 Task: Find connections with filter location Babrāla with filter topic #house with filter profile language French with filter current company KATERRA with filter school Telangana jobs and careers with filter industry Textile Manufacturing with filter service category Product Marketing with filter keywords title Benefits Manager
Action: Mouse moved to (607, 87)
Screenshot: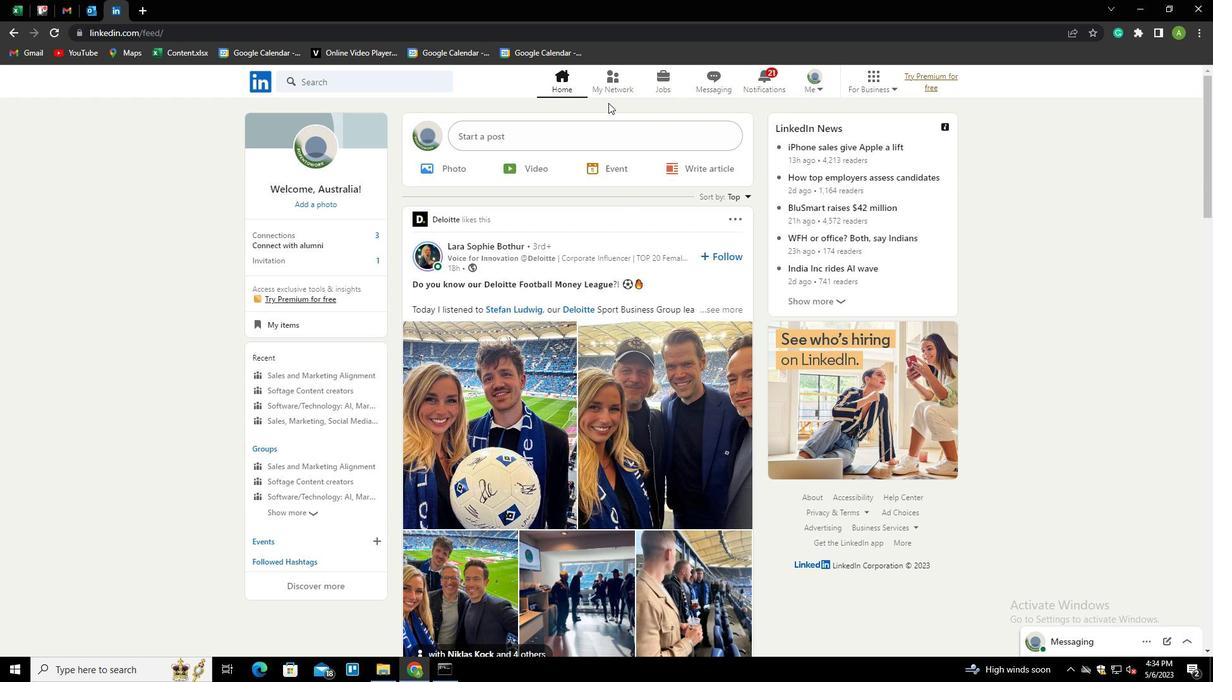 
Action: Mouse pressed left at (607, 87)
Screenshot: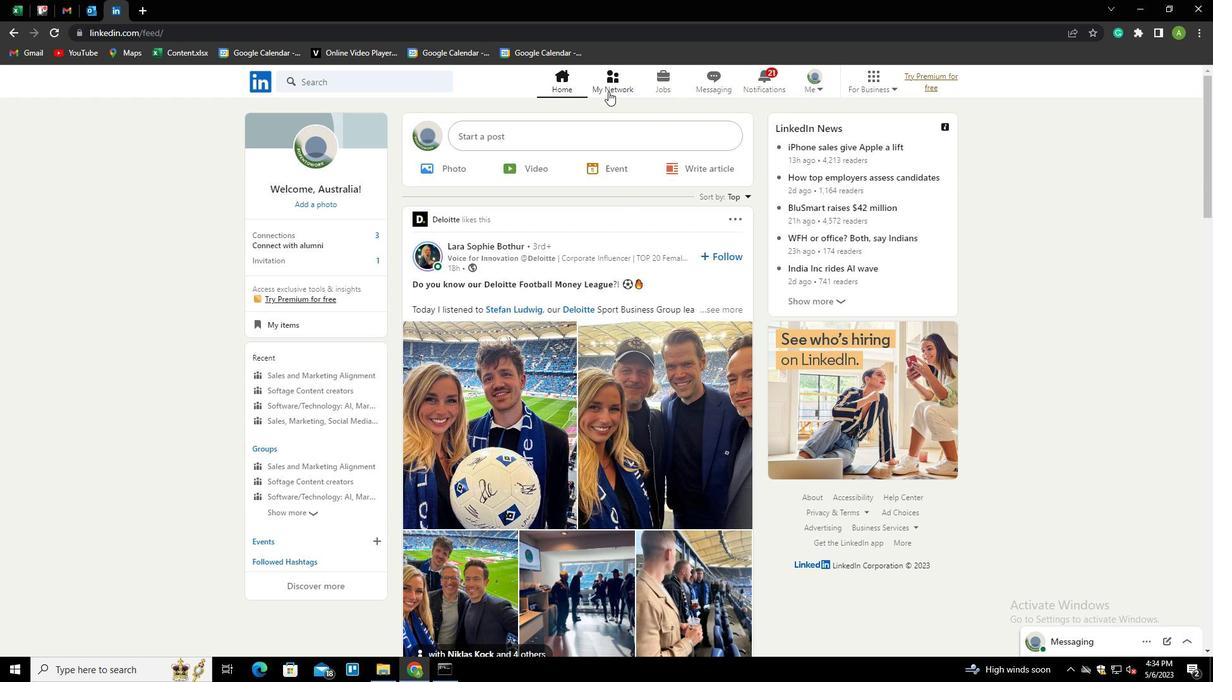 
Action: Mouse moved to (304, 153)
Screenshot: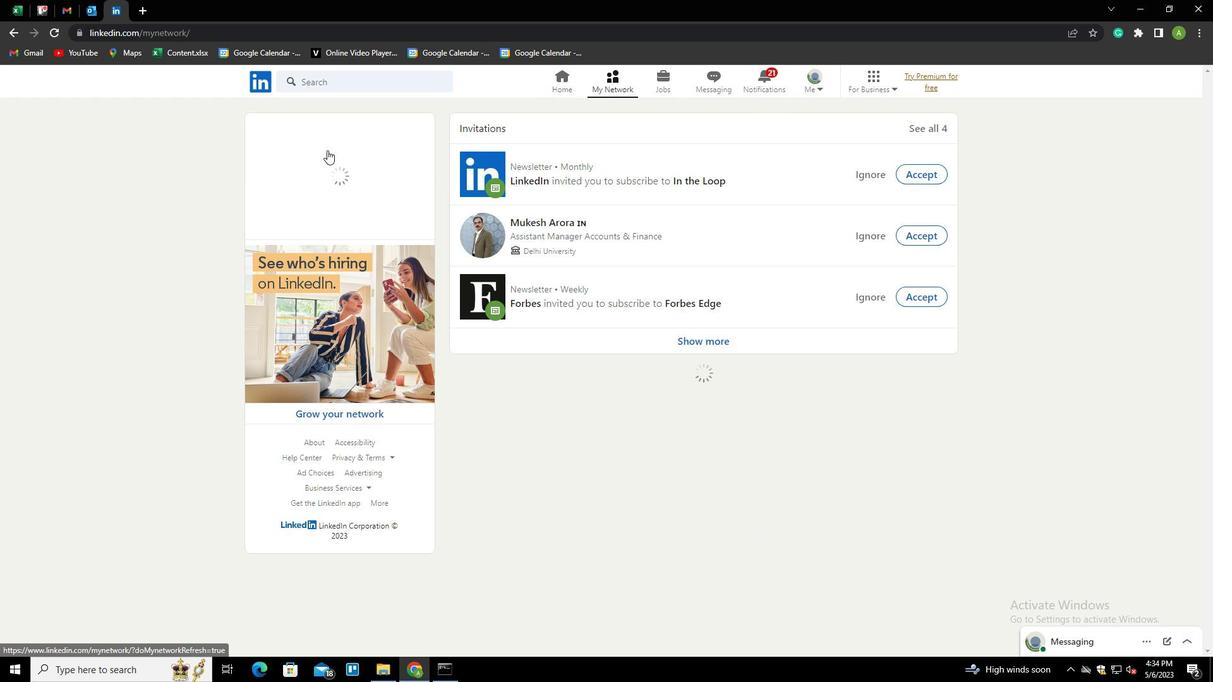 
Action: Mouse pressed left at (304, 153)
Screenshot: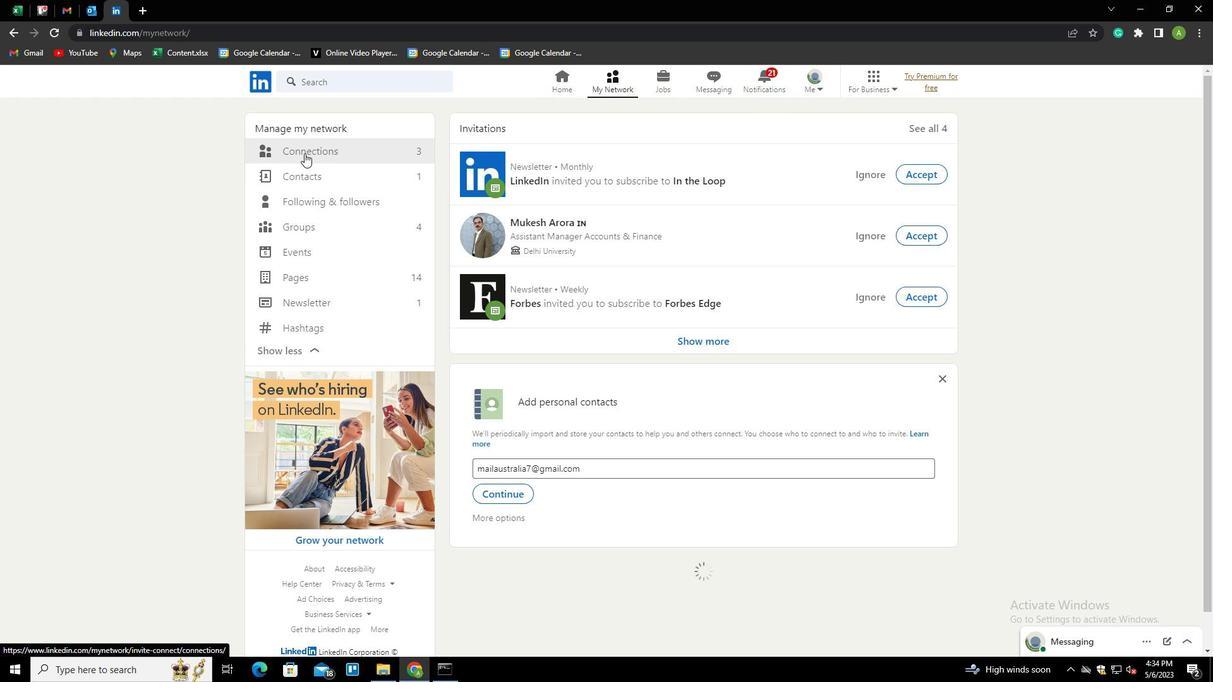 
Action: Mouse moved to (693, 149)
Screenshot: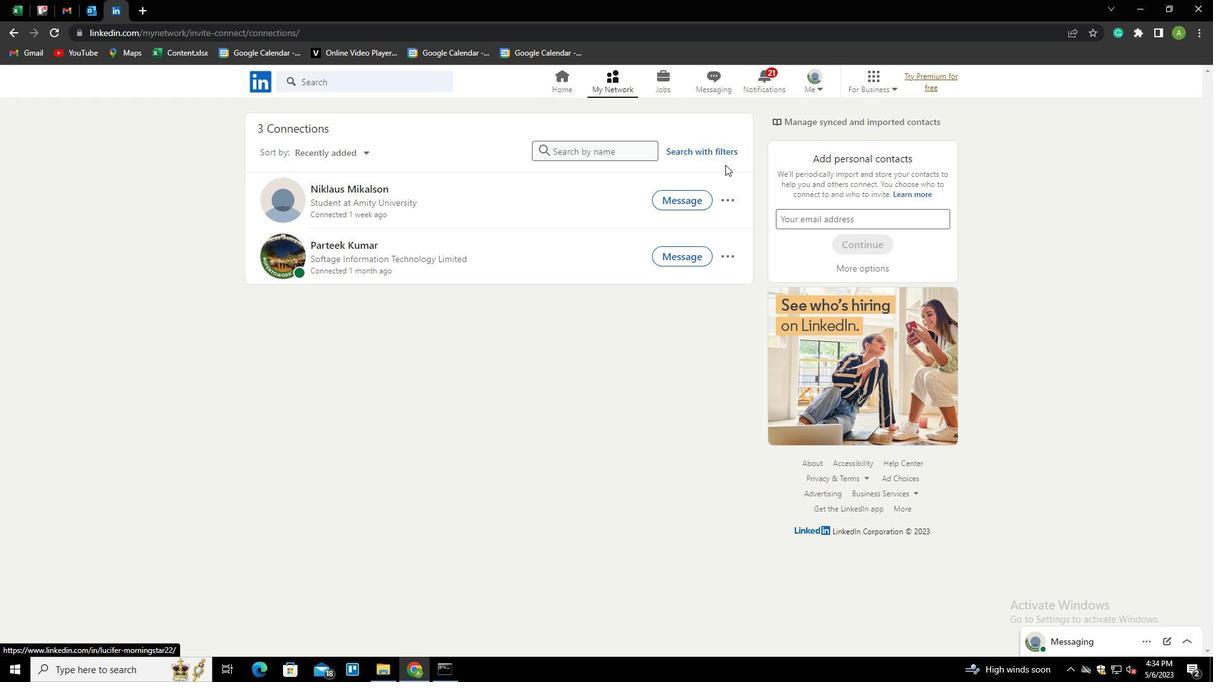 
Action: Mouse pressed left at (693, 149)
Screenshot: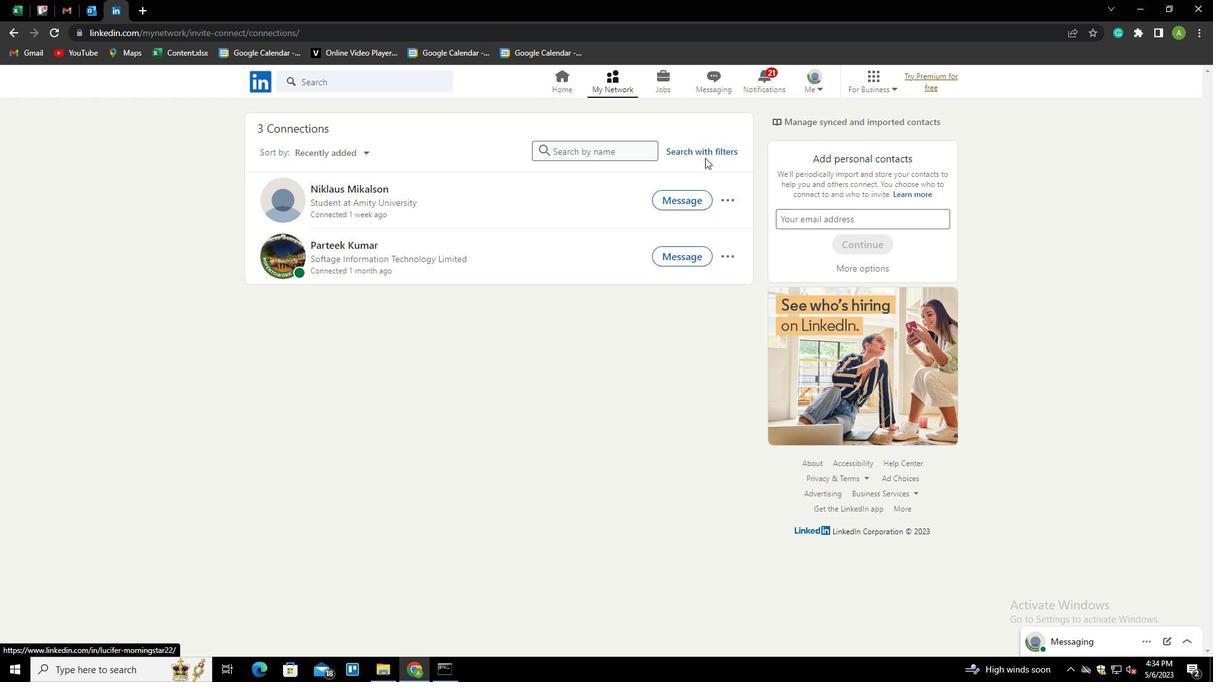 
Action: Mouse moved to (648, 116)
Screenshot: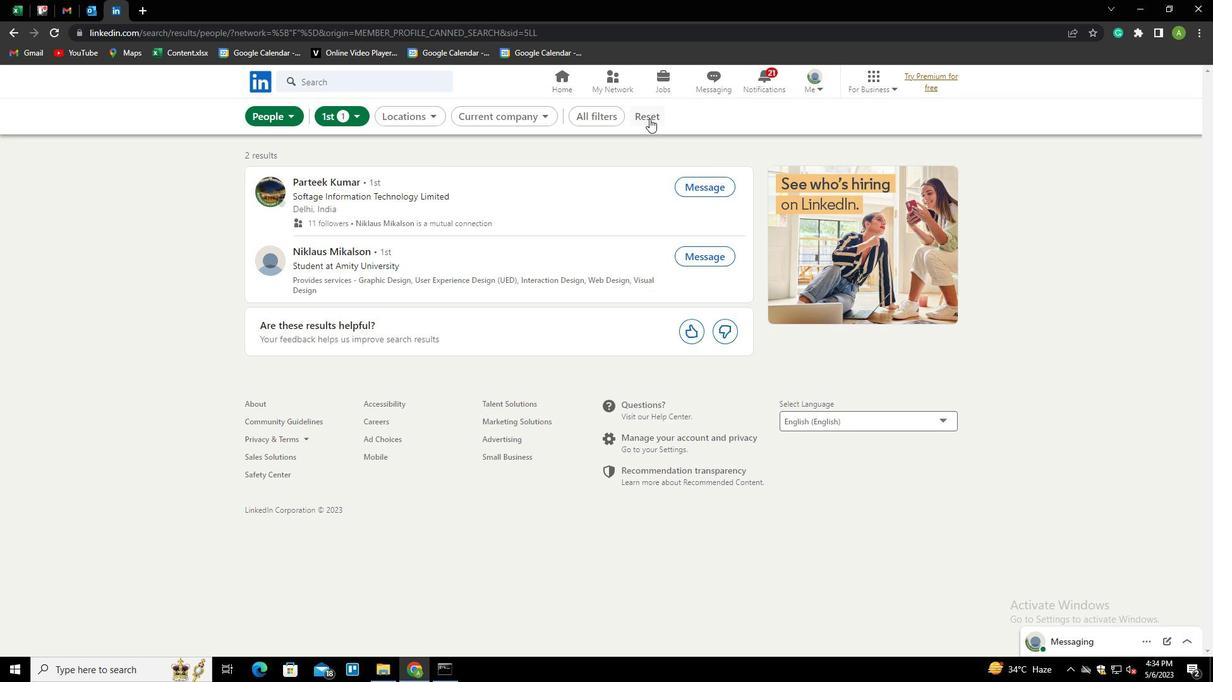 
Action: Mouse pressed left at (648, 116)
Screenshot: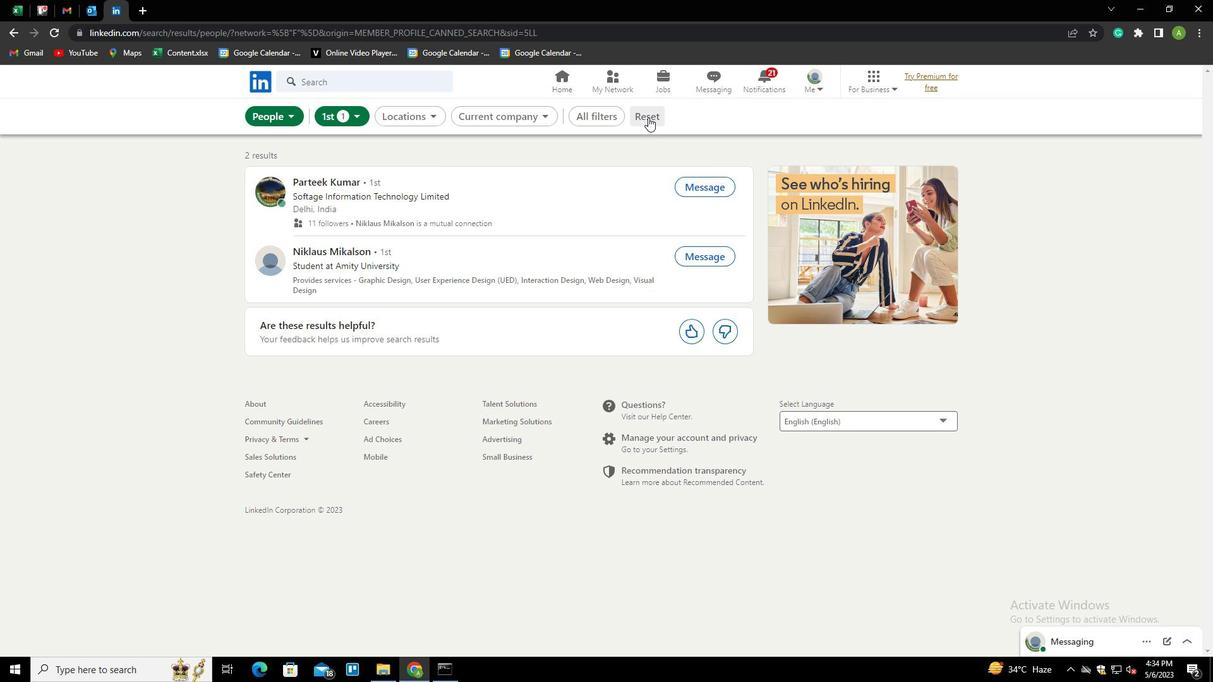 
Action: Mouse moved to (633, 118)
Screenshot: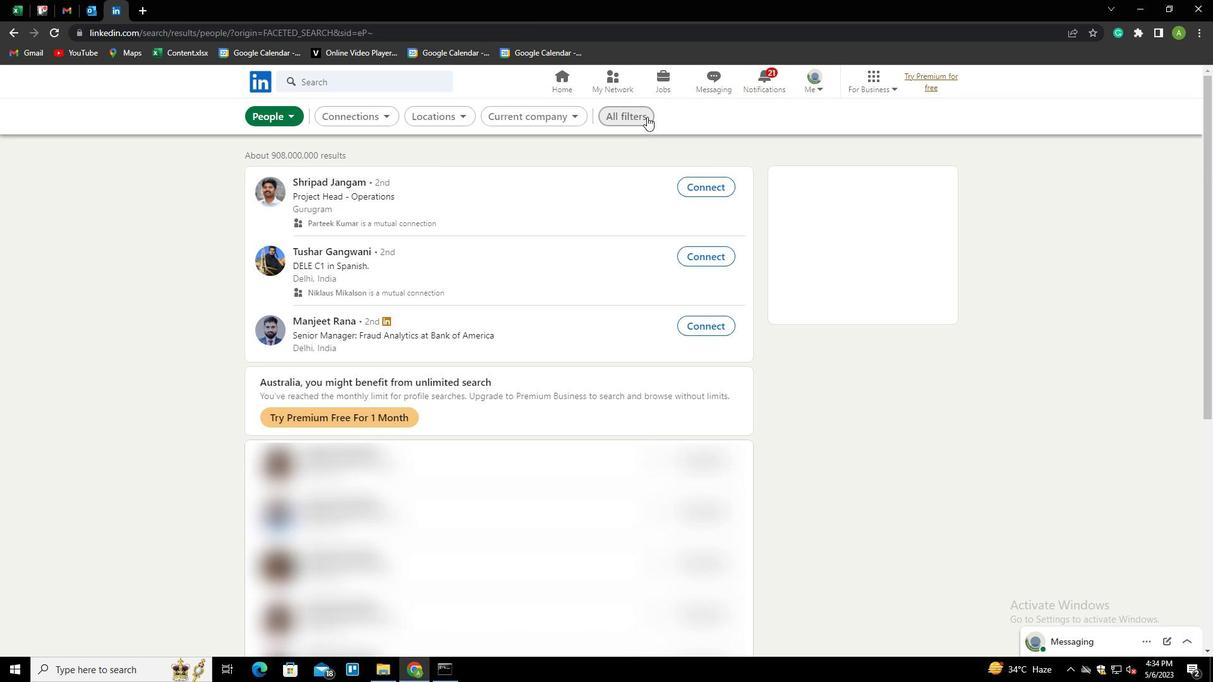 
Action: Mouse pressed left at (633, 118)
Screenshot: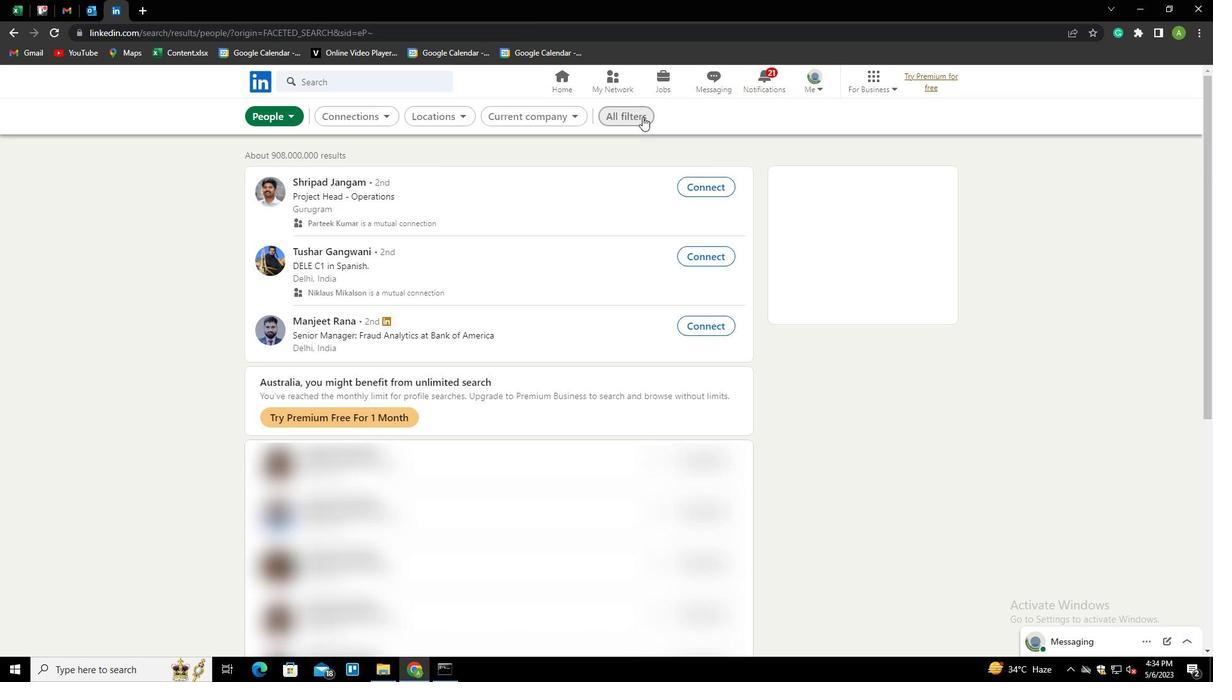 
Action: Mouse moved to (1064, 346)
Screenshot: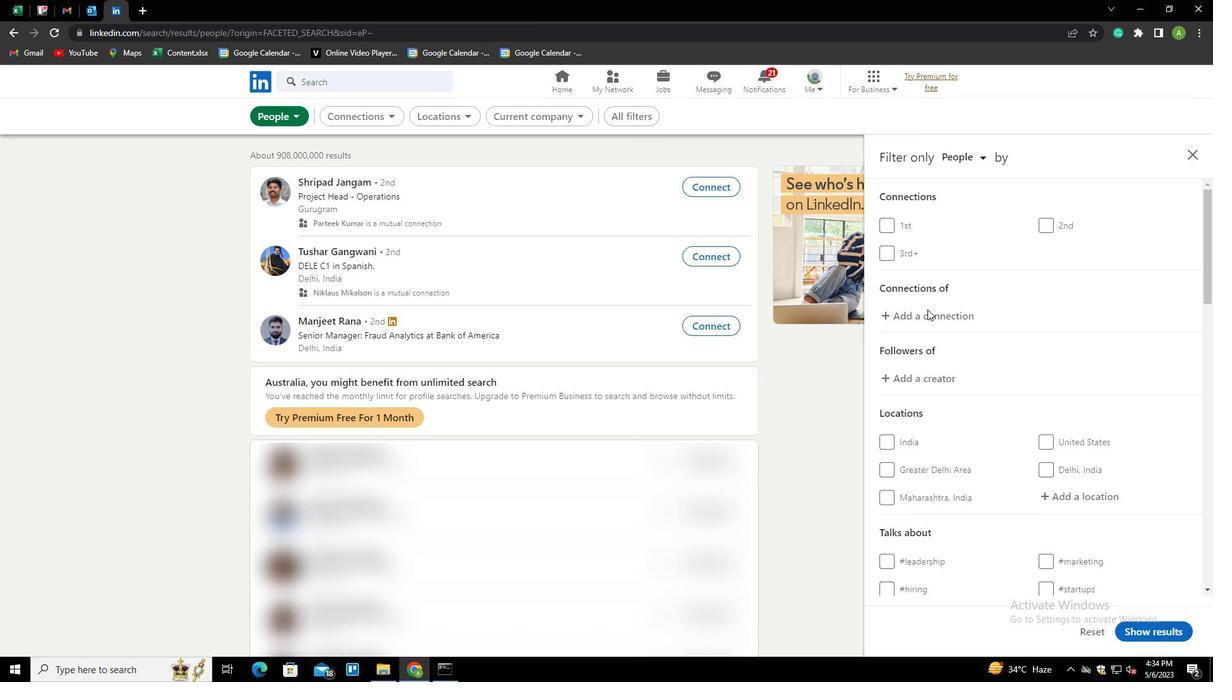 
Action: Mouse scrolled (1064, 346) with delta (0, 0)
Screenshot: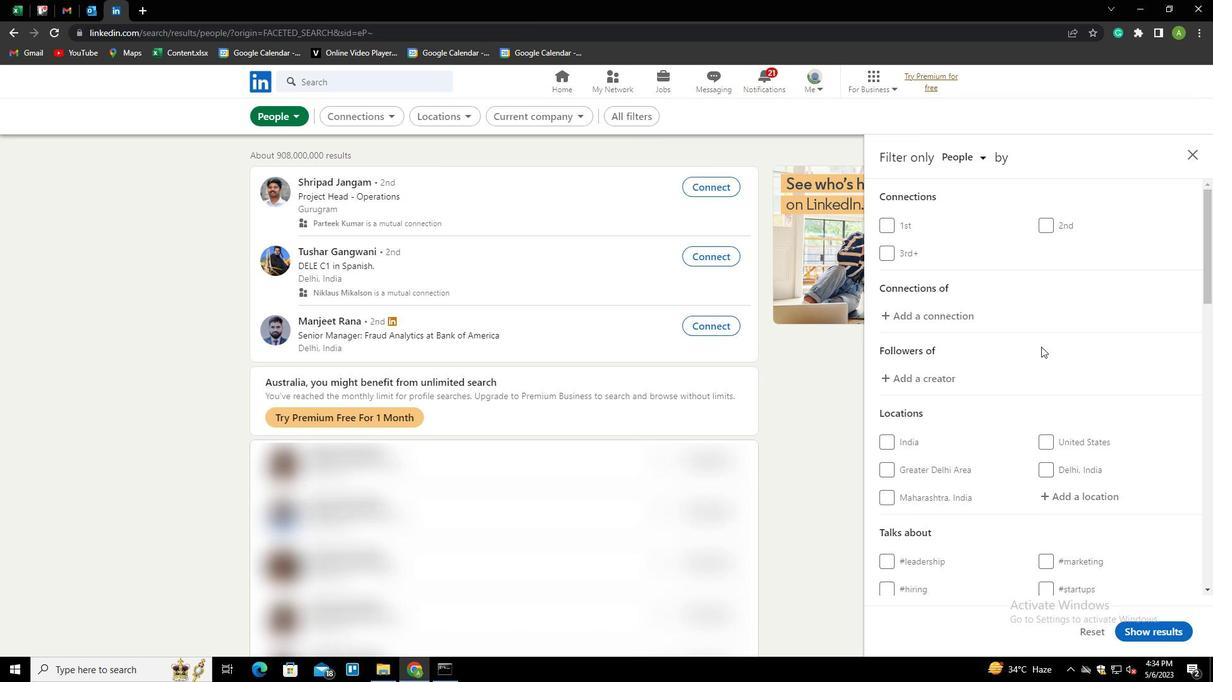 
Action: Mouse scrolled (1064, 346) with delta (0, 0)
Screenshot: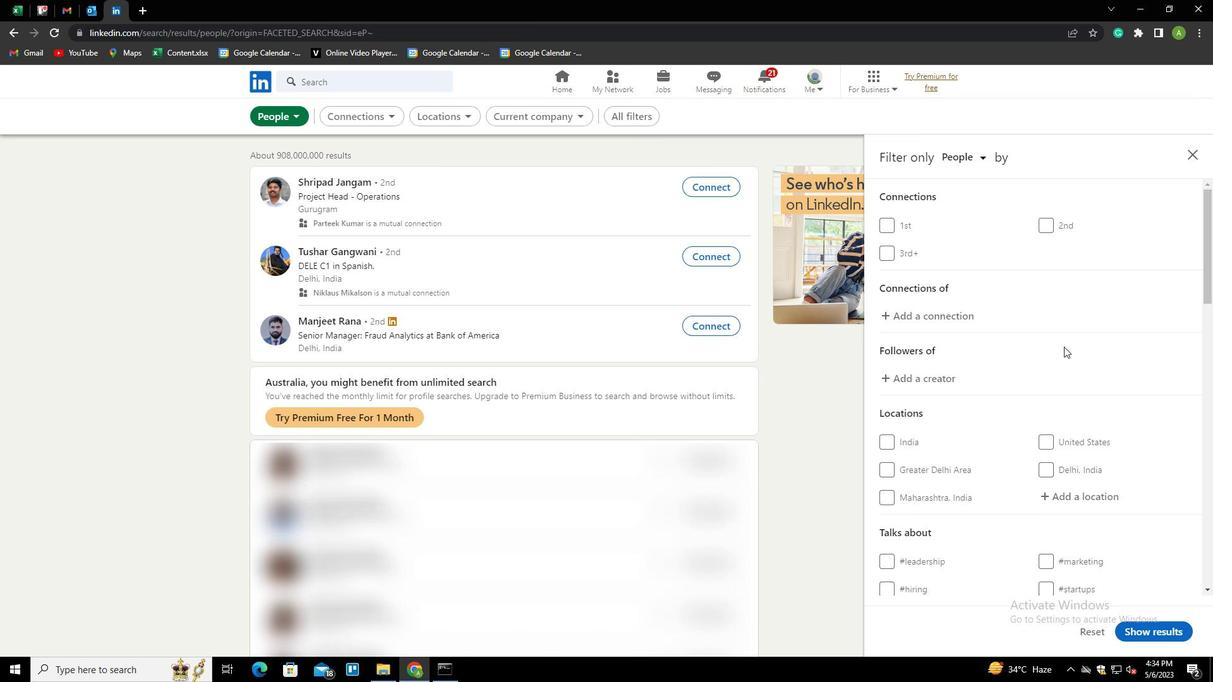 
Action: Mouse moved to (1066, 369)
Screenshot: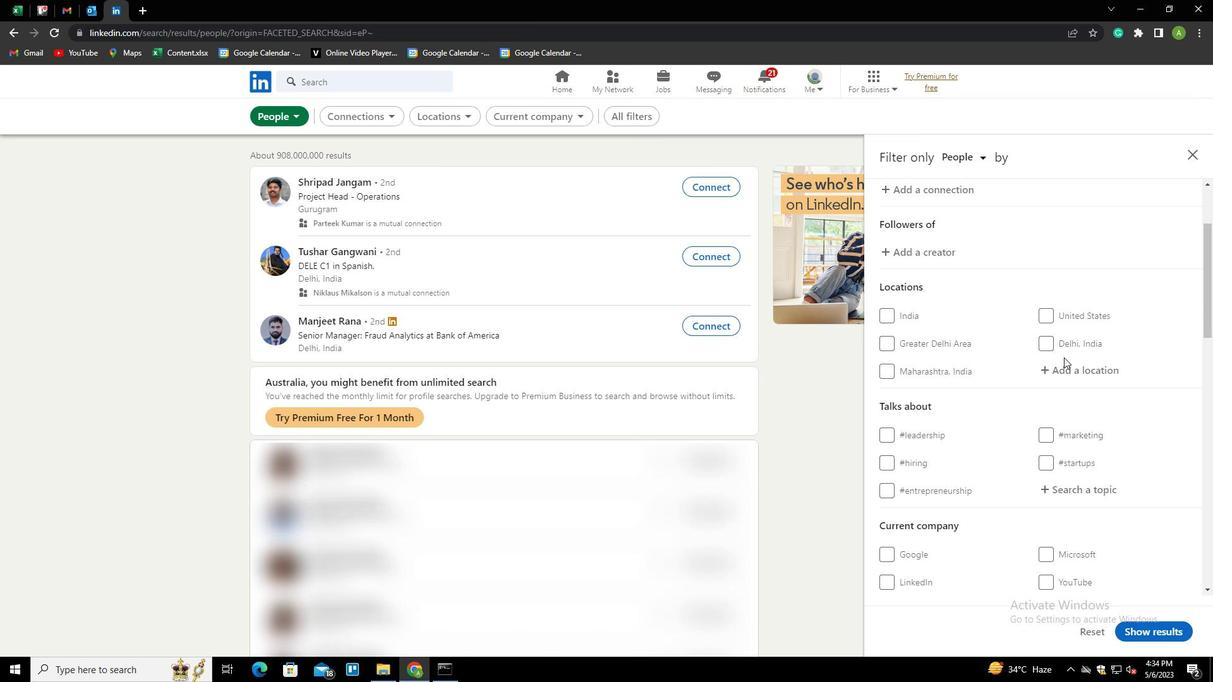 
Action: Mouse pressed left at (1066, 369)
Screenshot: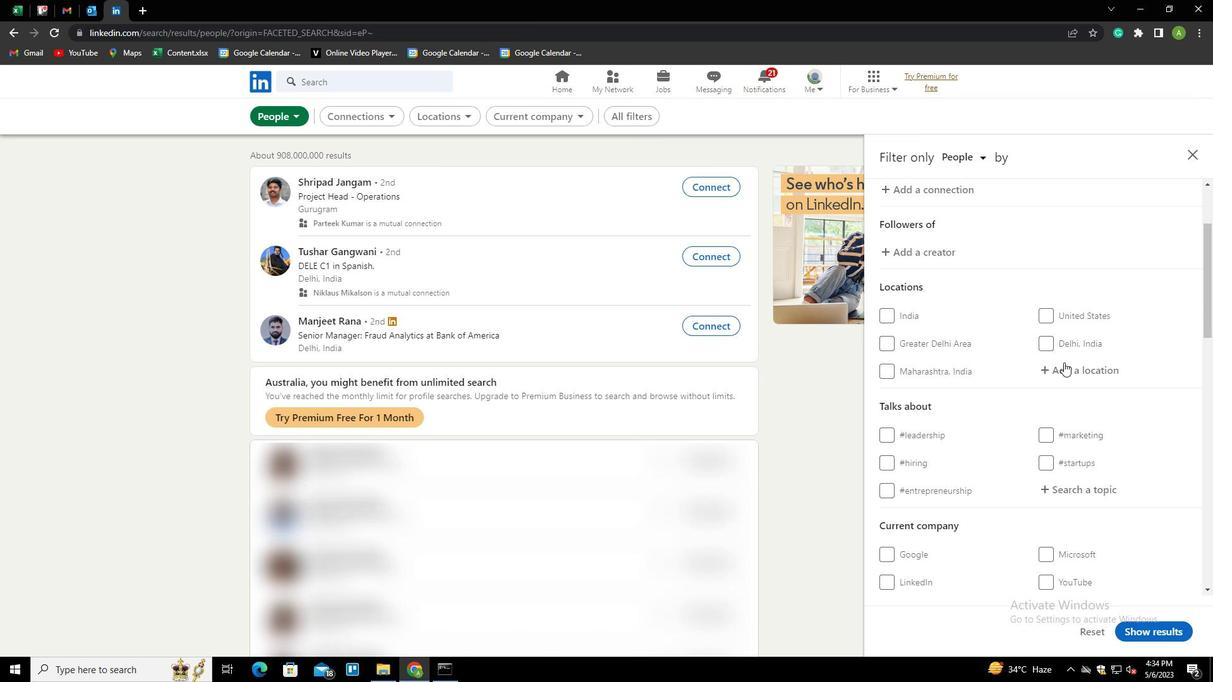 
Action: Key pressed <Key.shift><Key.shift><Key.shift><Key.shift><Key.shift><Key.shift><Key.shift><Key.shift><Key.shift><Key.shift><Key.shift>BABRALA<Key.down><Key.enter>
Screenshot: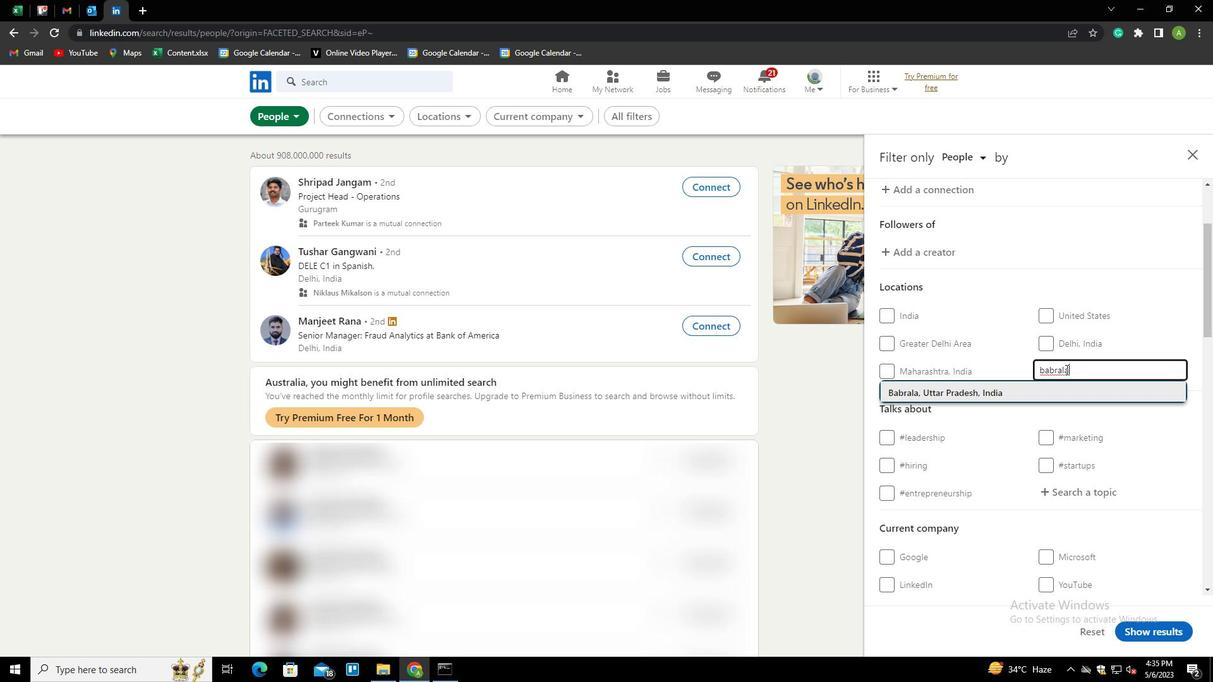 
Action: Mouse moved to (1065, 372)
Screenshot: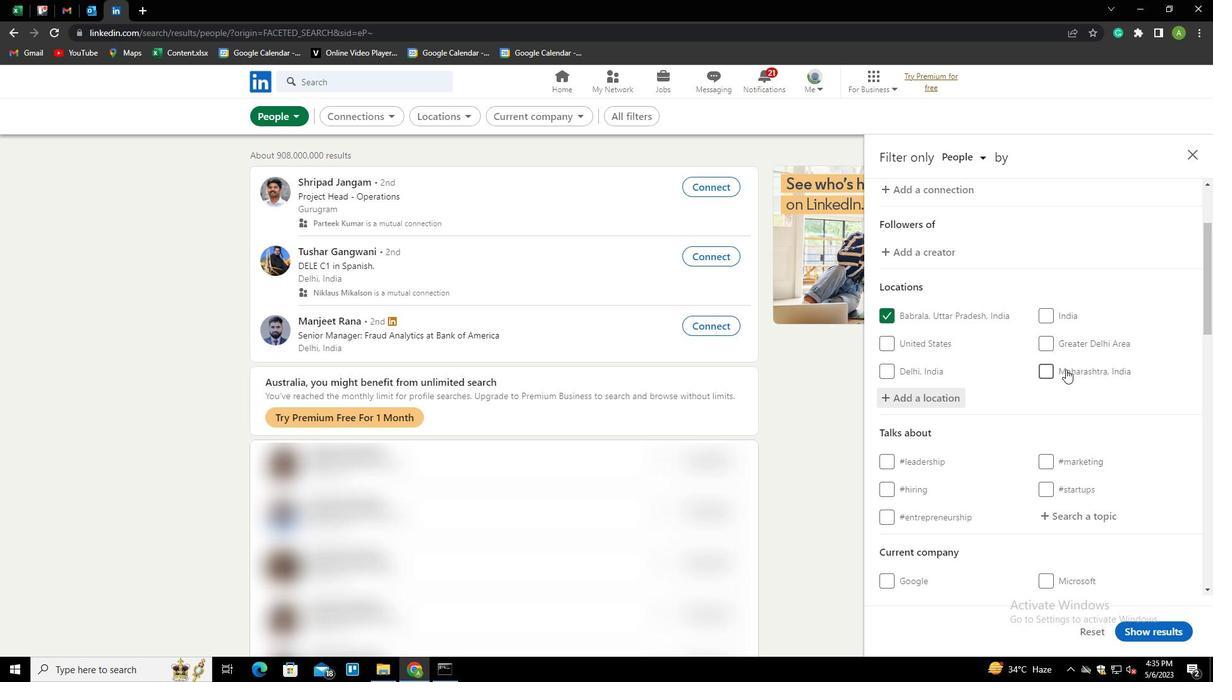 
Action: Mouse scrolled (1065, 372) with delta (0, 0)
Screenshot: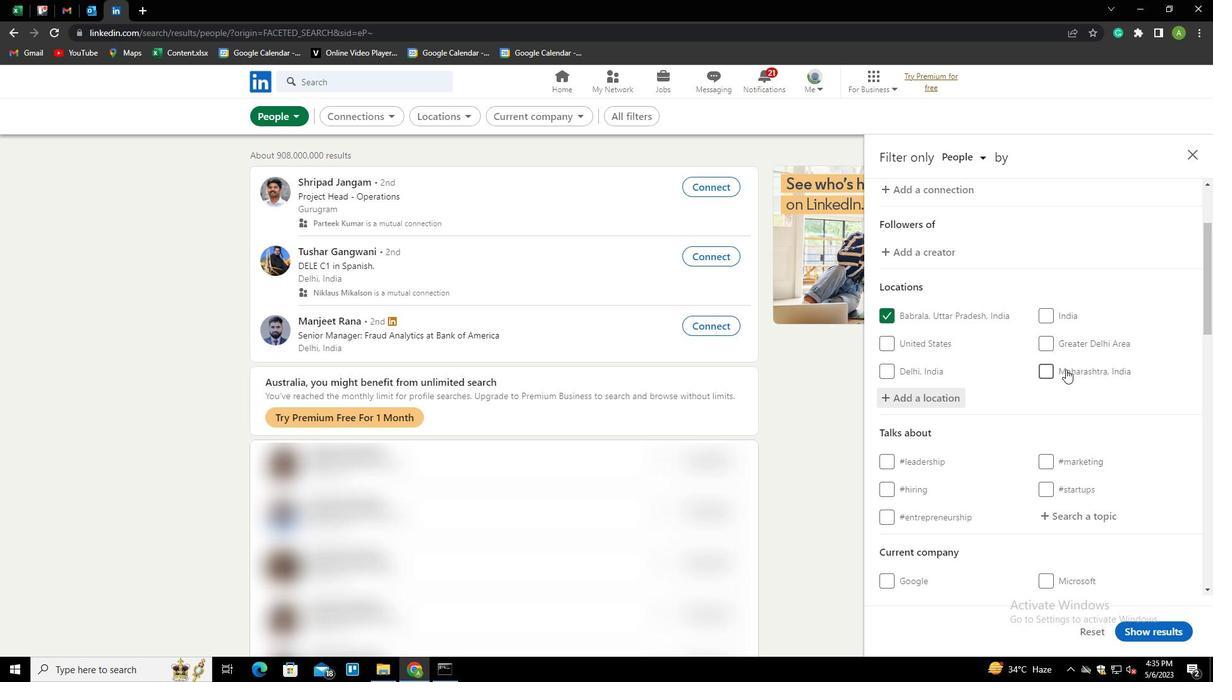
Action: Mouse scrolled (1065, 372) with delta (0, 0)
Screenshot: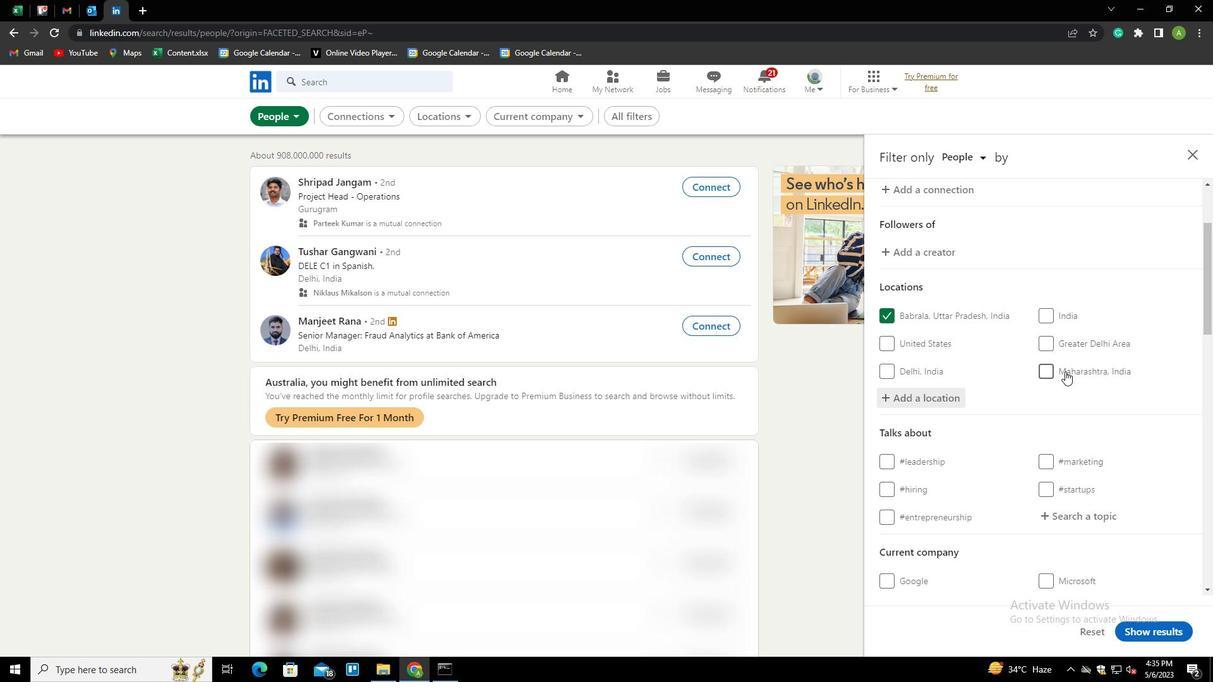 
Action: Mouse moved to (1069, 394)
Screenshot: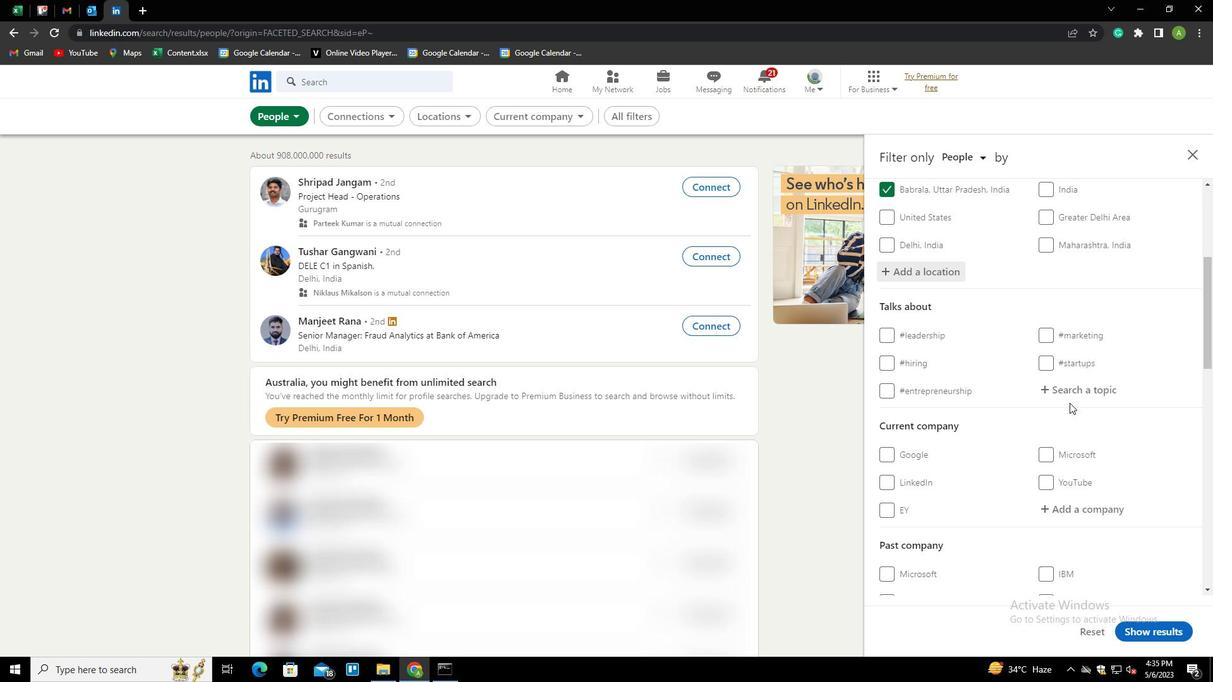 
Action: Mouse pressed left at (1069, 394)
Screenshot: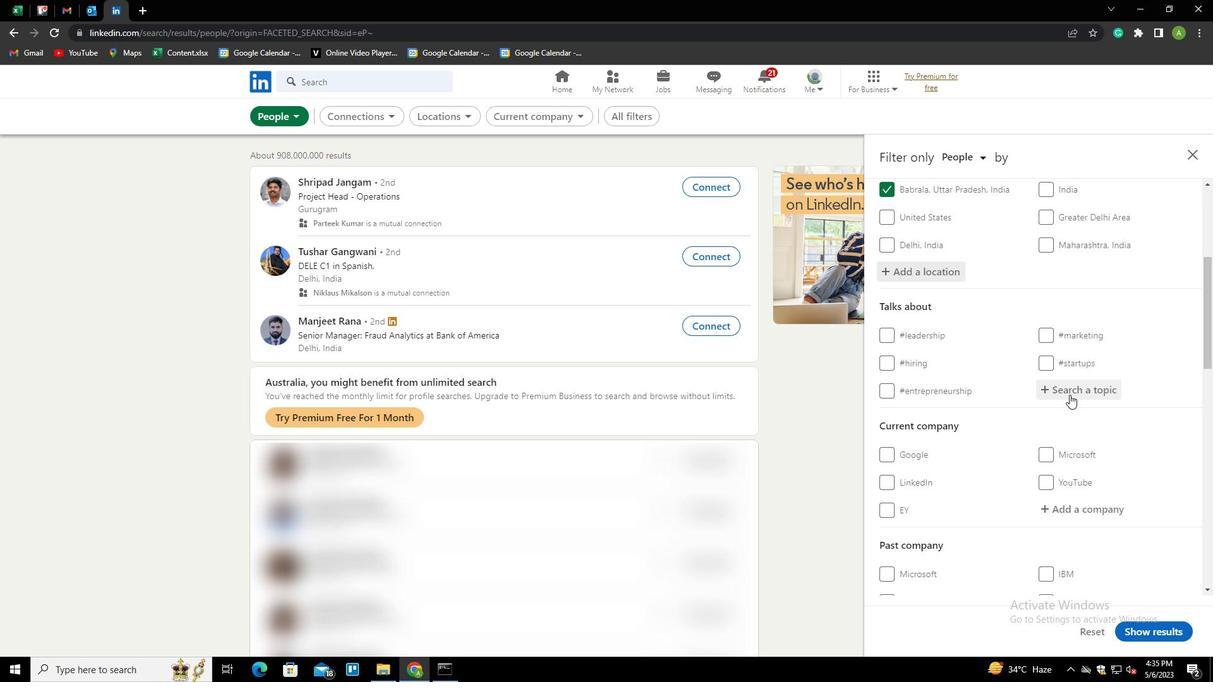 
Action: Key pressed HOUSE<Key.down><Key.down><Key.enter>
Screenshot: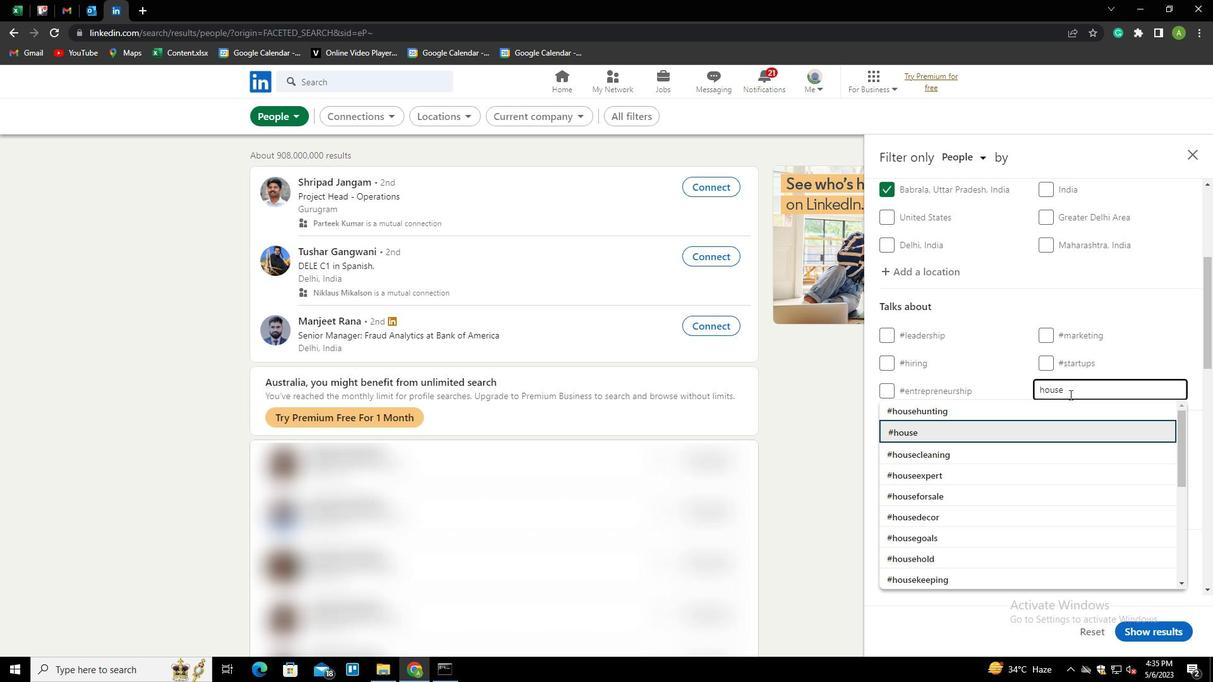 
Action: Mouse scrolled (1069, 394) with delta (0, 0)
Screenshot: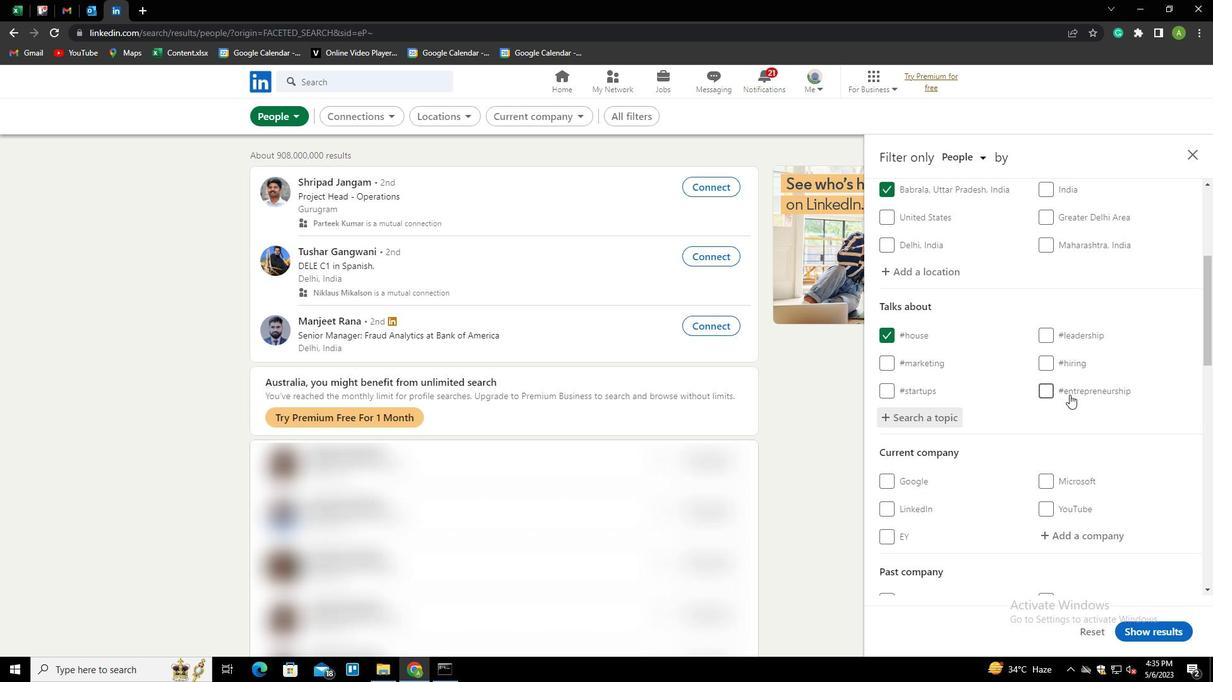 
Action: Mouse scrolled (1069, 394) with delta (0, 0)
Screenshot: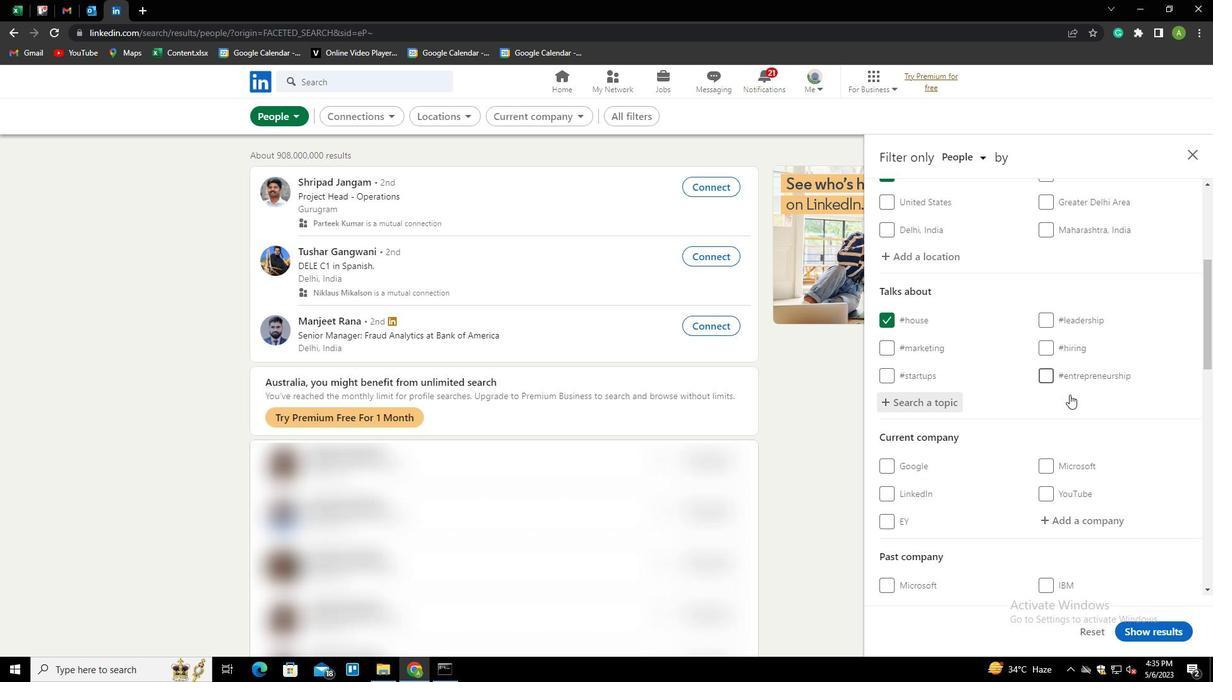 
Action: Mouse moved to (1066, 427)
Screenshot: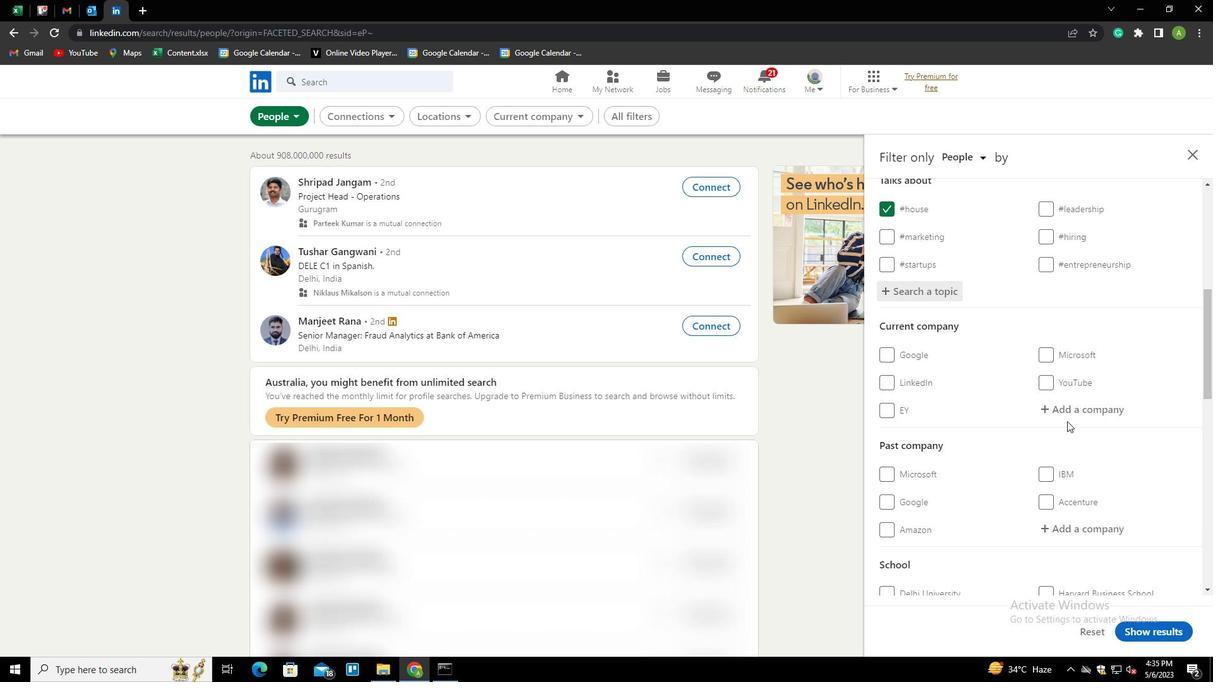 
Action: Mouse scrolled (1066, 426) with delta (0, 0)
Screenshot: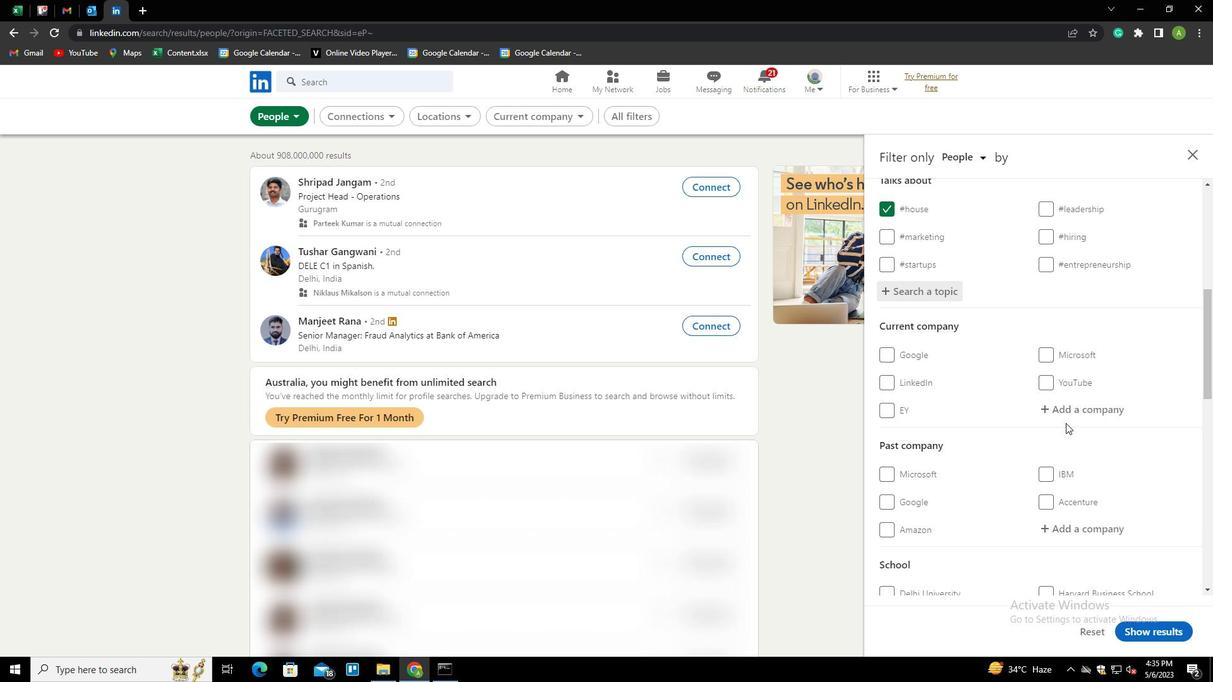 
Action: Mouse scrolled (1066, 426) with delta (0, 0)
Screenshot: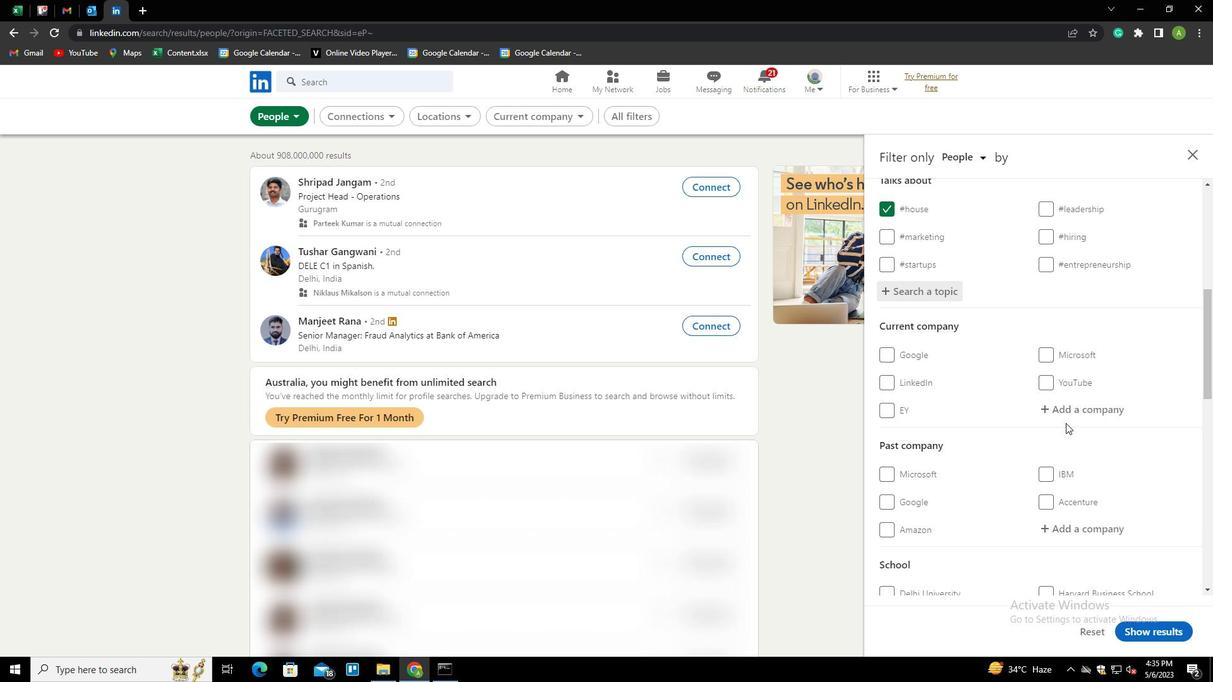 
Action: Mouse scrolled (1066, 426) with delta (0, 0)
Screenshot: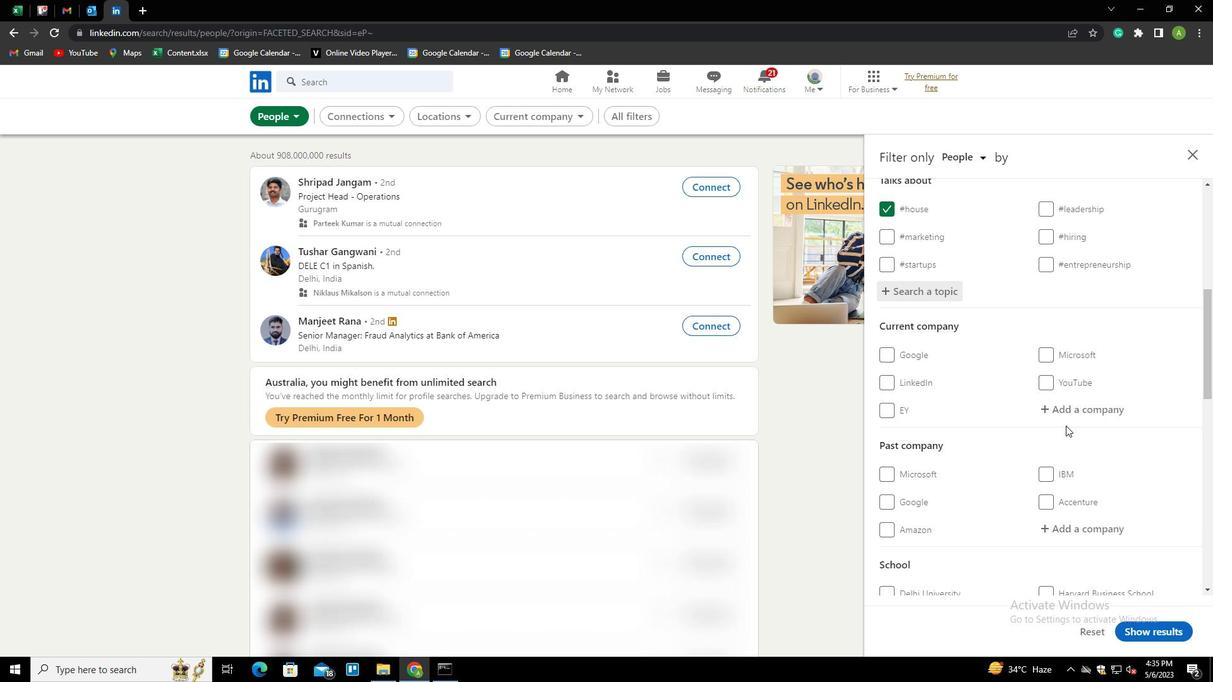 
Action: Mouse scrolled (1066, 426) with delta (0, 0)
Screenshot: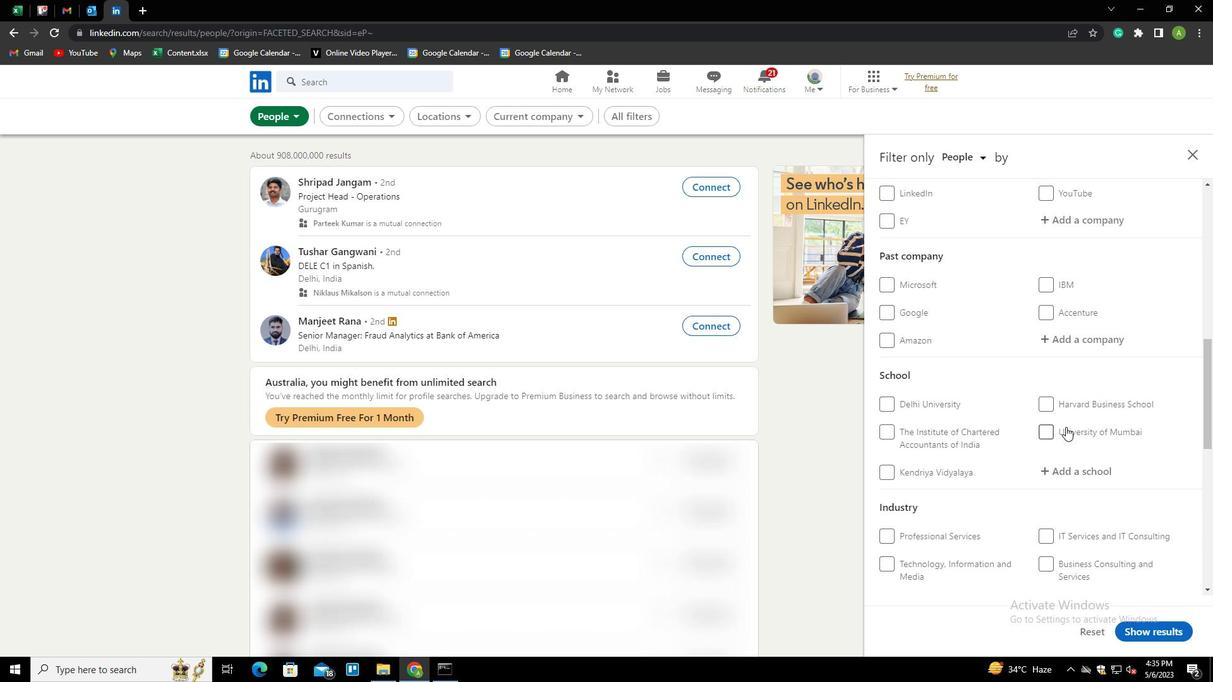 
Action: Mouse scrolled (1066, 426) with delta (0, 0)
Screenshot: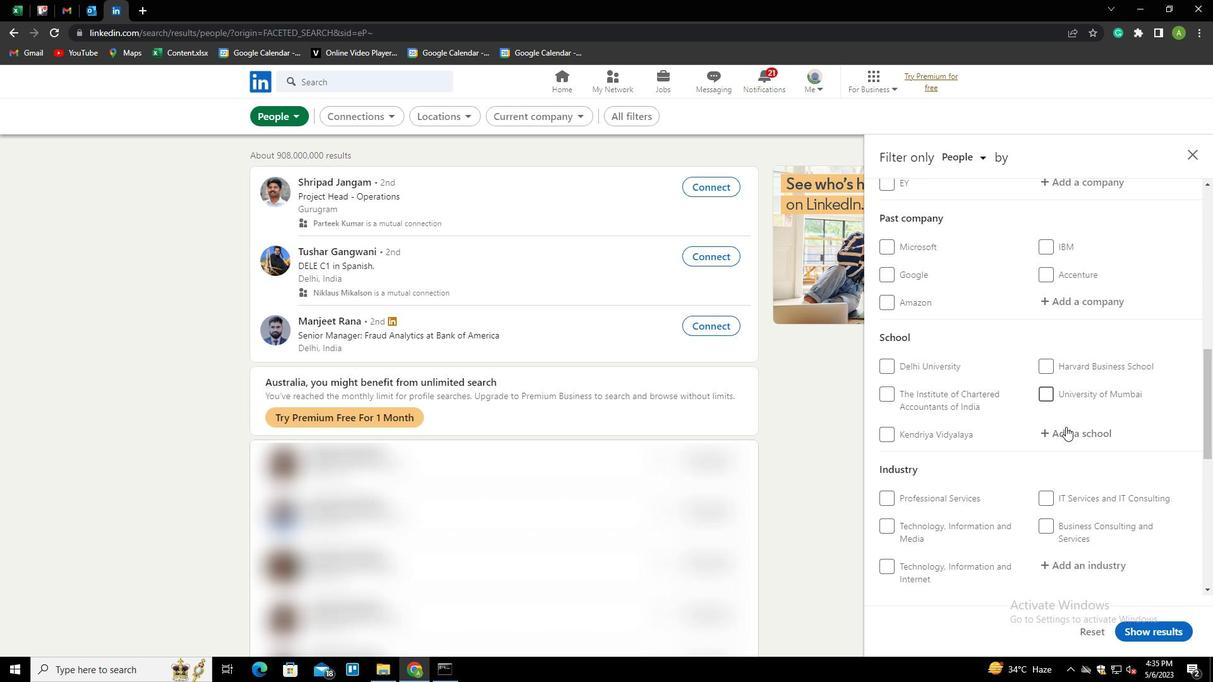 
Action: Mouse moved to (995, 393)
Screenshot: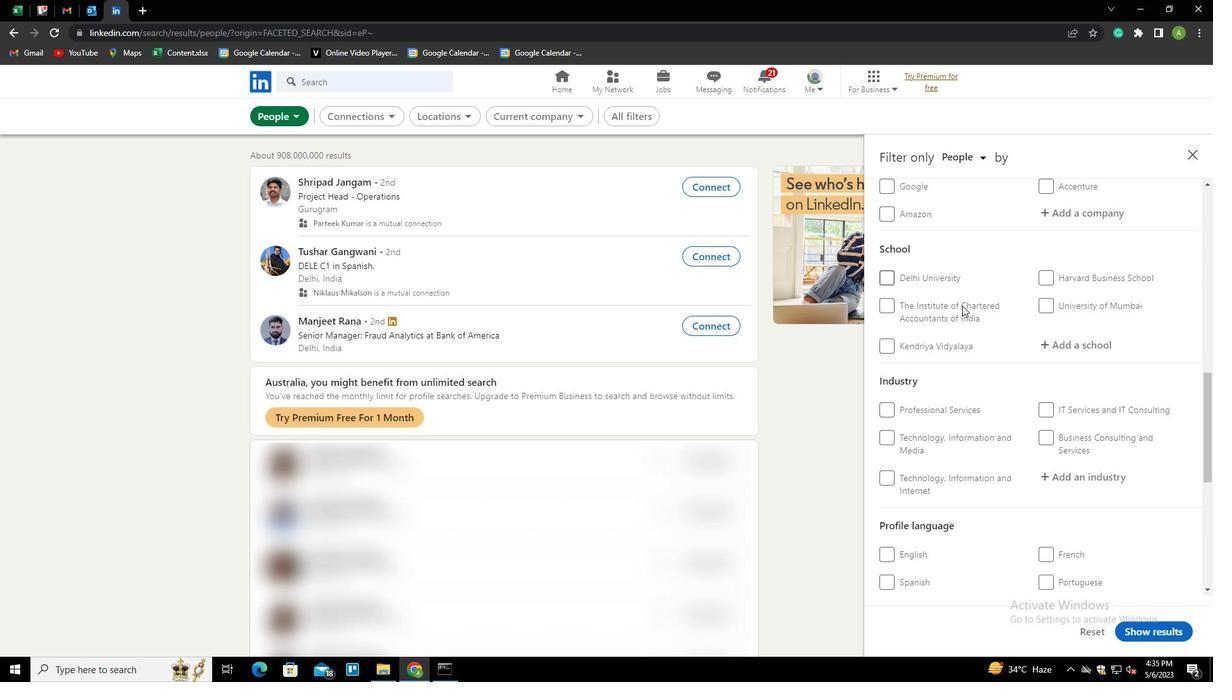 
Action: Mouse scrolled (995, 392) with delta (0, 0)
Screenshot: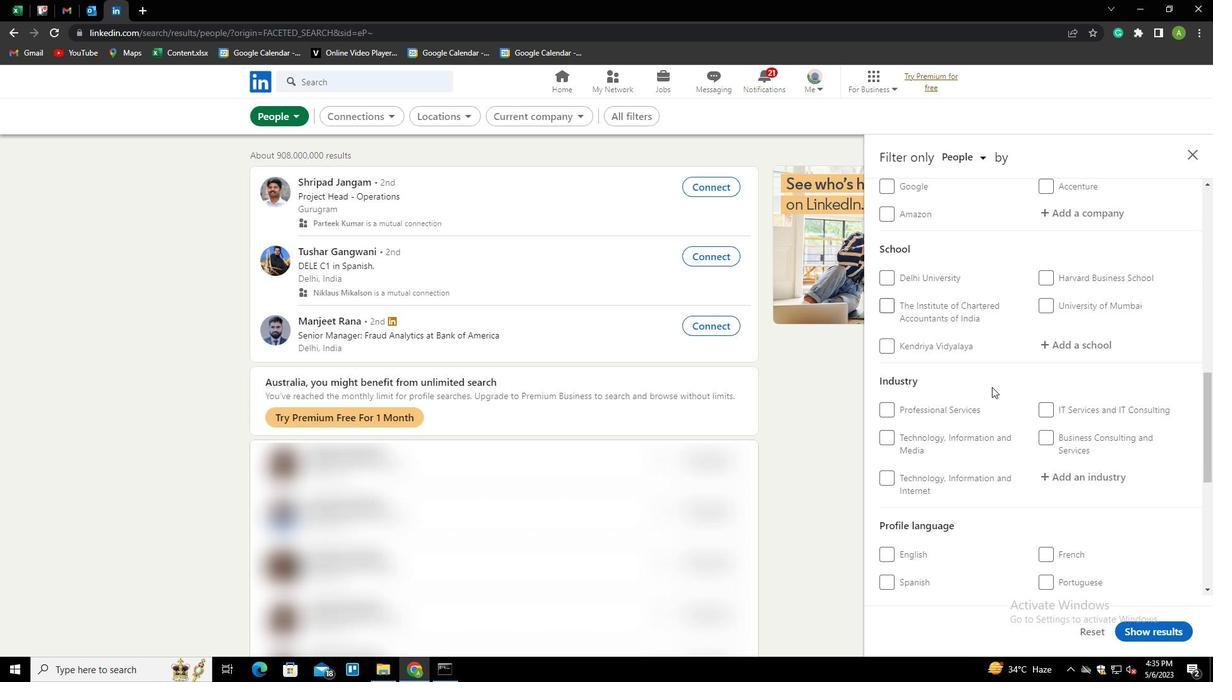
Action: Mouse scrolled (995, 392) with delta (0, 0)
Screenshot: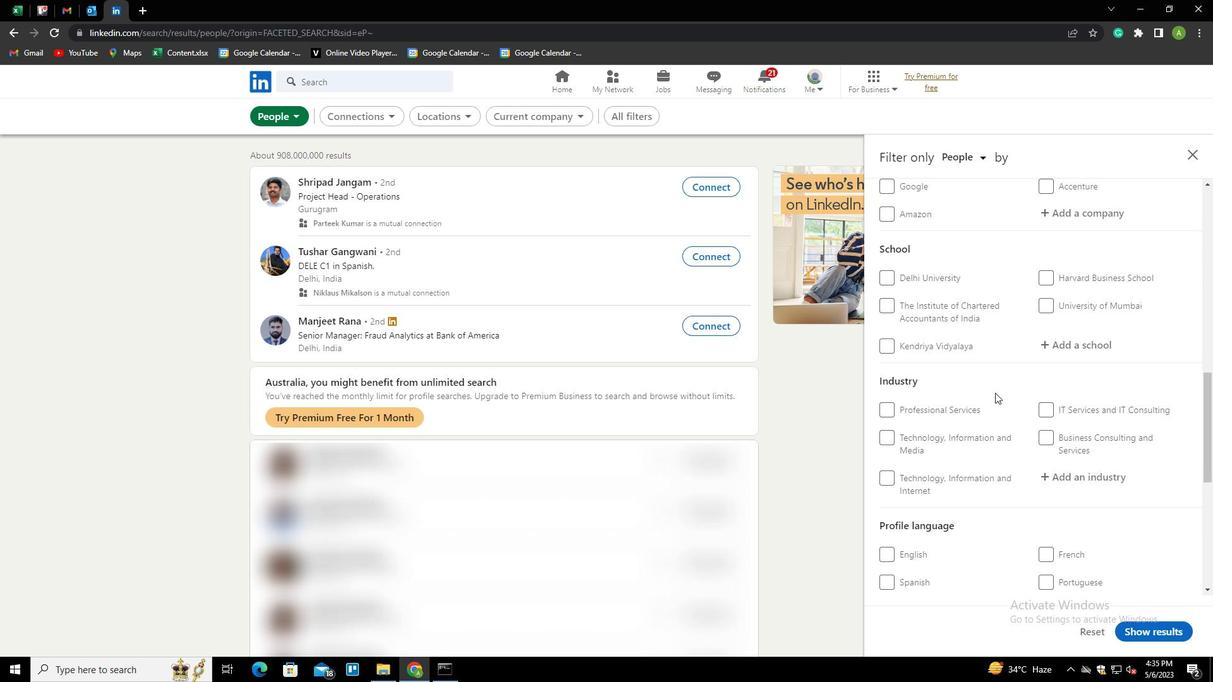 
Action: Mouse moved to (1049, 425)
Screenshot: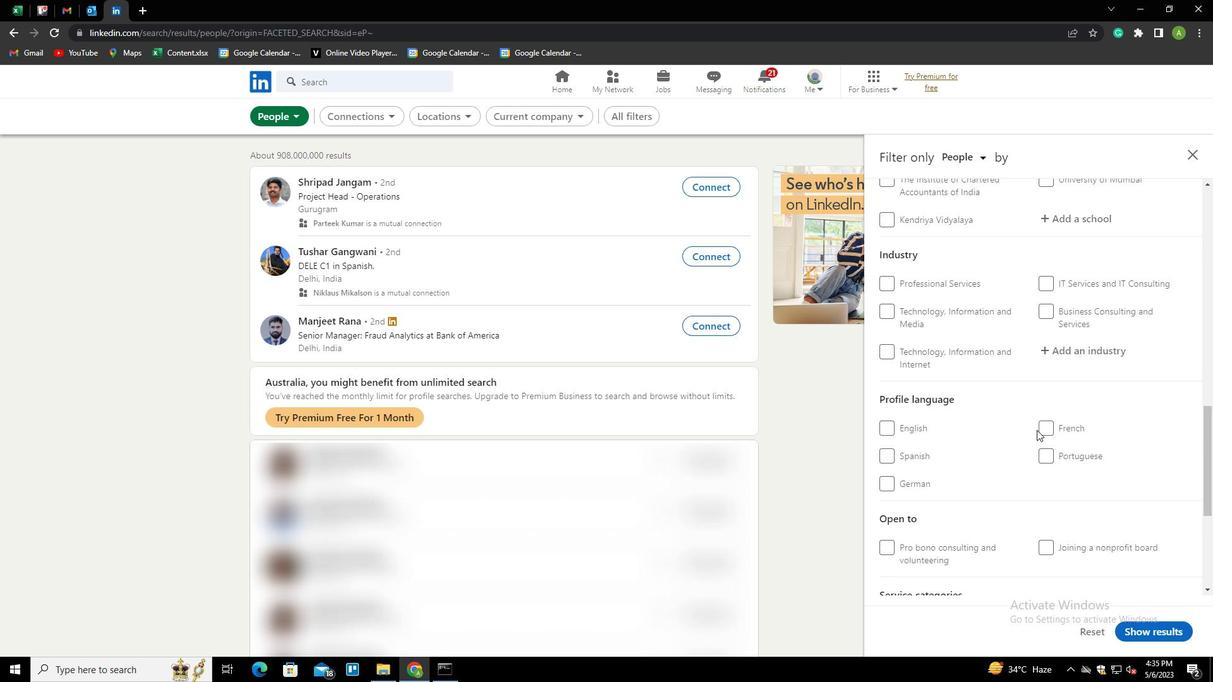 
Action: Mouse pressed left at (1049, 425)
Screenshot: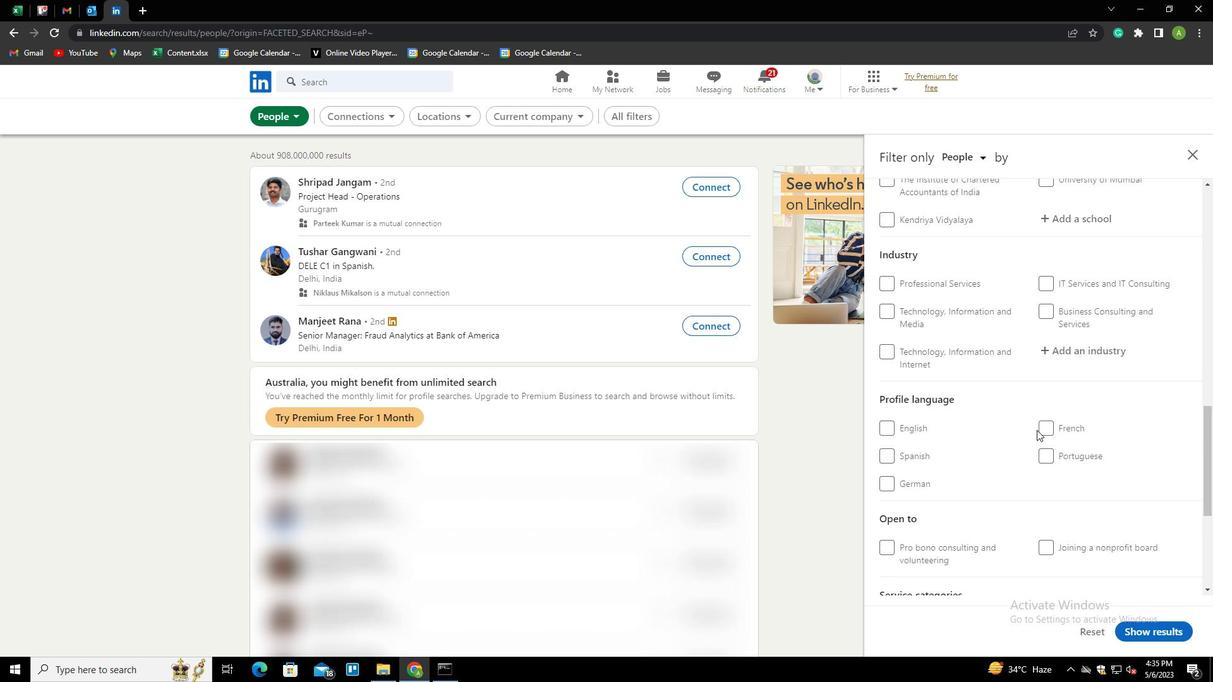 
Action: Mouse moved to (1124, 406)
Screenshot: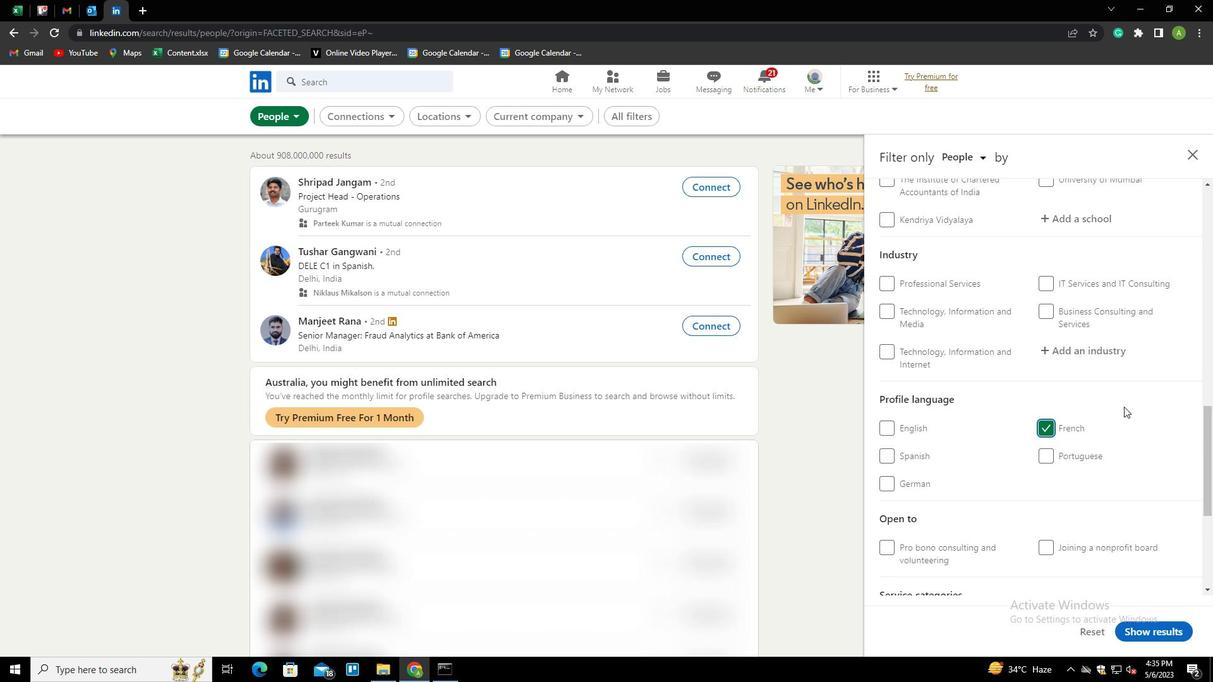 
Action: Mouse scrolled (1124, 406) with delta (0, 0)
Screenshot: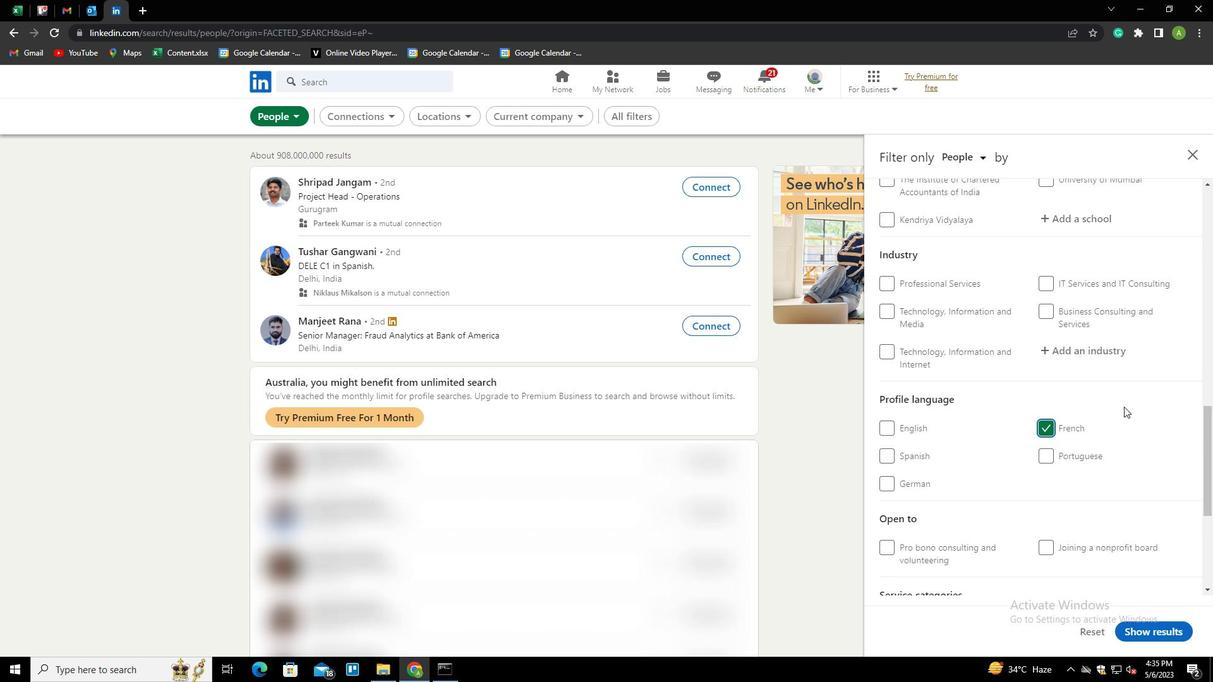 
Action: Mouse scrolled (1124, 406) with delta (0, 0)
Screenshot: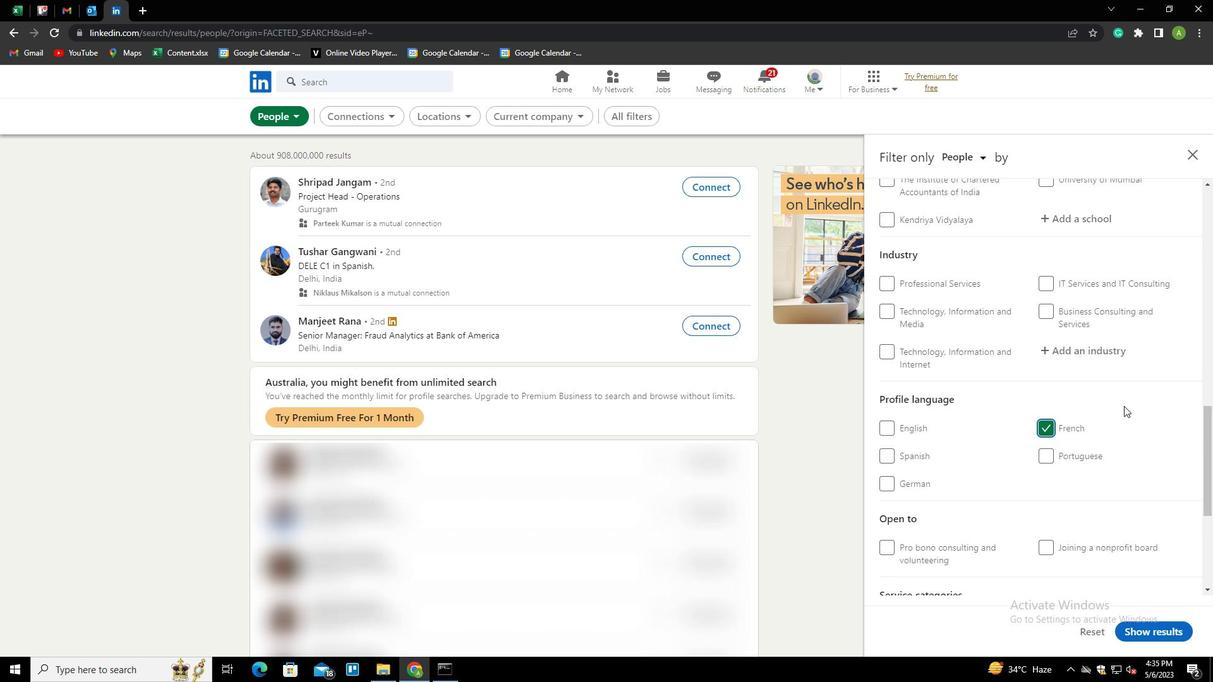 
Action: Mouse moved to (1124, 406)
Screenshot: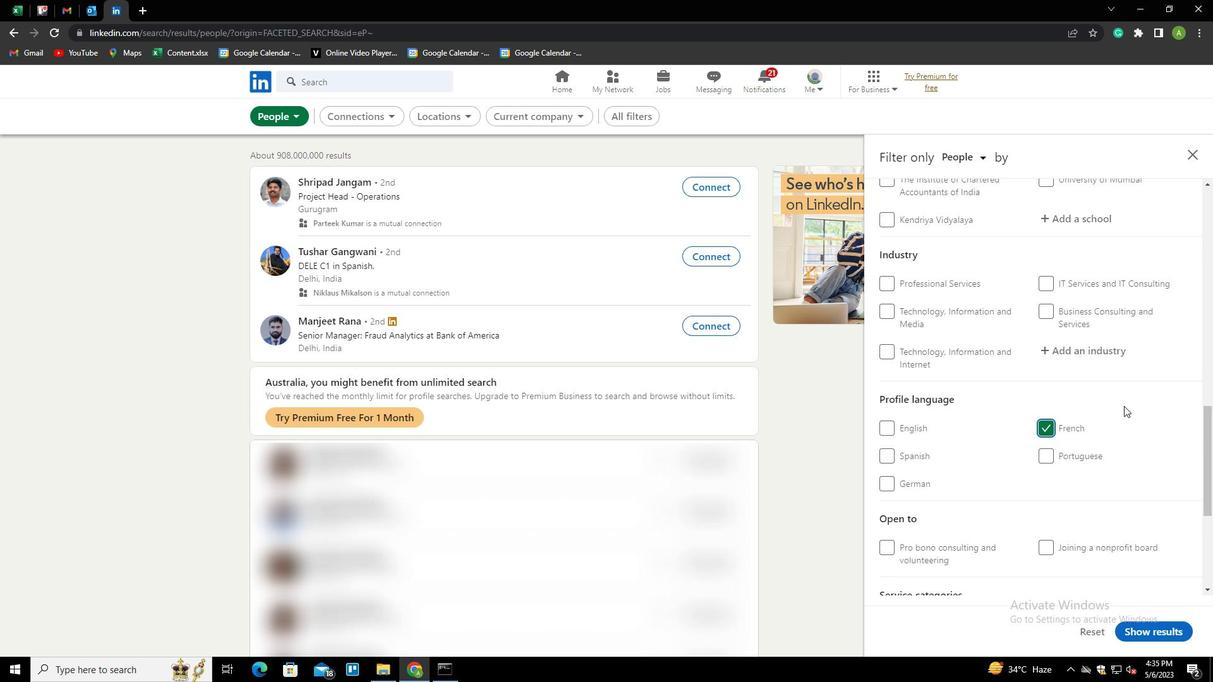 
Action: Mouse scrolled (1124, 406) with delta (0, 0)
Screenshot: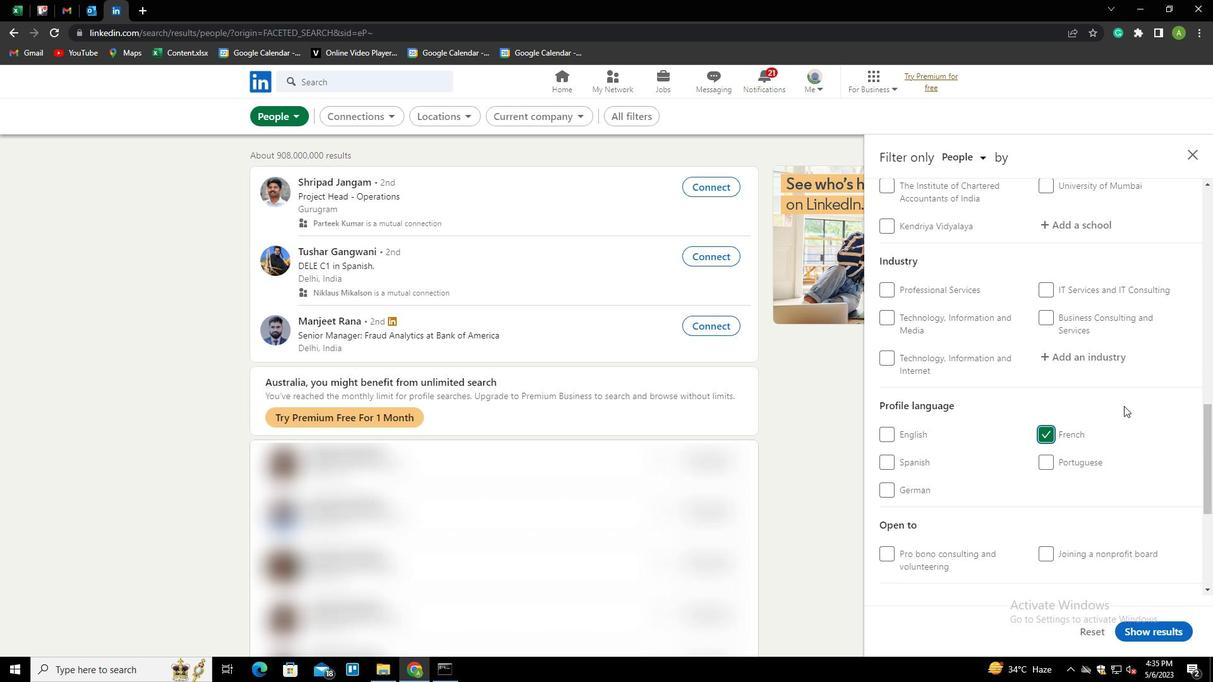 
Action: Mouse scrolled (1124, 406) with delta (0, 0)
Screenshot: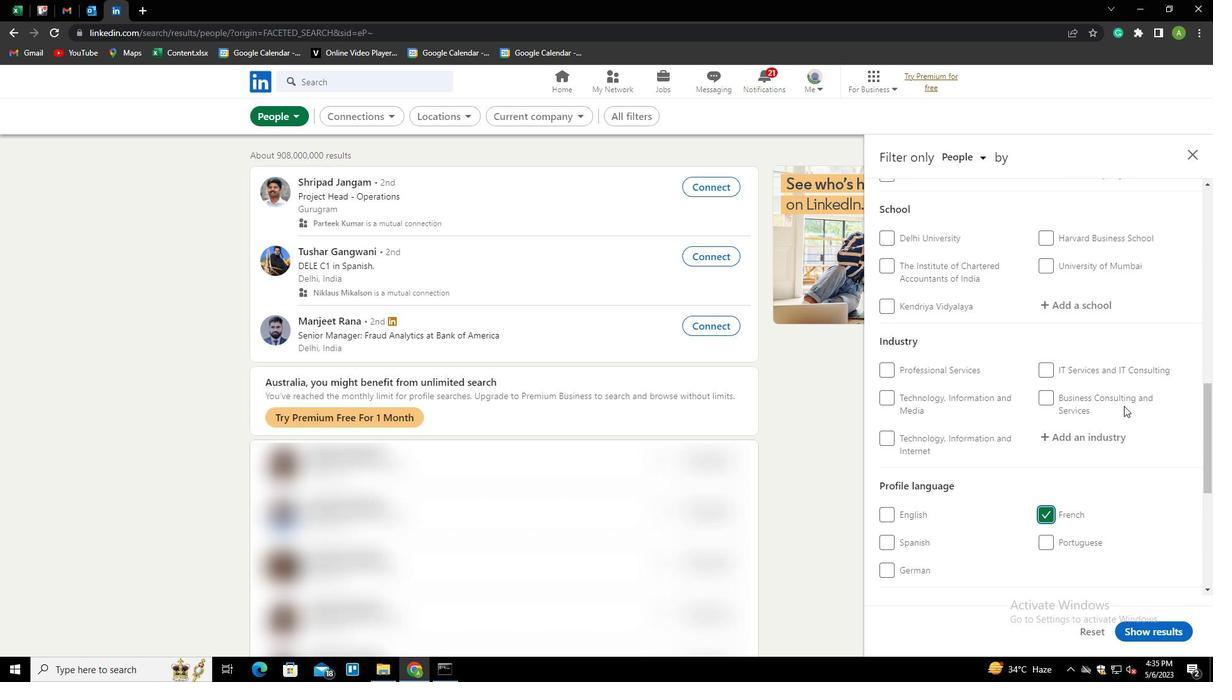 
Action: Mouse moved to (1122, 405)
Screenshot: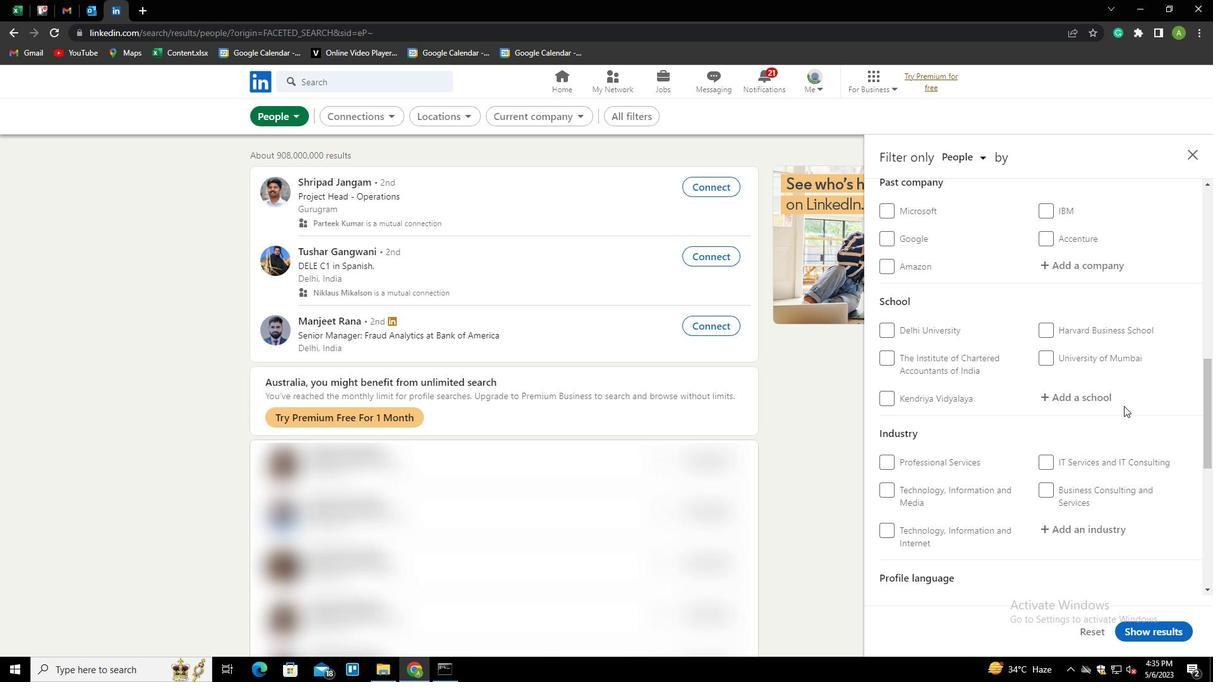 
Action: Mouse scrolled (1122, 406) with delta (0, 0)
Screenshot: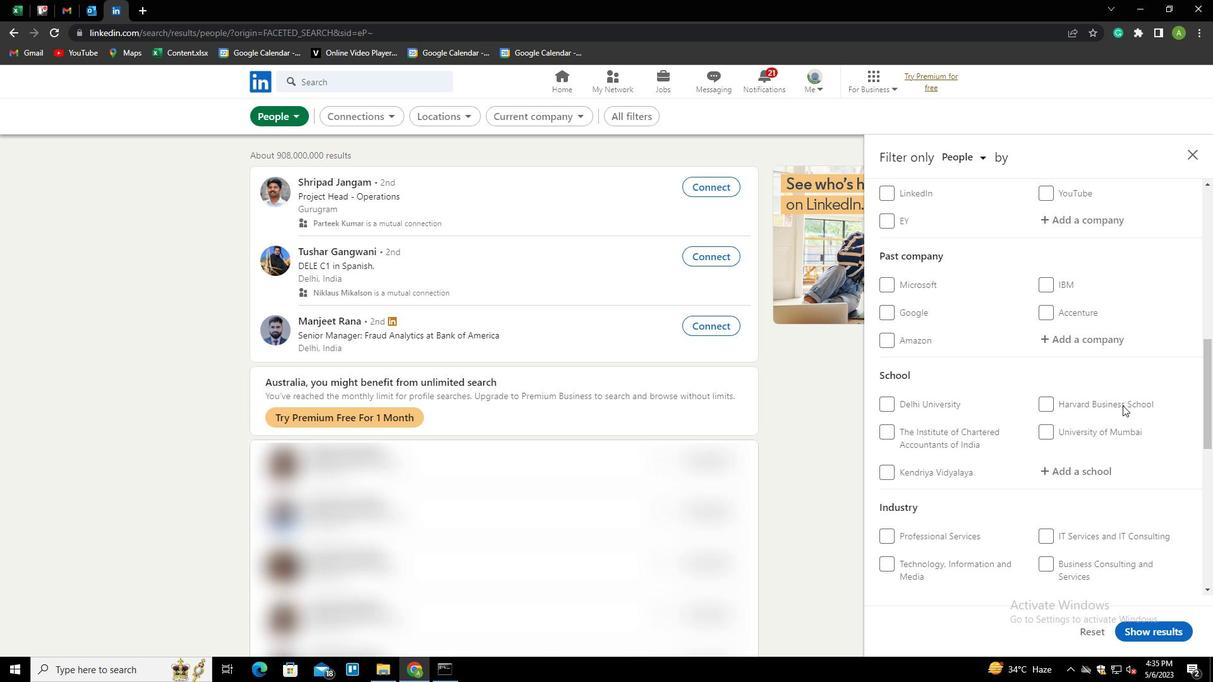 
Action: Mouse moved to (1121, 405)
Screenshot: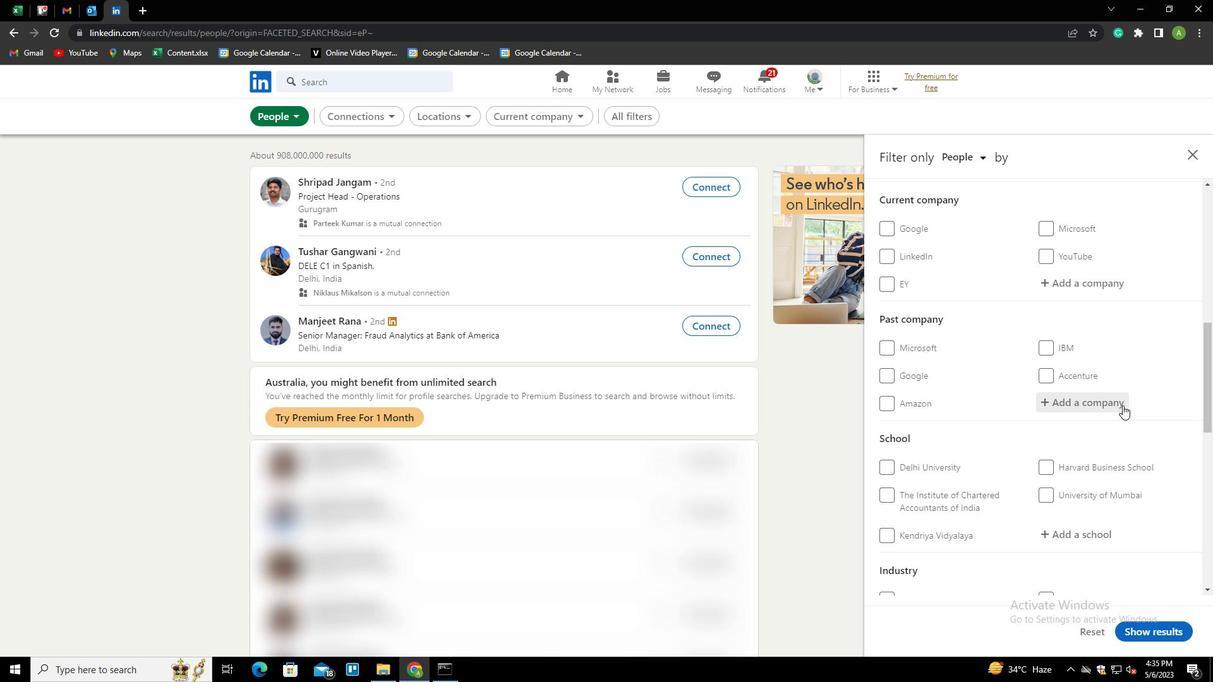 
Action: Mouse scrolled (1121, 405) with delta (0, 0)
Screenshot: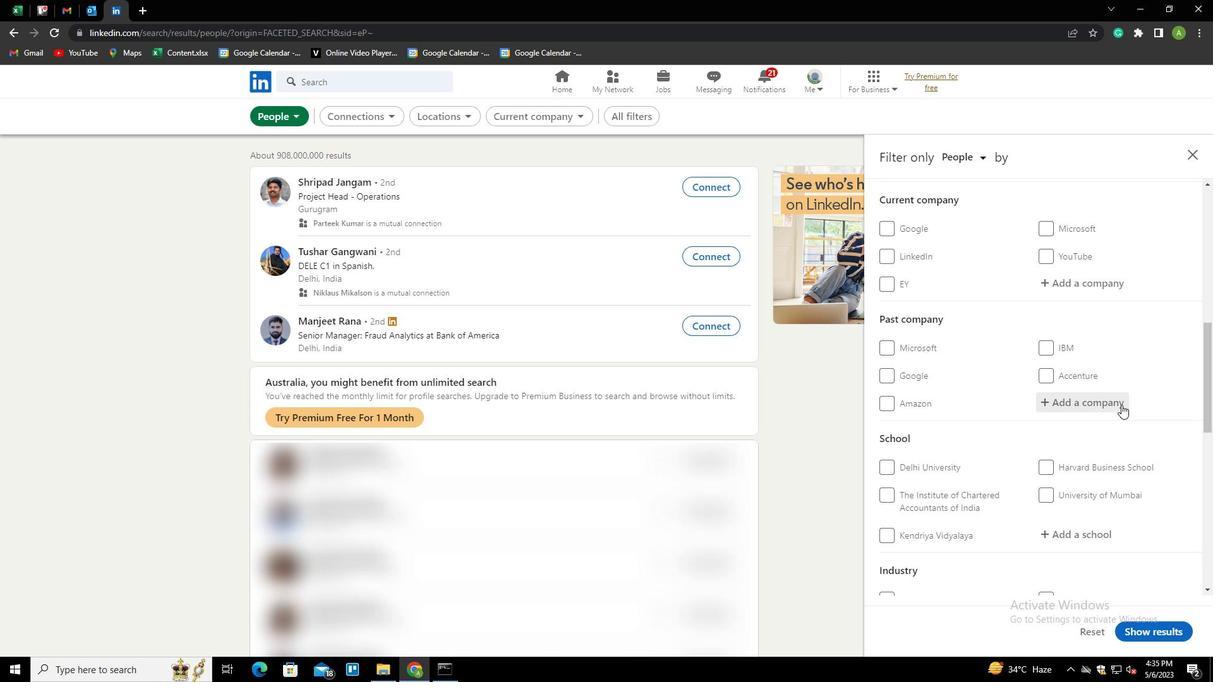 
Action: Mouse moved to (1081, 339)
Screenshot: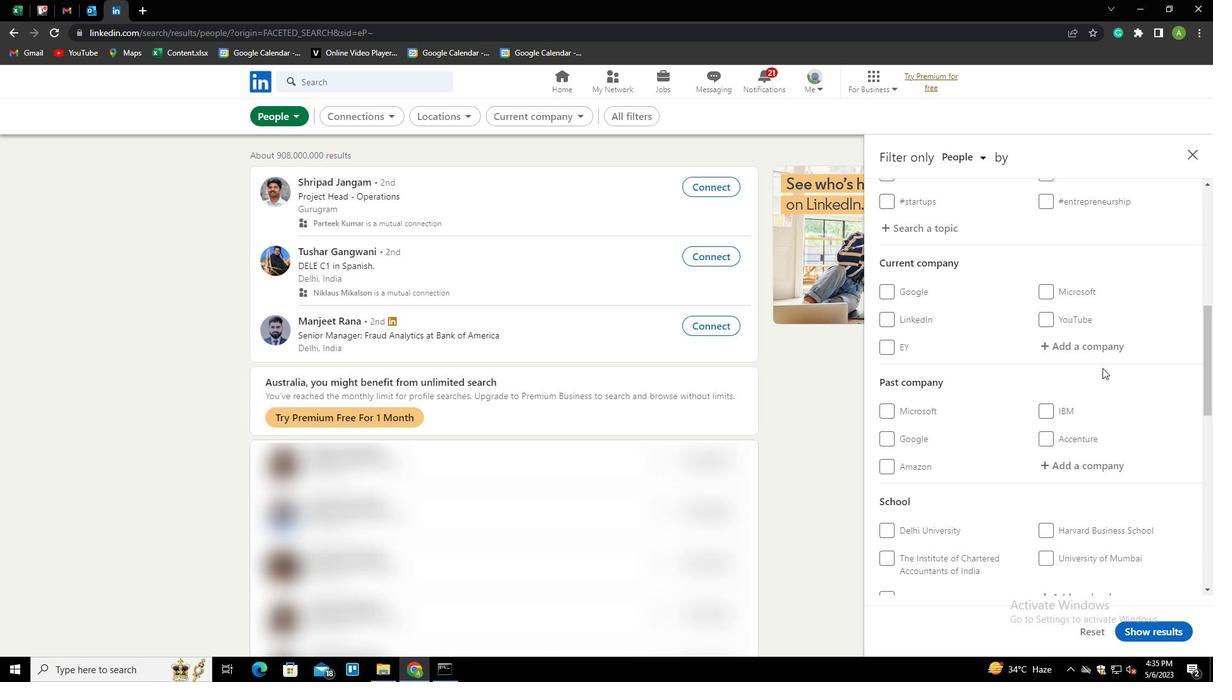 
Action: Mouse pressed left at (1081, 339)
Screenshot: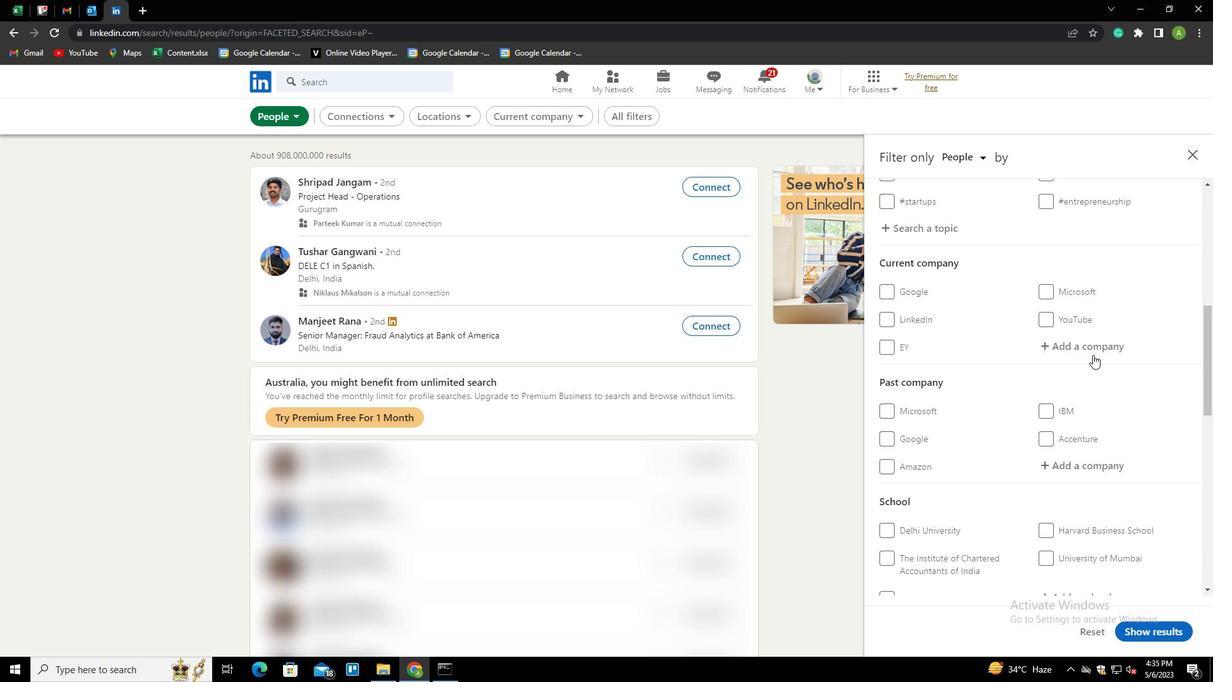 
Action: Key pressed <Key.shift><Key.shift><Key.shift><Key.shift><Key.shift><Key.shift><Key.shift><Key.shift><Key.shift><Key.shift><Key.shift><Key.shift><Key.shift><Key.shift><Key.shift><Key.shift><Key.shift><Key.shift><Key.shift><Key.shift><Key.shift><Key.shift><Key.shift><Key.shift><Key.shift><Key.shift><Key.shift><Key.shift><Key.shift><Key.shift><Key.shift><Key.shift><Key.shift><Key.shift><Key.shift><Key.shift><Key.shift><Key.shift><Key.shift>K<Key.shift>ATERRA<Key.down><Key.enter>
Screenshot: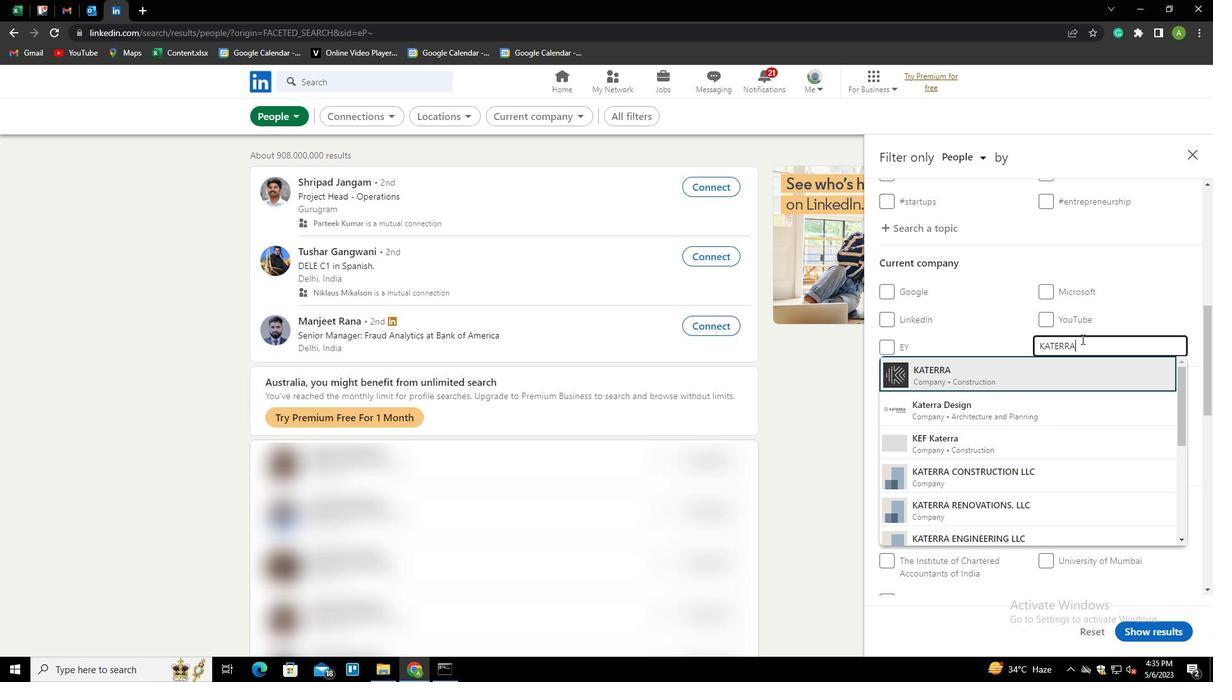 
Action: Mouse scrolled (1081, 338) with delta (0, 0)
Screenshot: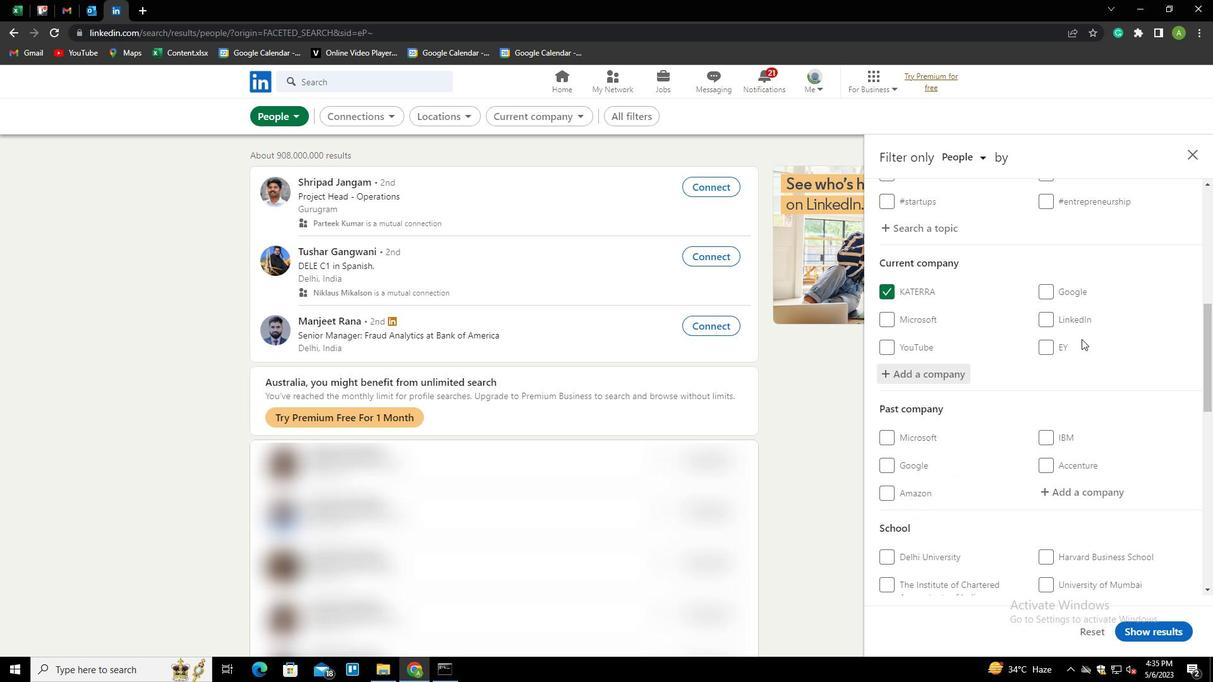 
Action: Mouse scrolled (1081, 338) with delta (0, 0)
Screenshot: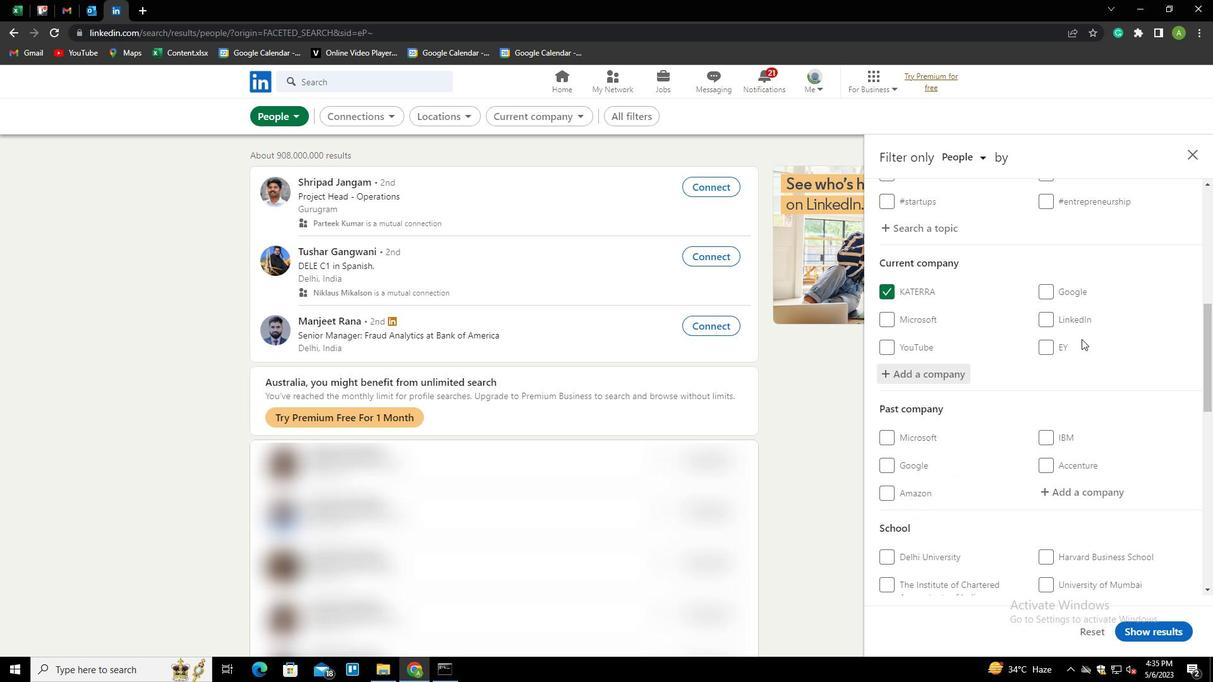 
Action: Mouse scrolled (1081, 338) with delta (0, 0)
Screenshot: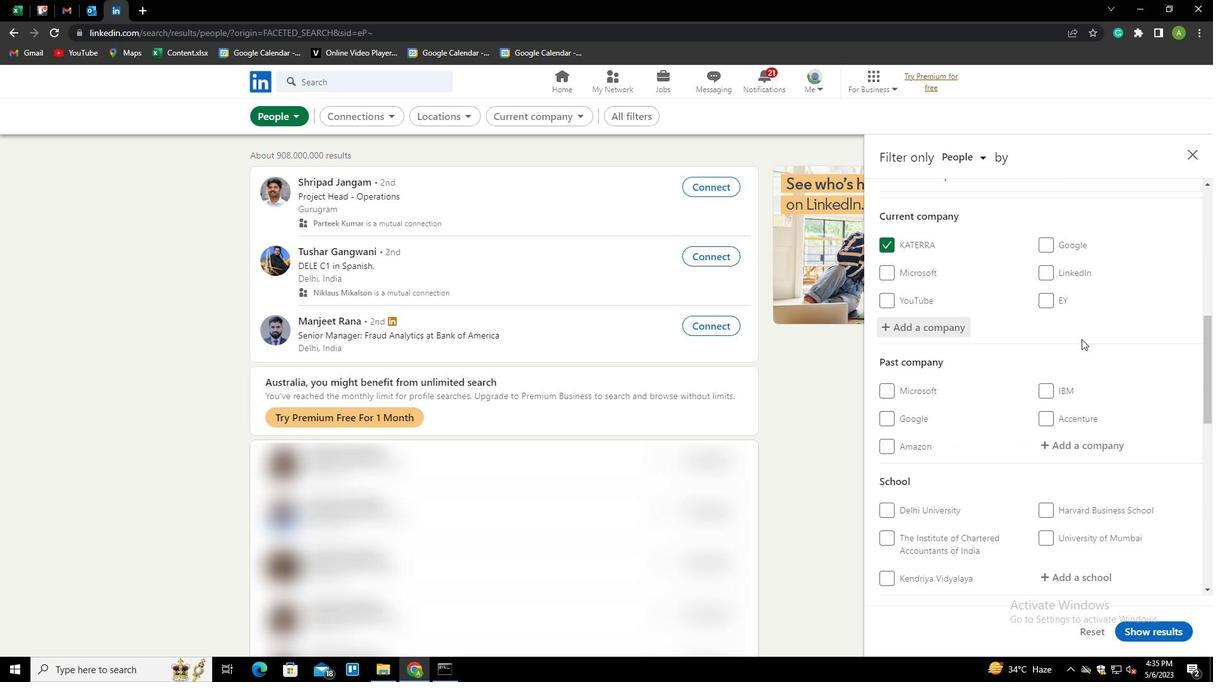 
Action: Mouse scrolled (1081, 338) with delta (0, 0)
Screenshot: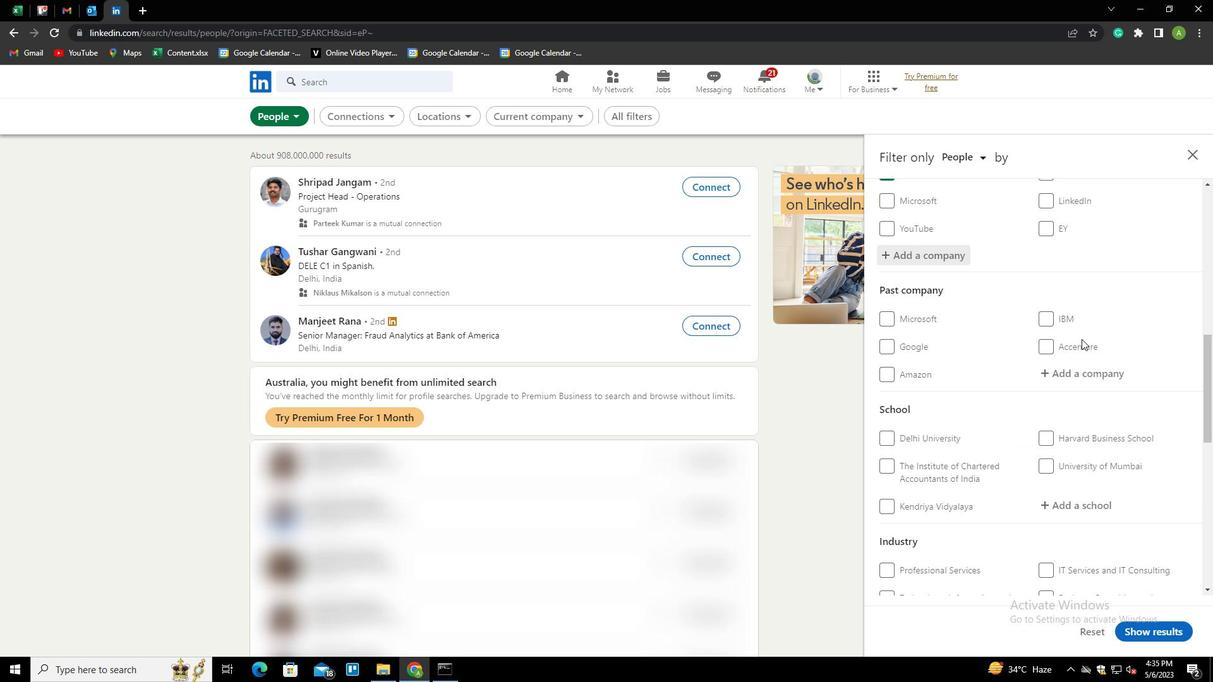 
Action: Mouse moved to (1069, 373)
Screenshot: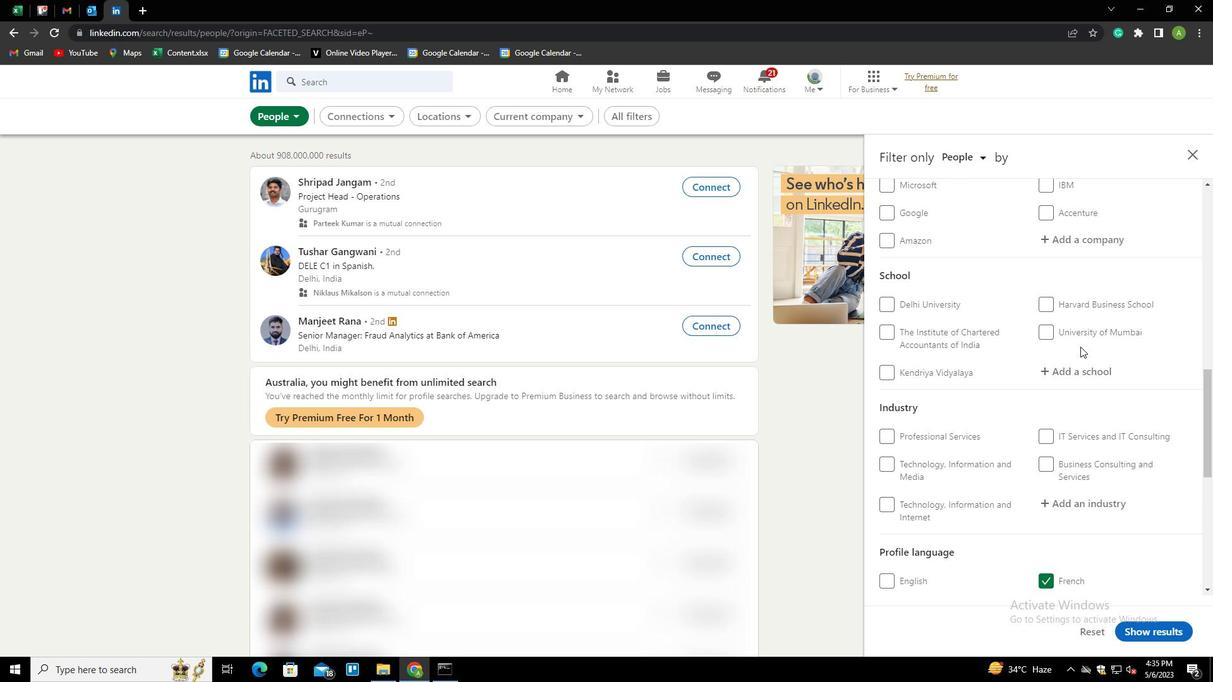 
Action: Mouse pressed left at (1069, 373)
Screenshot: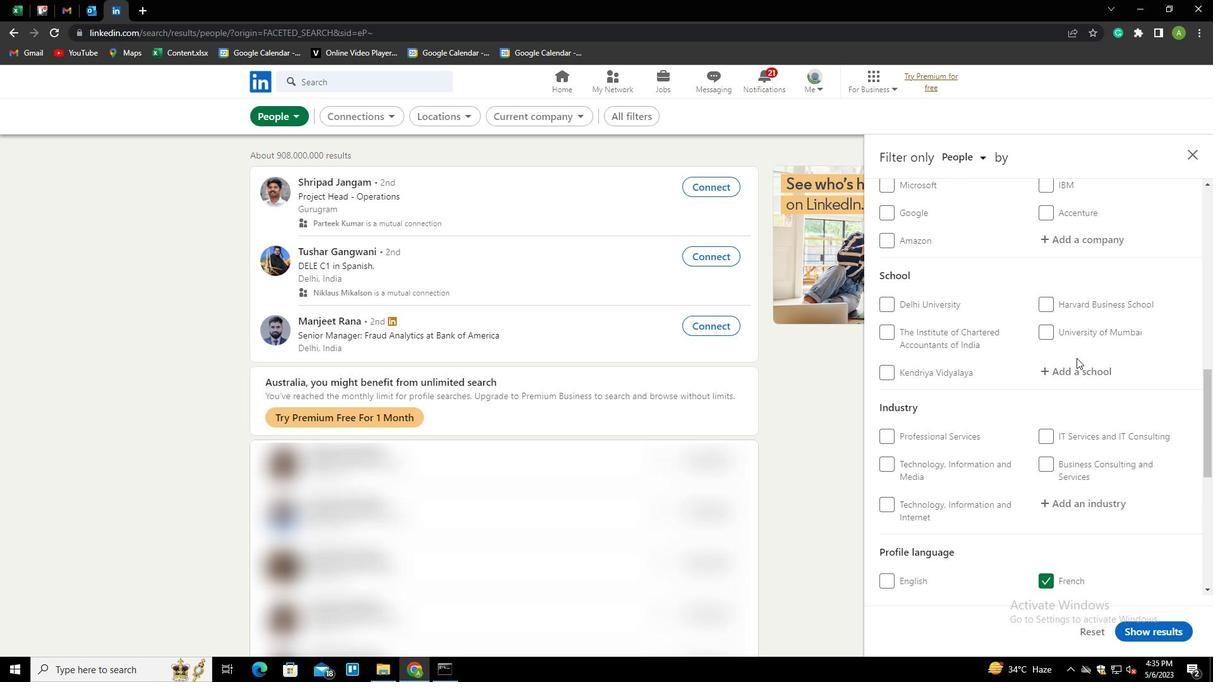 
Action: Key pressed <Key.shift>TELANGANA<Key.space><Key.shift>JO<Key.backspace>OBS<Key.down><Key.space>AND<Key.space><Key.shift><Key.shift><Key.shift><Key.shift><Key.shift><Key.shift><Key.shift><Key.shift><Key.shift><Key.shift><Key.shift>CAREERS<Key.down><Key.down><Key.enter>
Screenshot: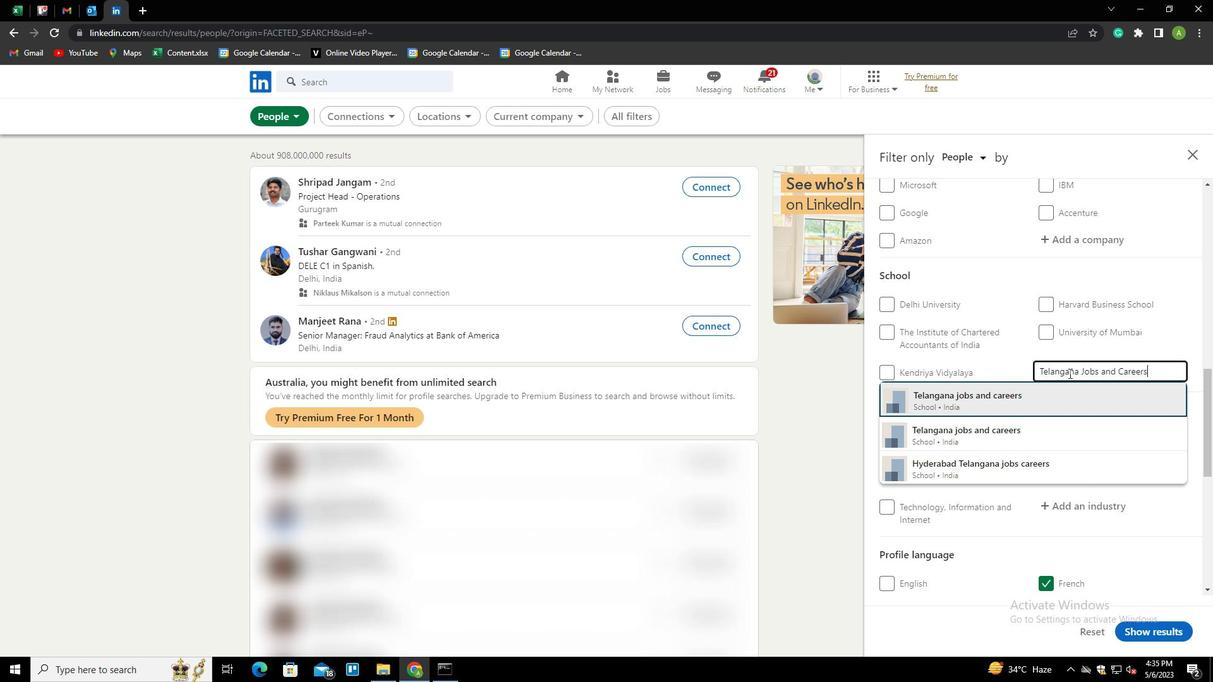
Action: Mouse scrolled (1069, 372) with delta (0, 0)
Screenshot: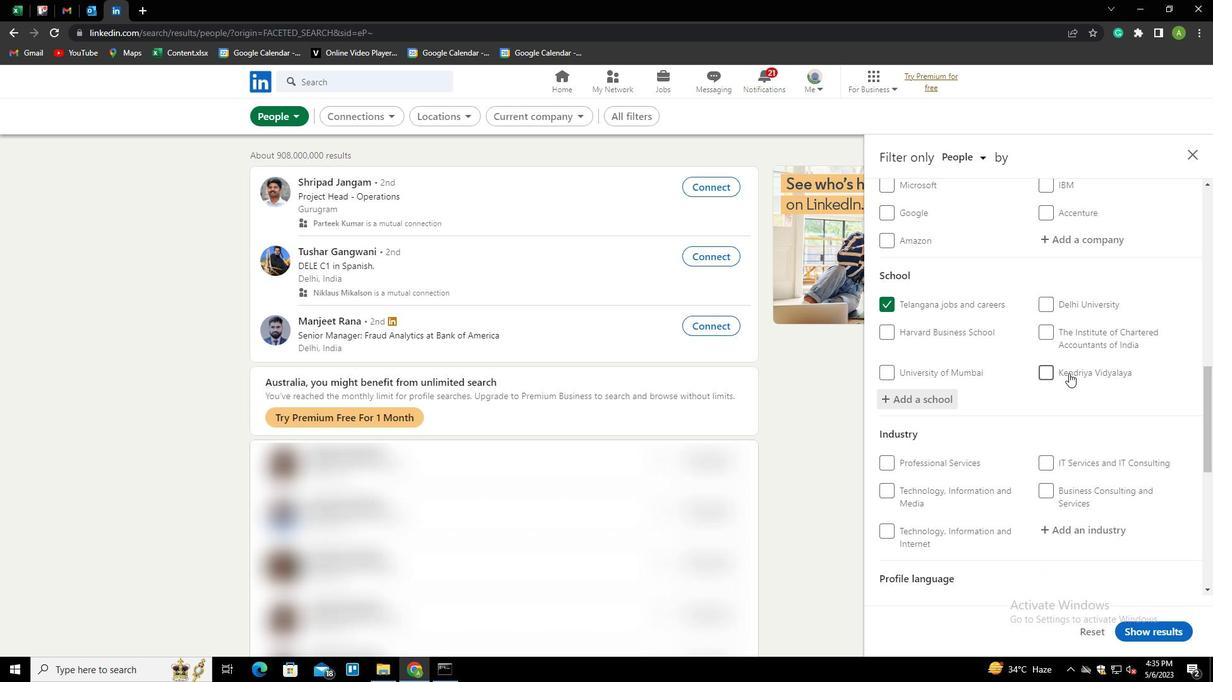 
Action: Mouse scrolled (1069, 372) with delta (0, 0)
Screenshot: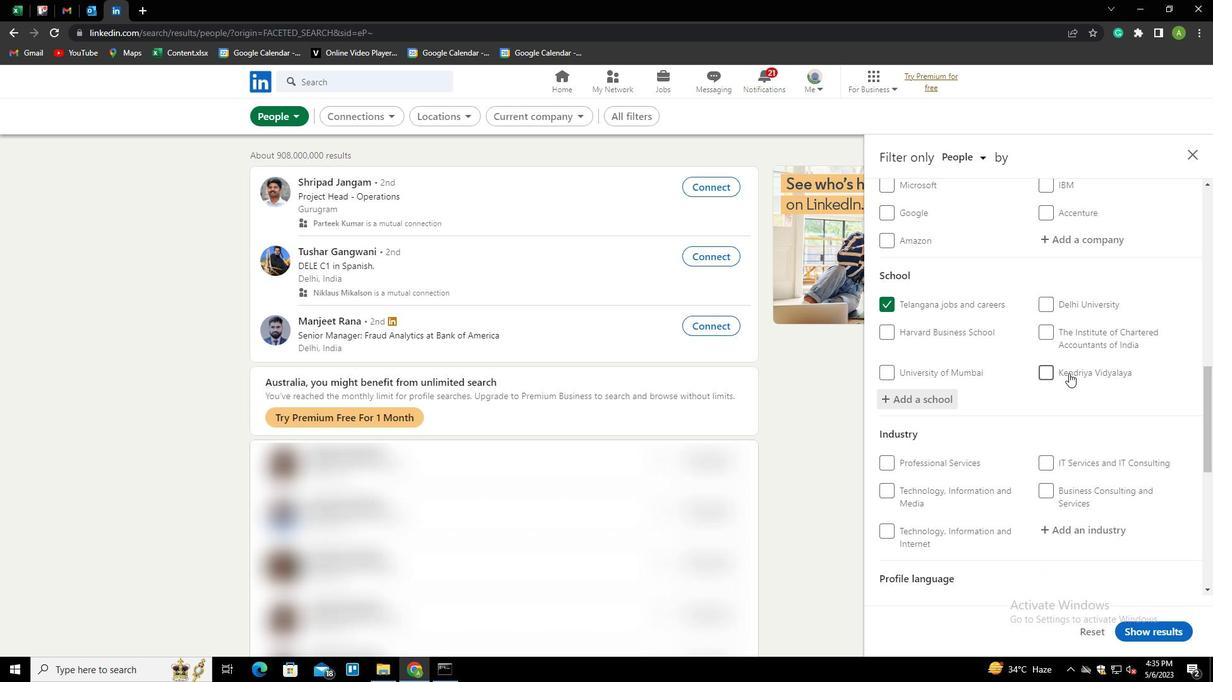 
Action: Mouse moved to (1069, 406)
Screenshot: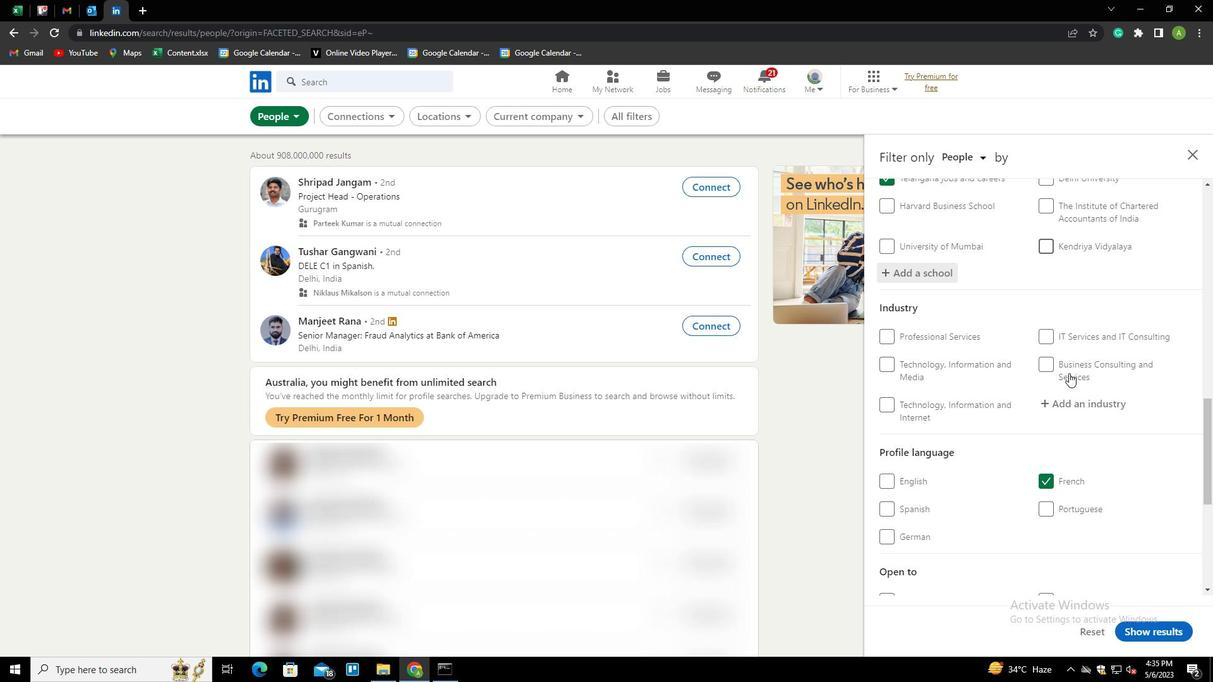 
Action: Mouse pressed left at (1069, 406)
Screenshot: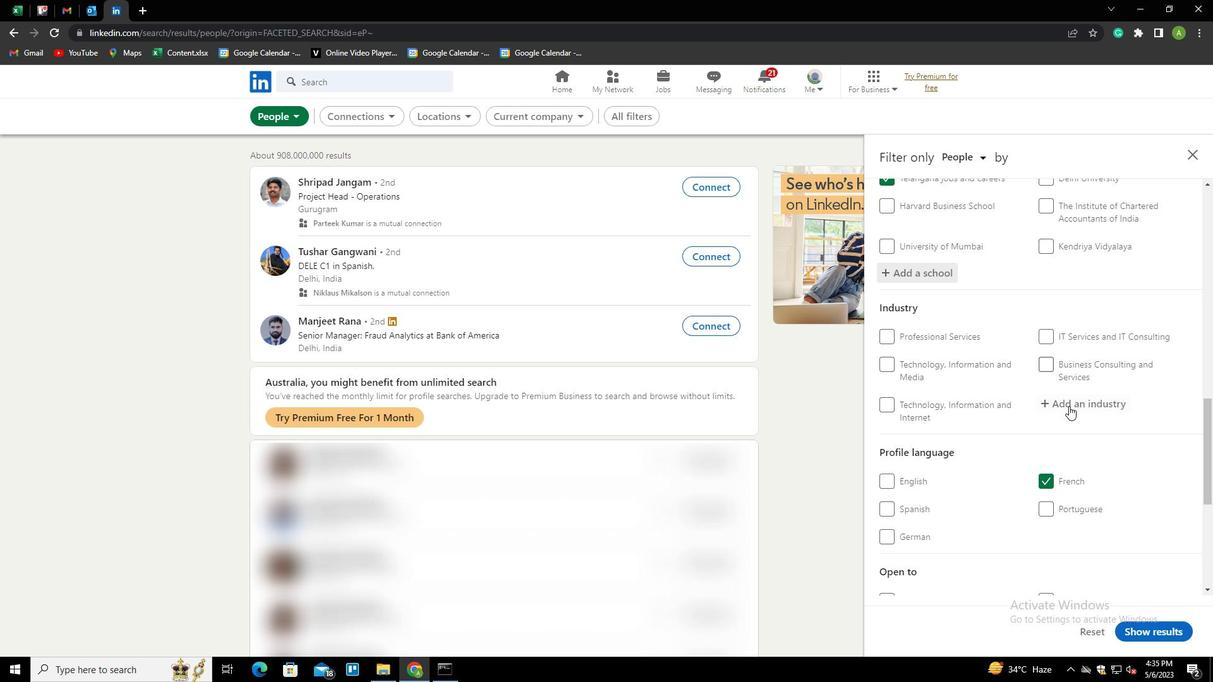 
Action: Mouse moved to (1067, 407)
Screenshot: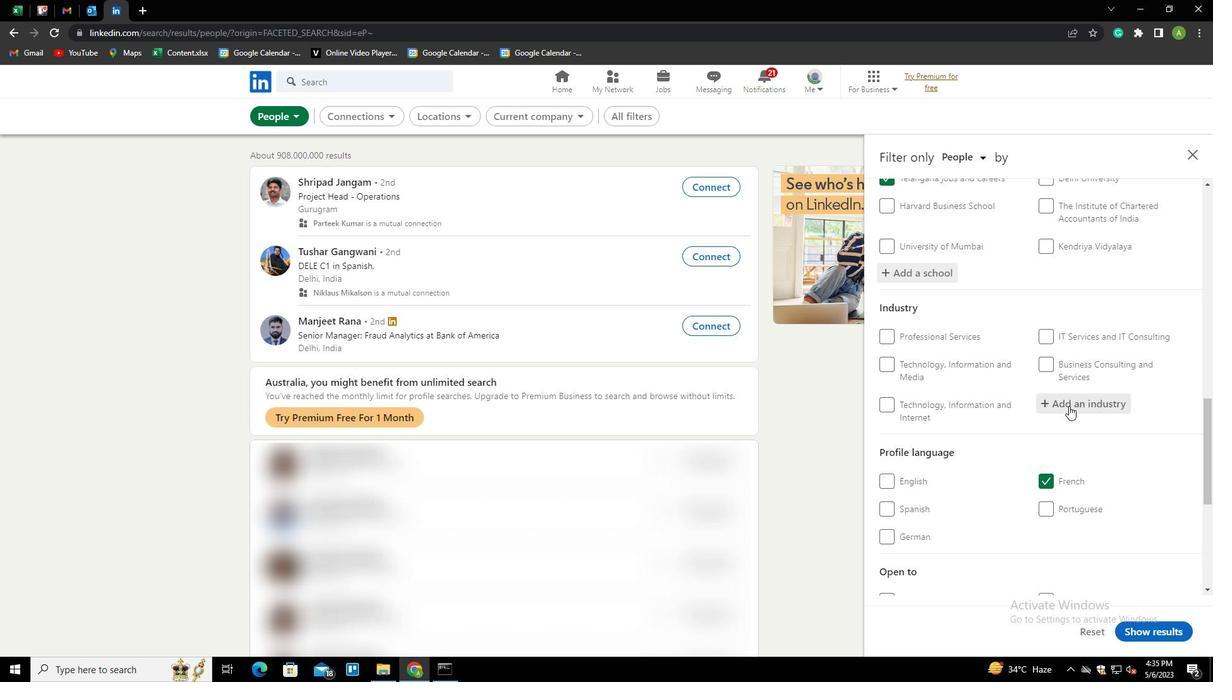 
Action: Key pressed <Key.shift>TEXTILE<Key.space><Key.shift>MANUFACTURING<Key.down><Key.enter>
Screenshot: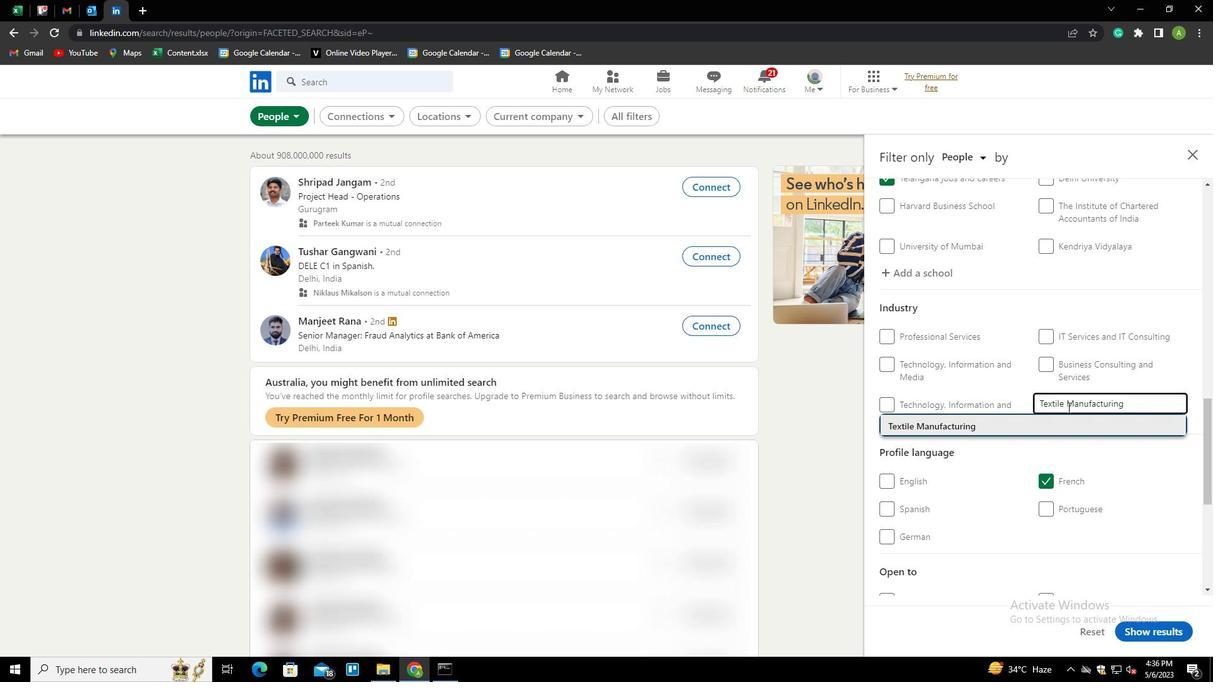 
Action: Mouse scrolled (1067, 406) with delta (0, 0)
Screenshot: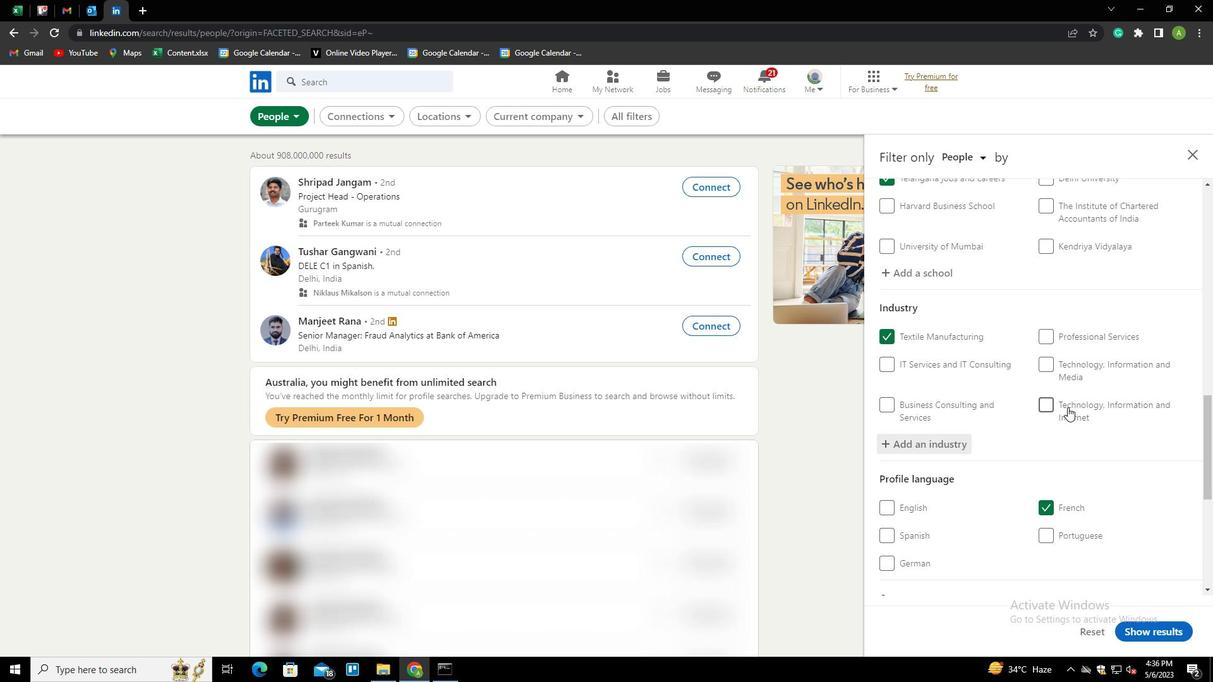 
Action: Mouse scrolled (1067, 406) with delta (0, 0)
Screenshot: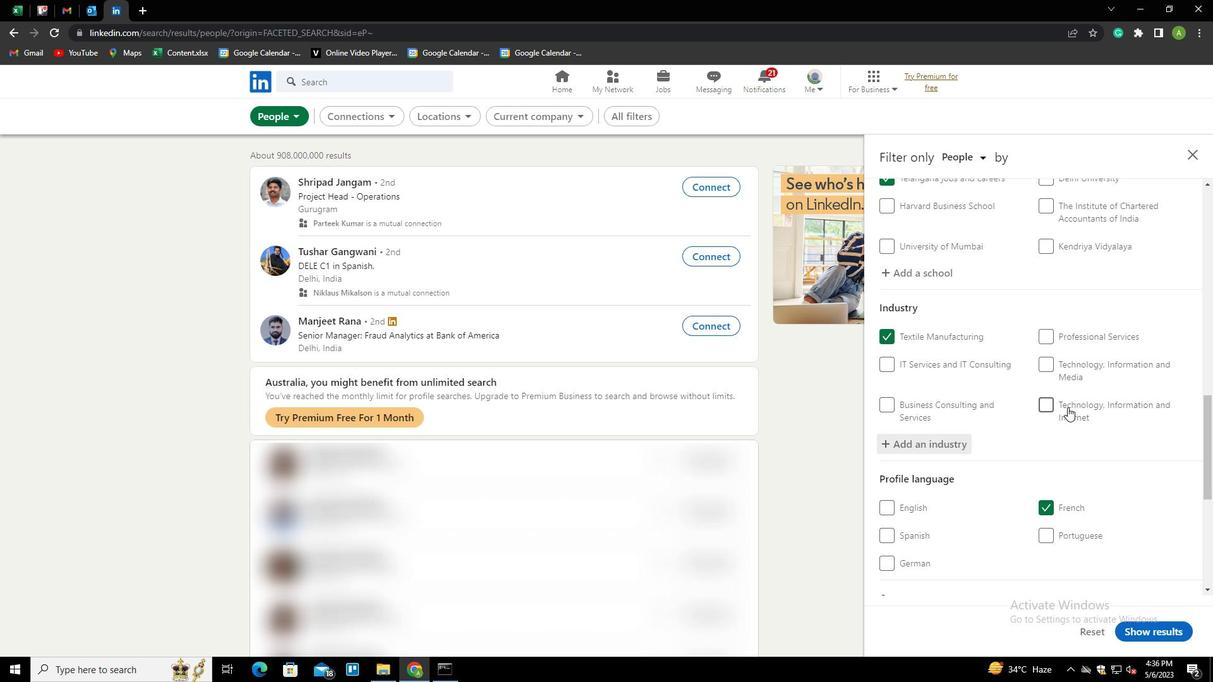 
Action: Mouse scrolled (1067, 406) with delta (0, 0)
Screenshot: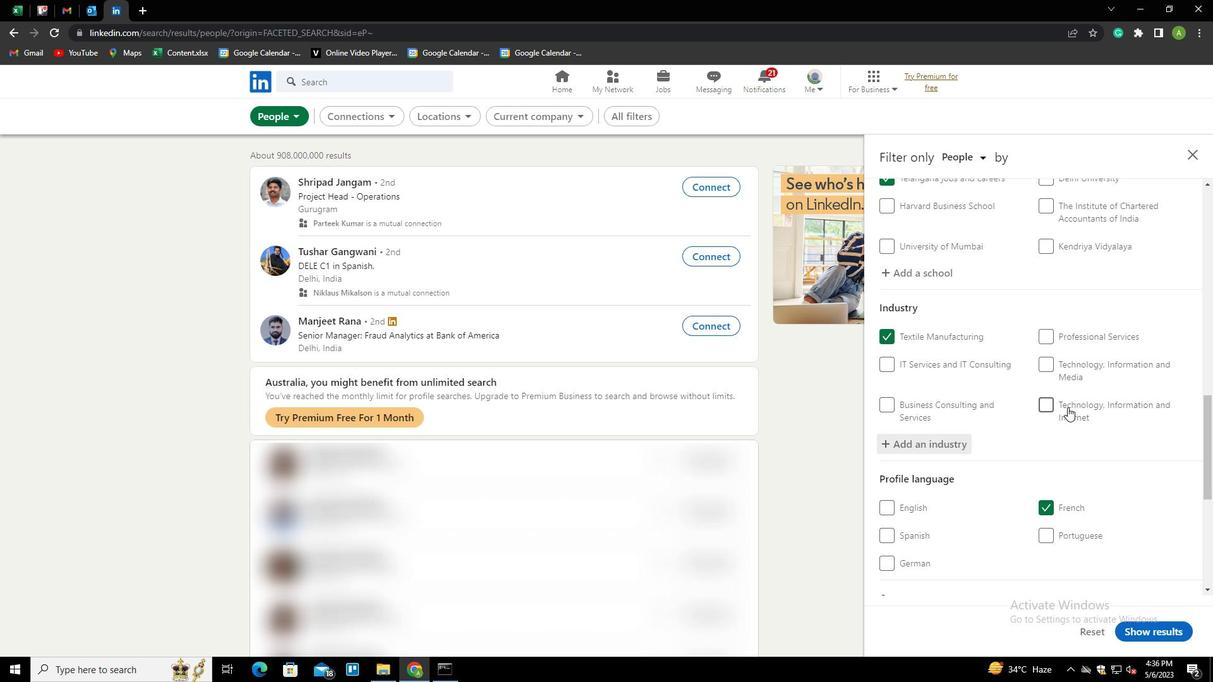 
Action: Mouse scrolled (1067, 406) with delta (0, 0)
Screenshot: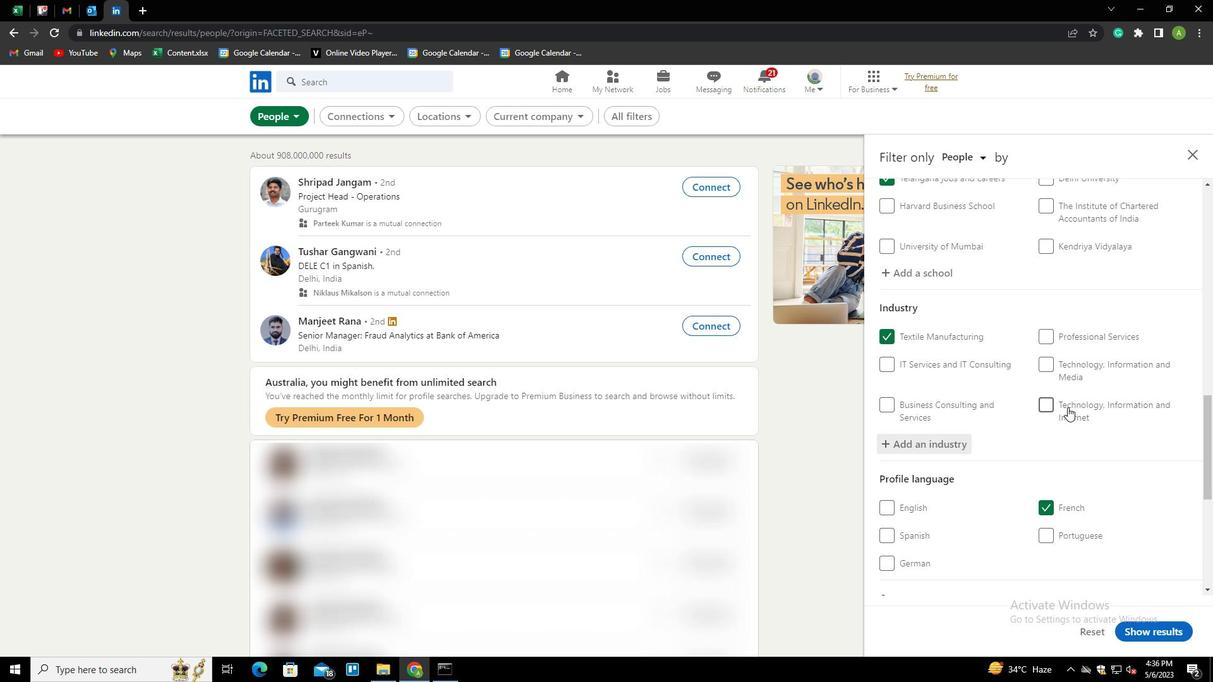 
Action: Mouse scrolled (1067, 406) with delta (0, 0)
Screenshot: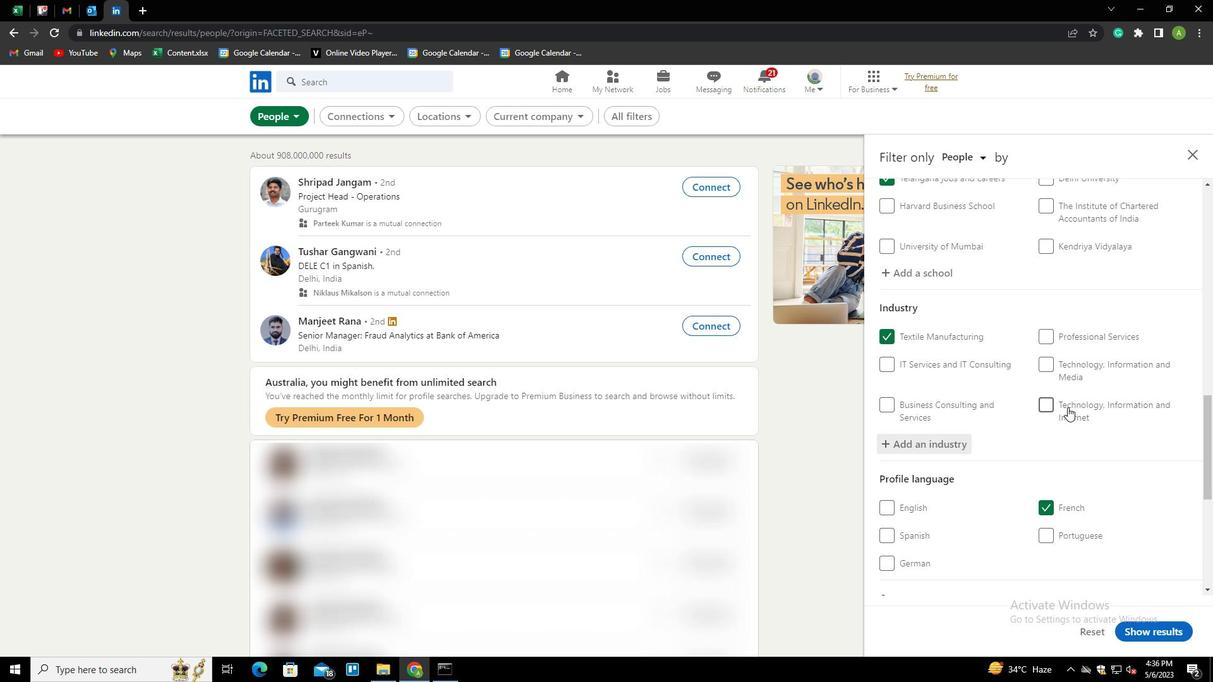 
Action: Mouse moved to (1058, 440)
Screenshot: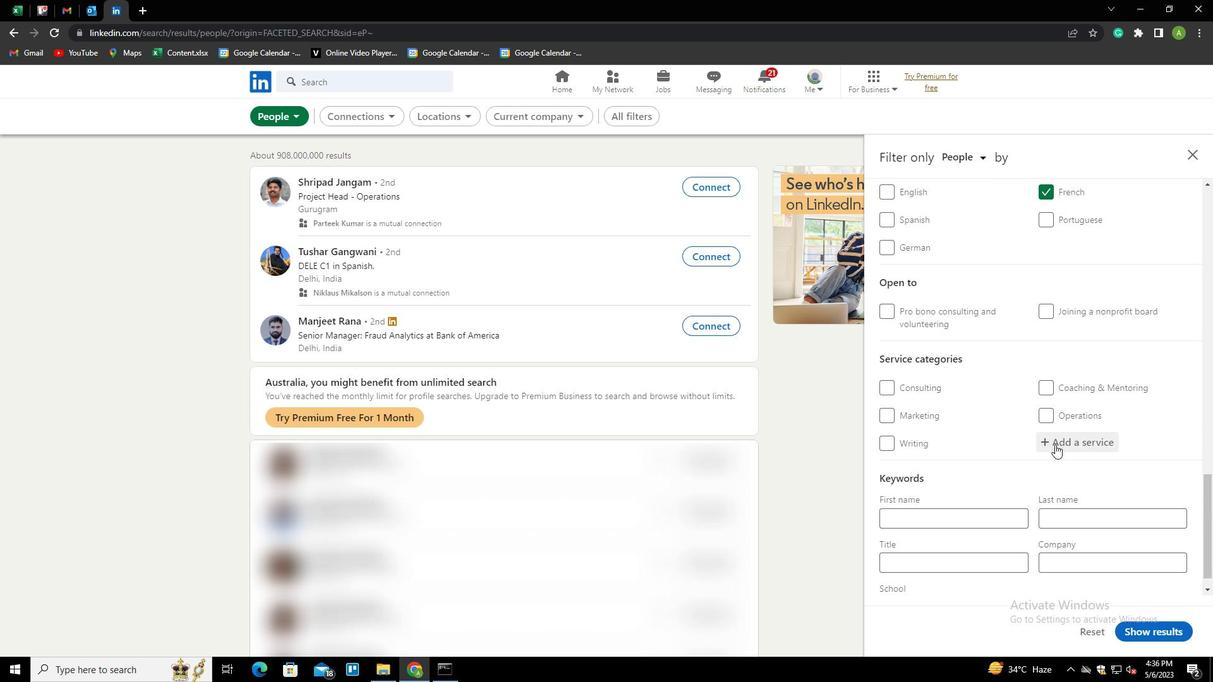 
Action: Mouse pressed left at (1058, 440)
Screenshot: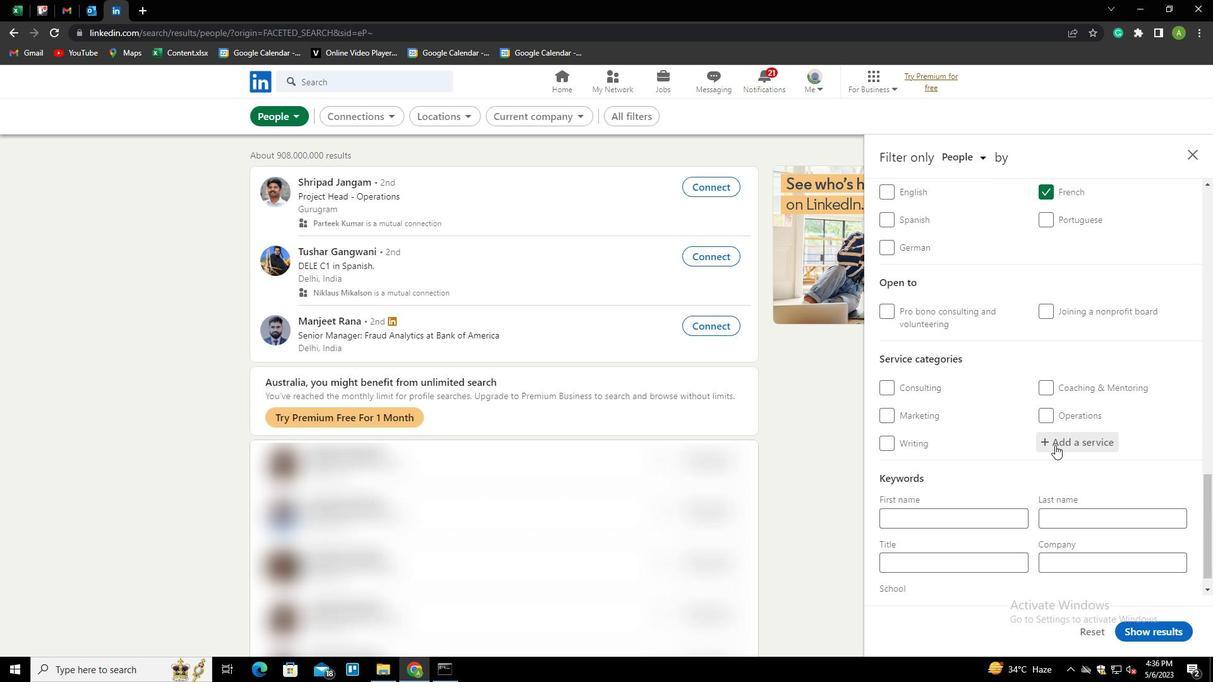 
Action: Key pressed <Key.shift><Key.shift>PRODUCT<Key.space><Key.shift>MARKETING<Key.down><Key.enter>
Screenshot: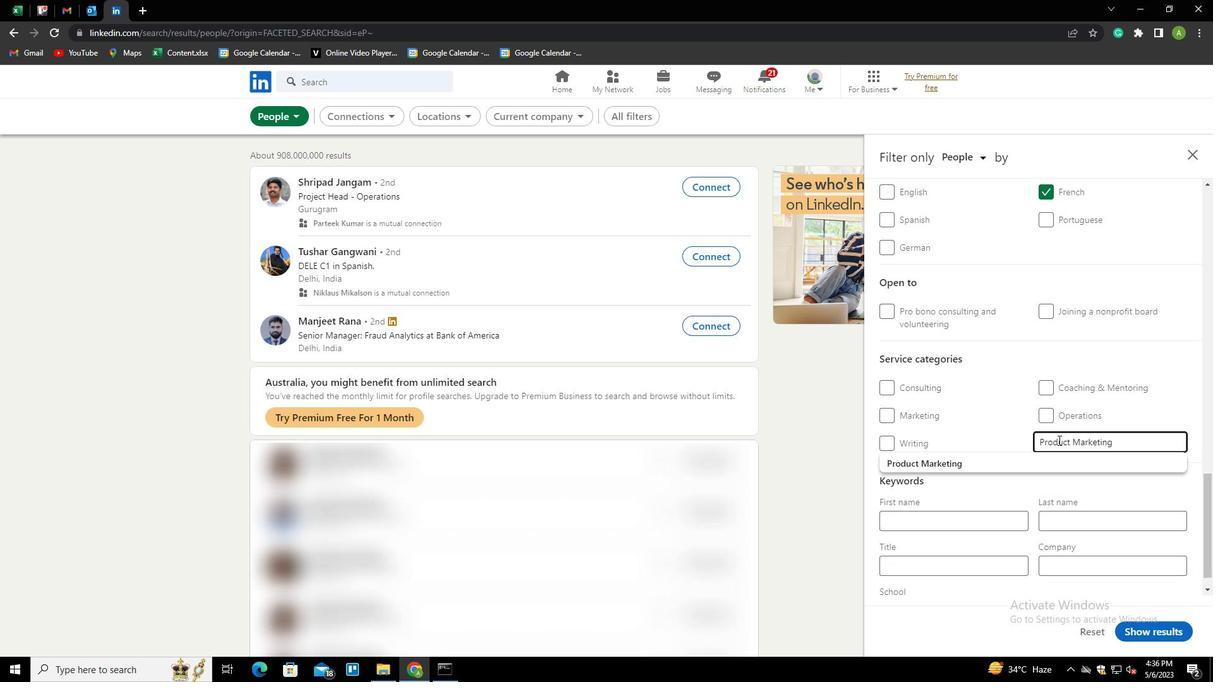 
Action: Mouse moved to (1054, 442)
Screenshot: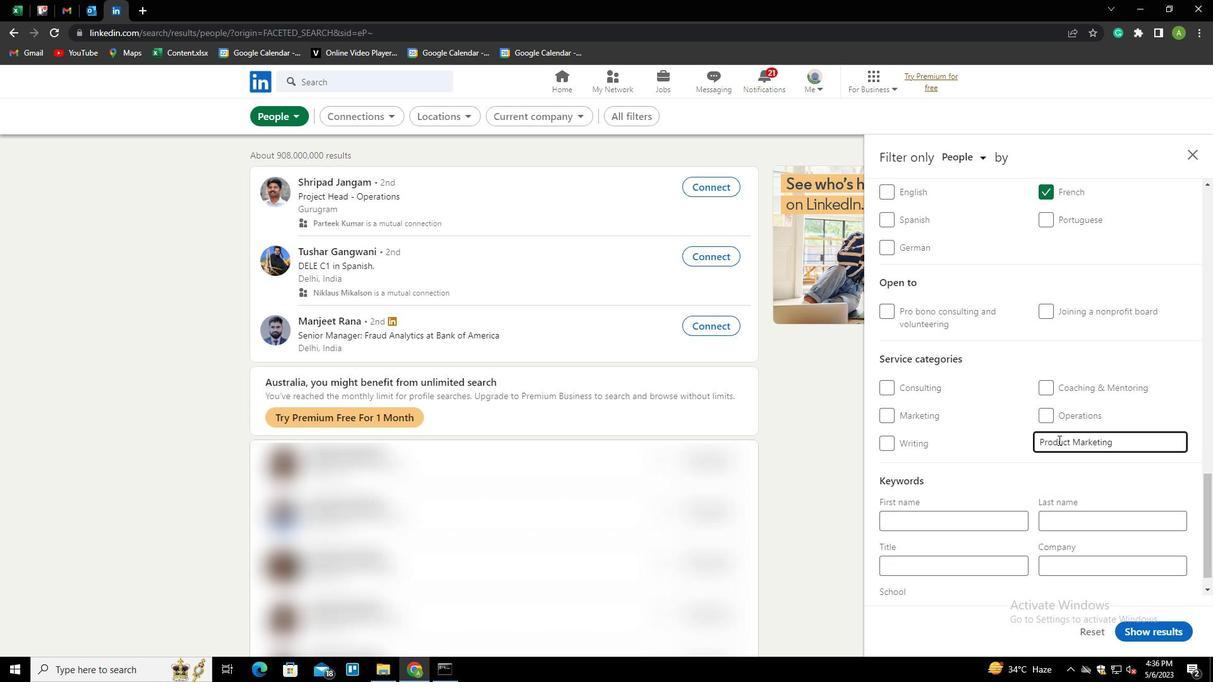 
Action: Mouse scrolled (1054, 442) with delta (0, 0)
Screenshot: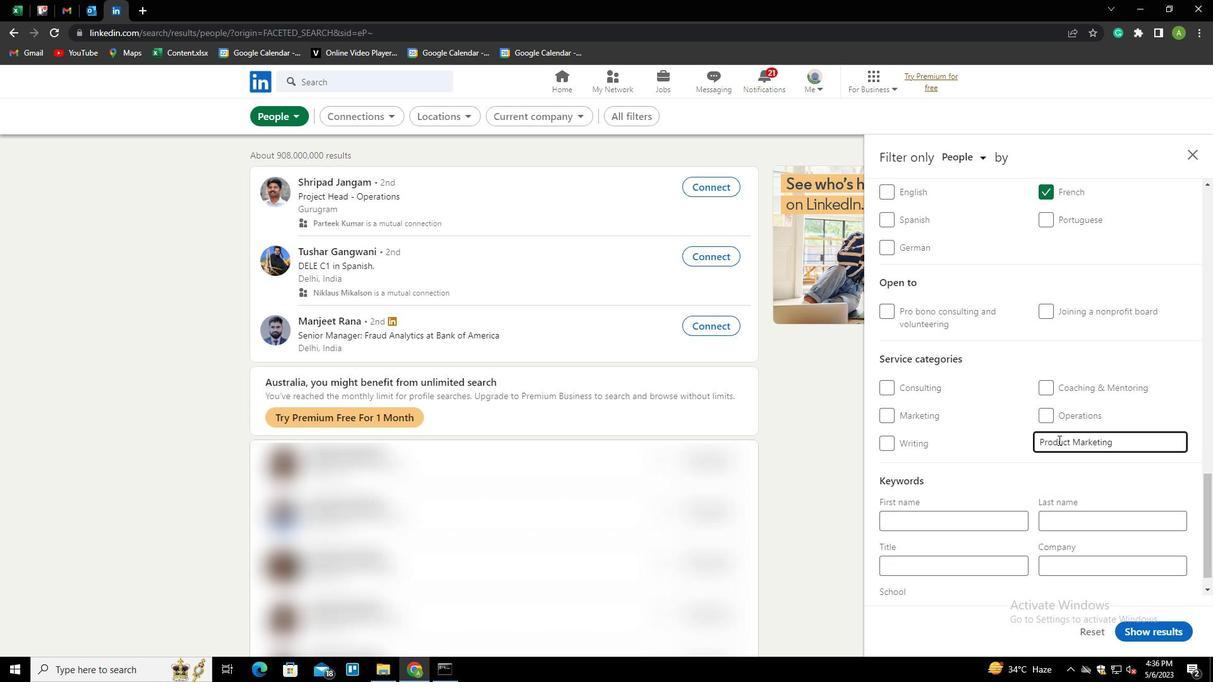 
Action: Mouse moved to (1054, 443)
Screenshot: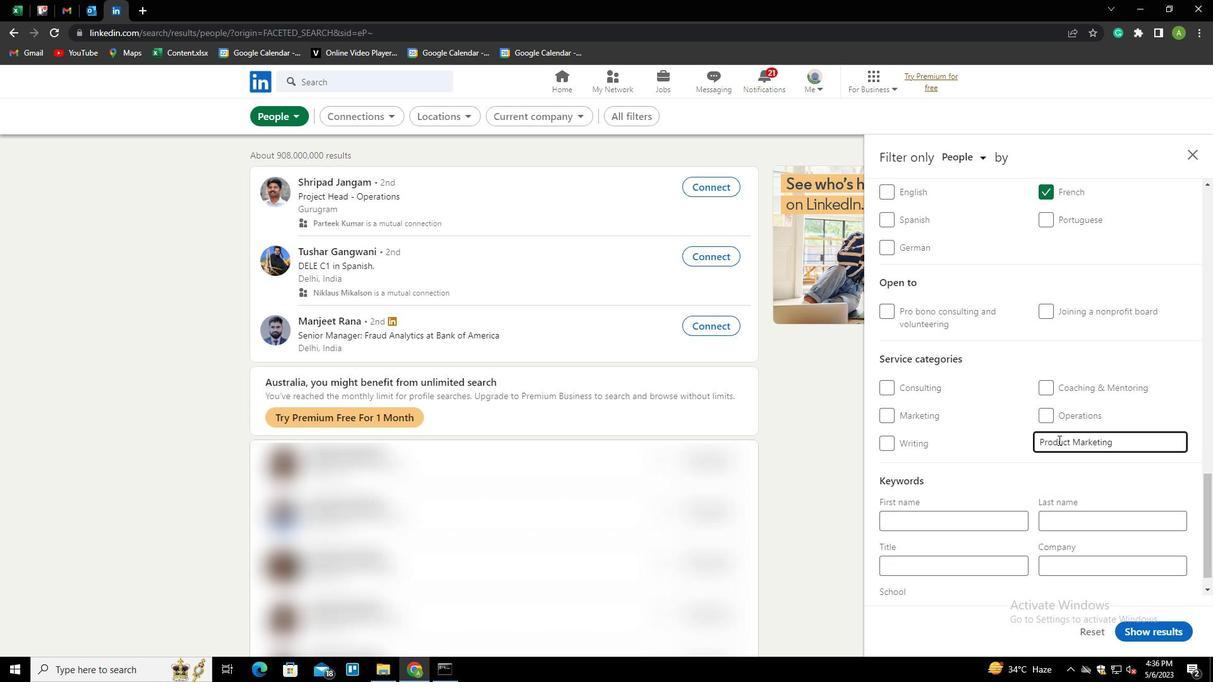 
Action: Mouse scrolled (1054, 442) with delta (0, 0)
Screenshot: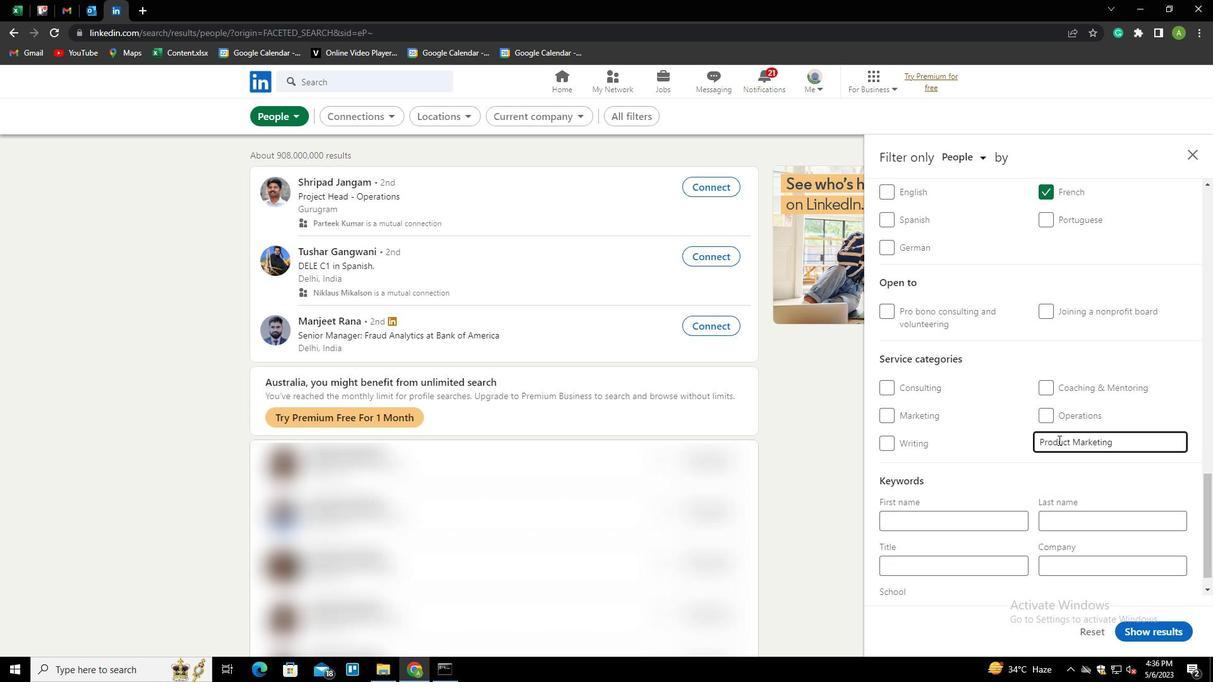 
Action: Mouse moved to (1053, 446)
Screenshot: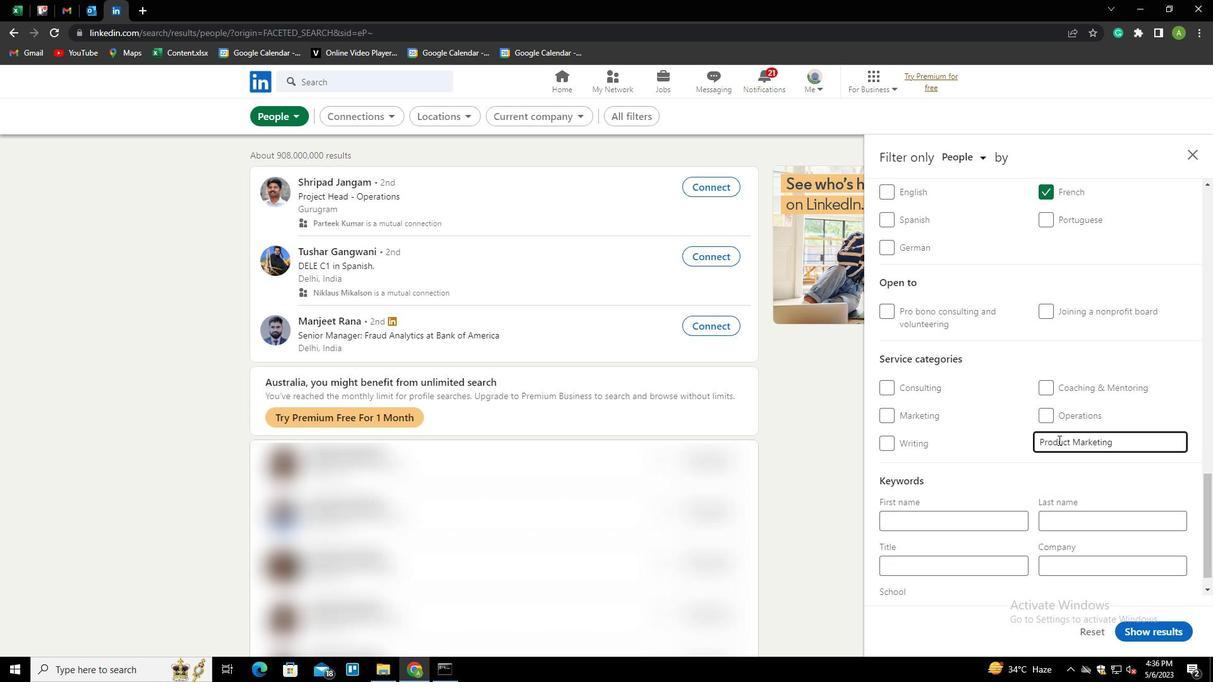 
Action: Mouse scrolled (1053, 445) with delta (0, 0)
Screenshot: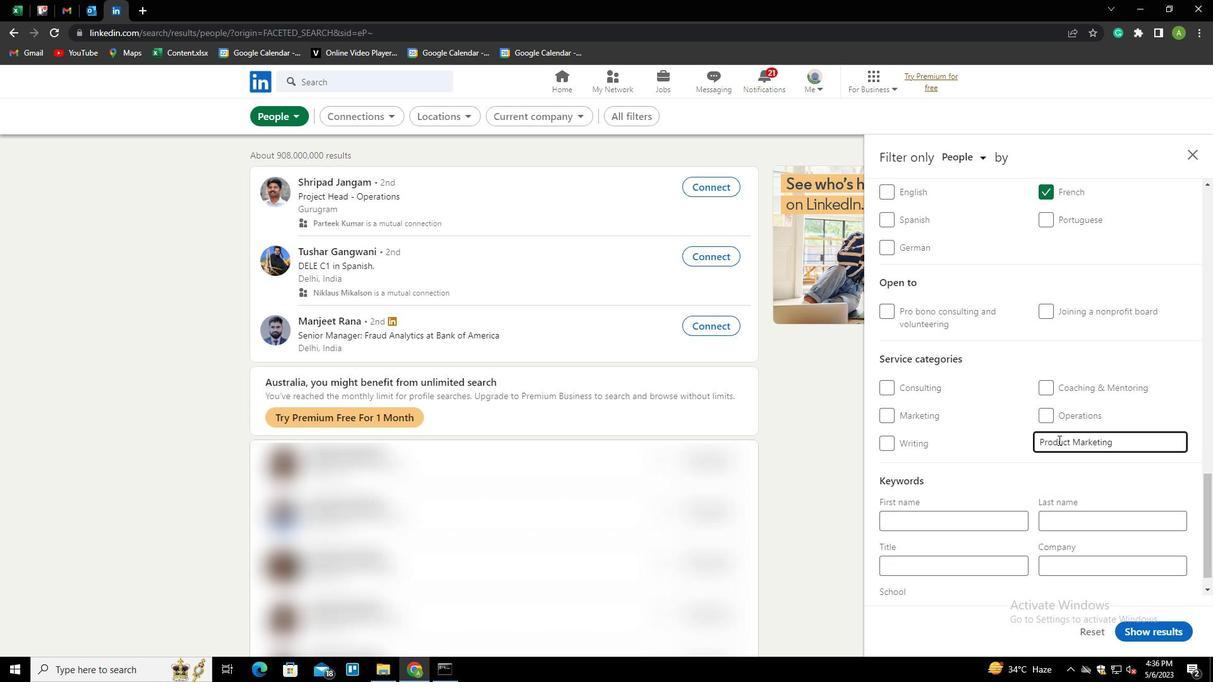 
Action: Mouse moved to (1051, 448)
Screenshot: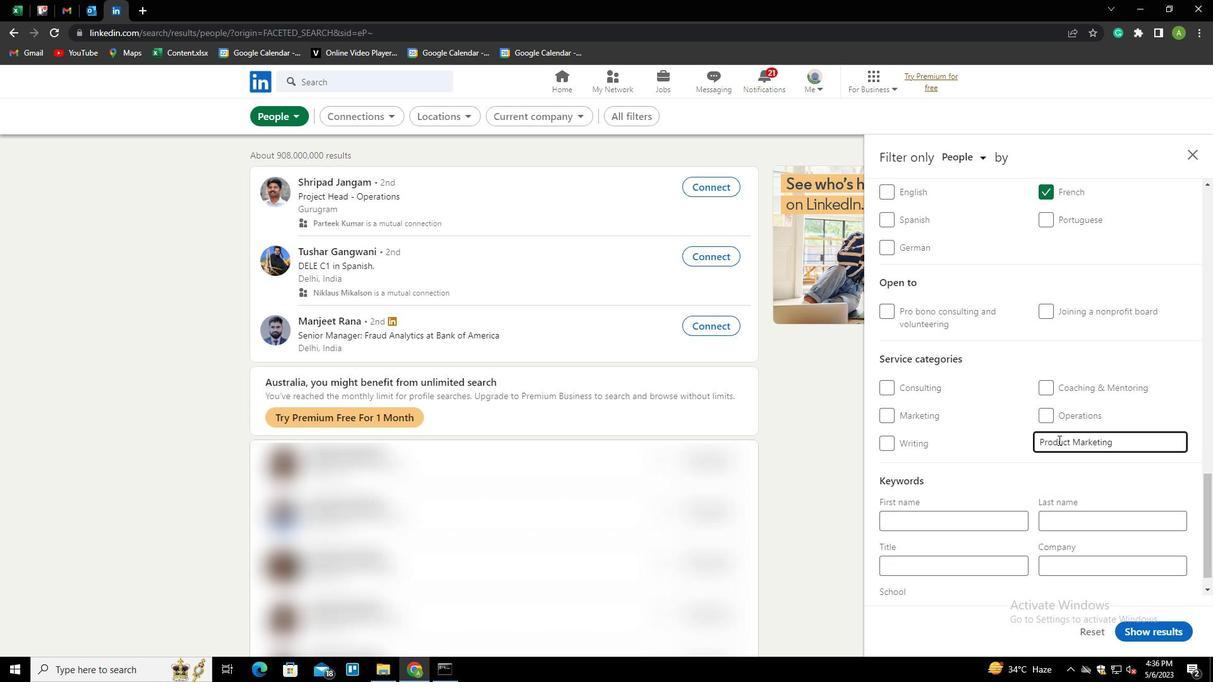 
Action: Mouse scrolled (1051, 448) with delta (0, 0)
Screenshot: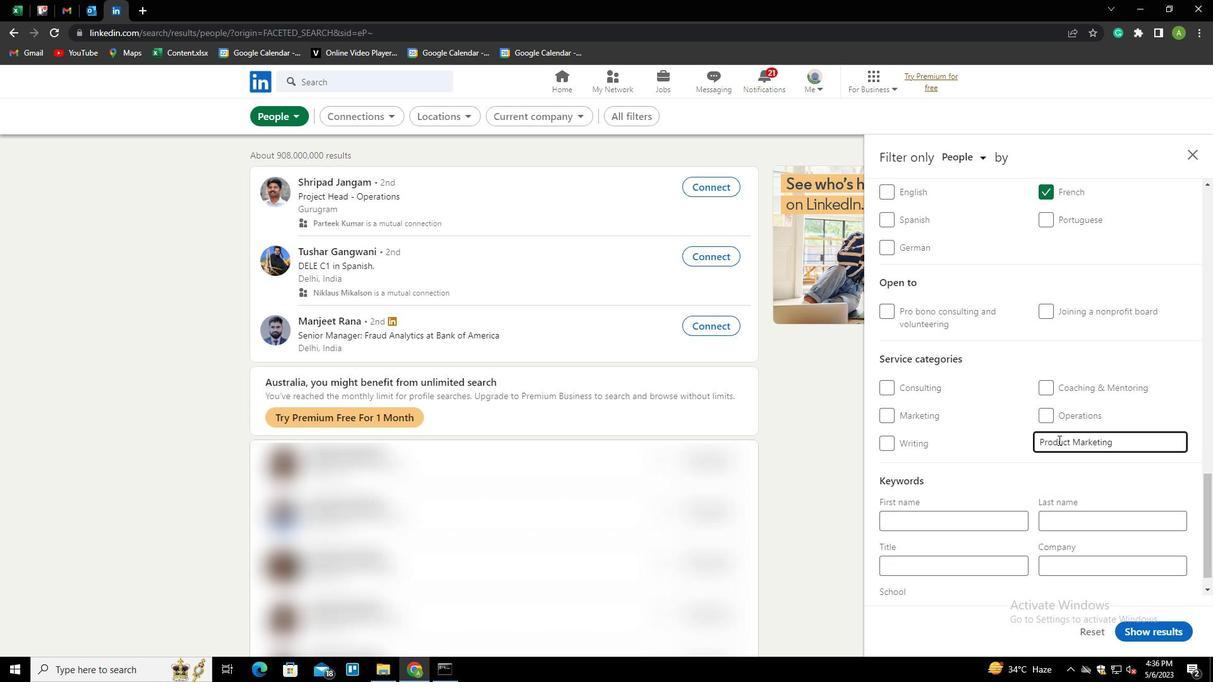 
Action: Mouse moved to (1050, 450)
Screenshot: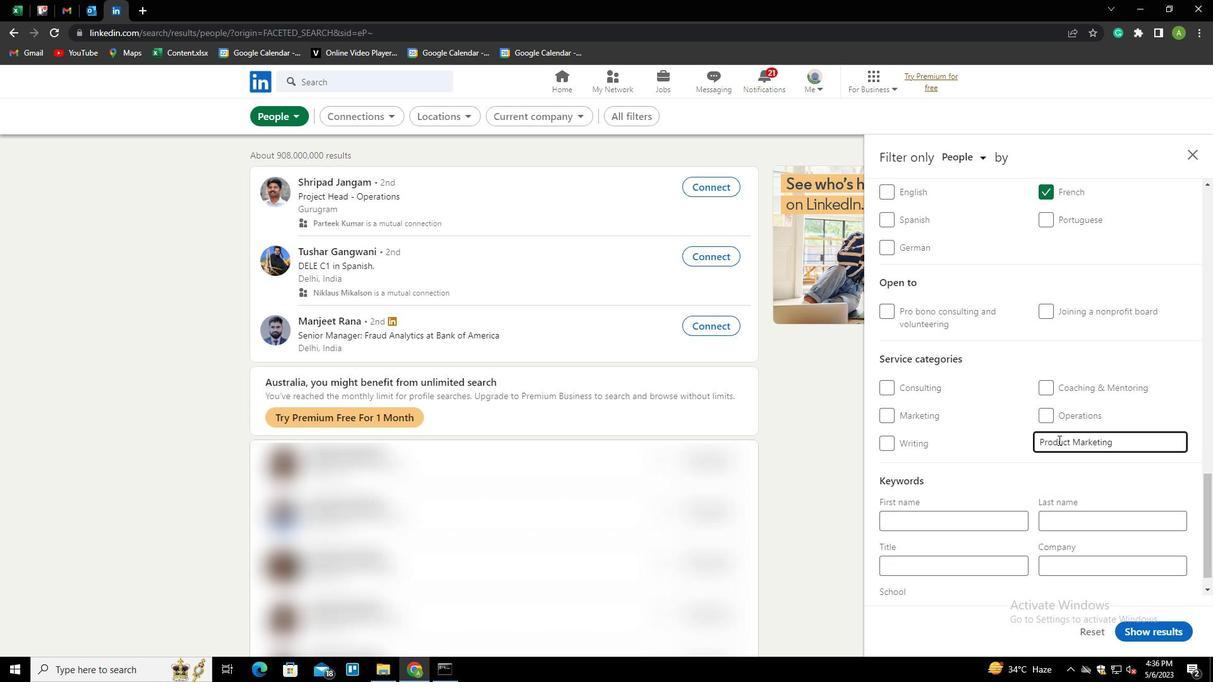 
Action: Mouse scrolled (1050, 449) with delta (0, 0)
Screenshot: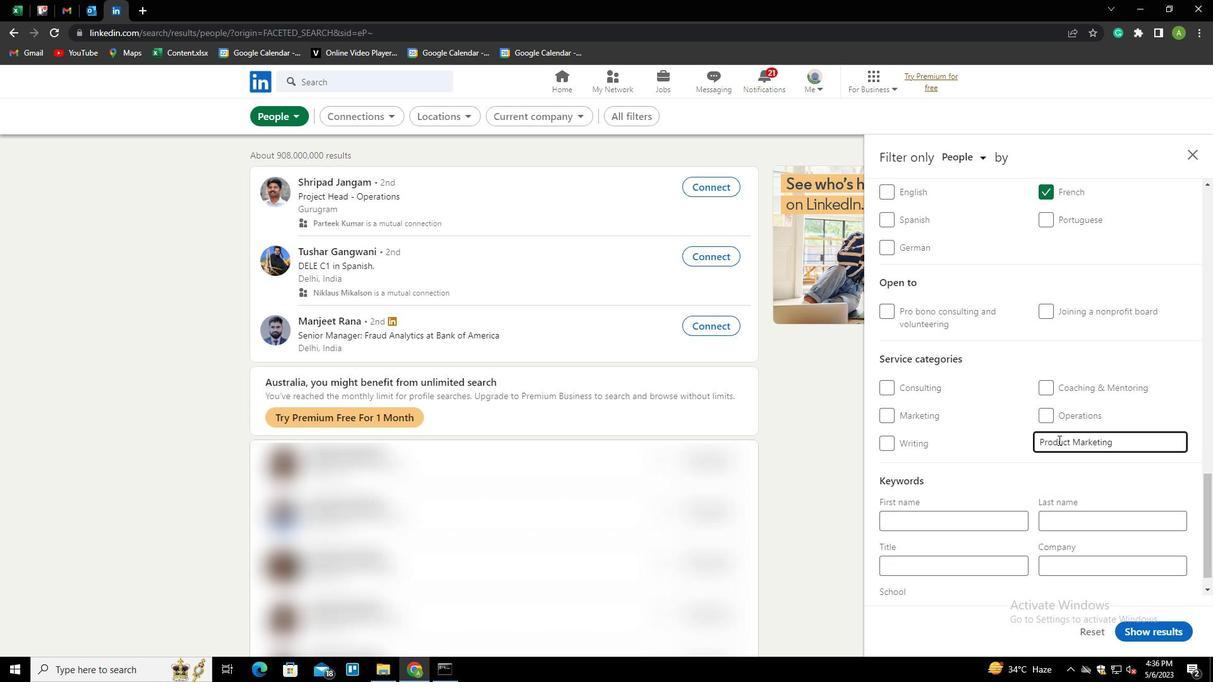 
Action: Mouse scrolled (1050, 449) with delta (0, 0)
Screenshot: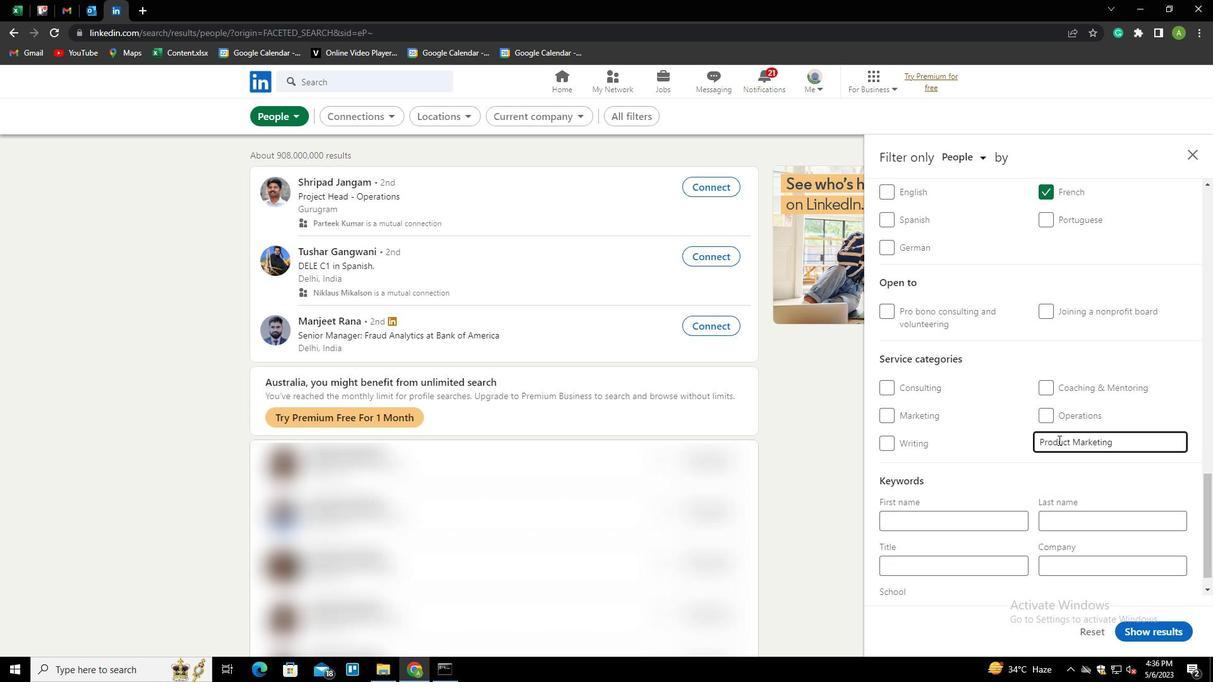 
Action: Mouse scrolled (1050, 449) with delta (0, 0)
Screenshot: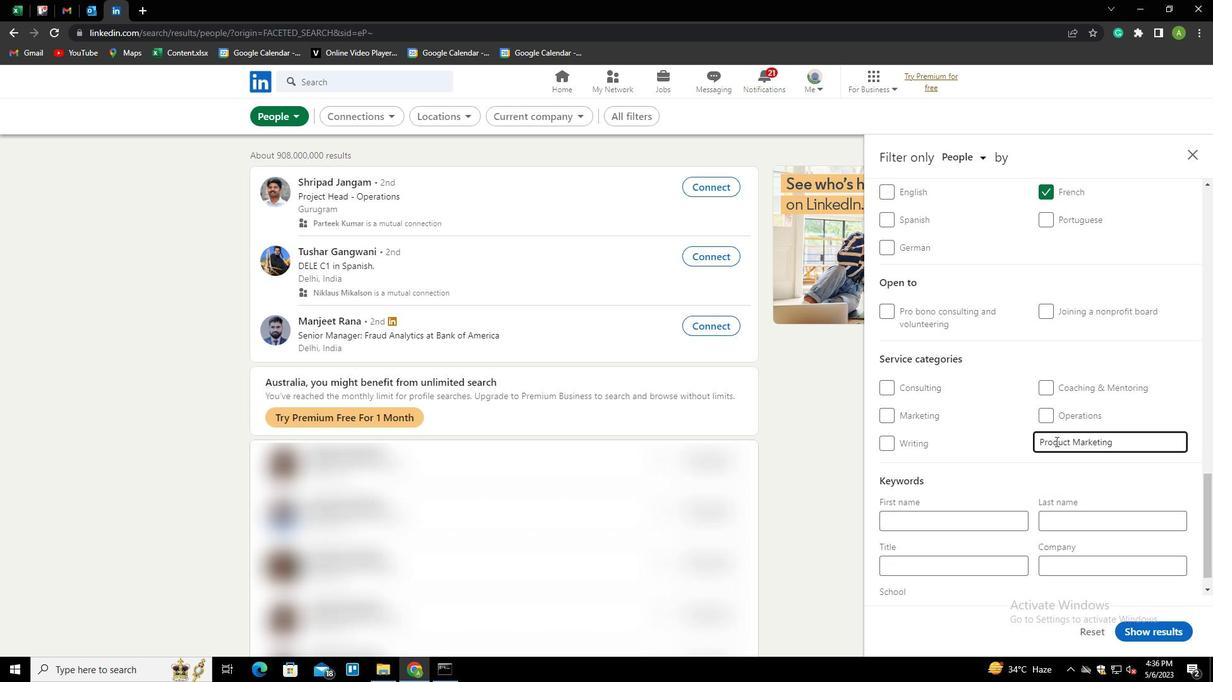 
Action: Mouse moved to (992, 533)
Screenshot: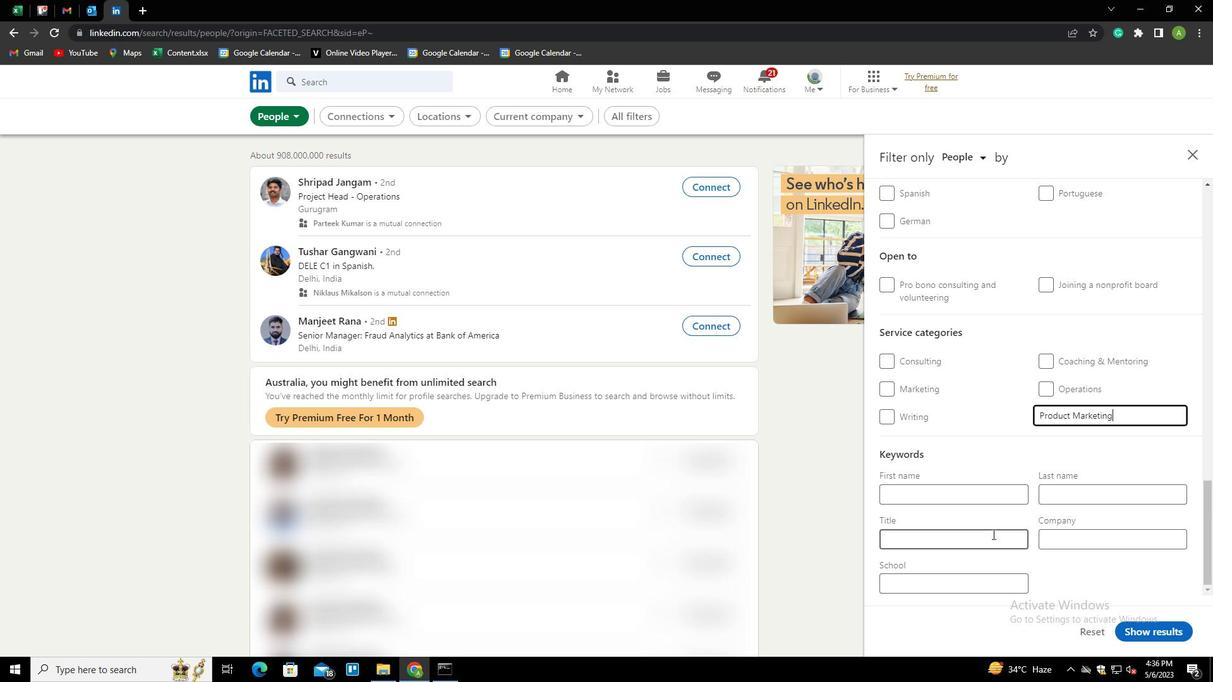 
Action: Mouse pressed left at (992, 533)
Screenshot: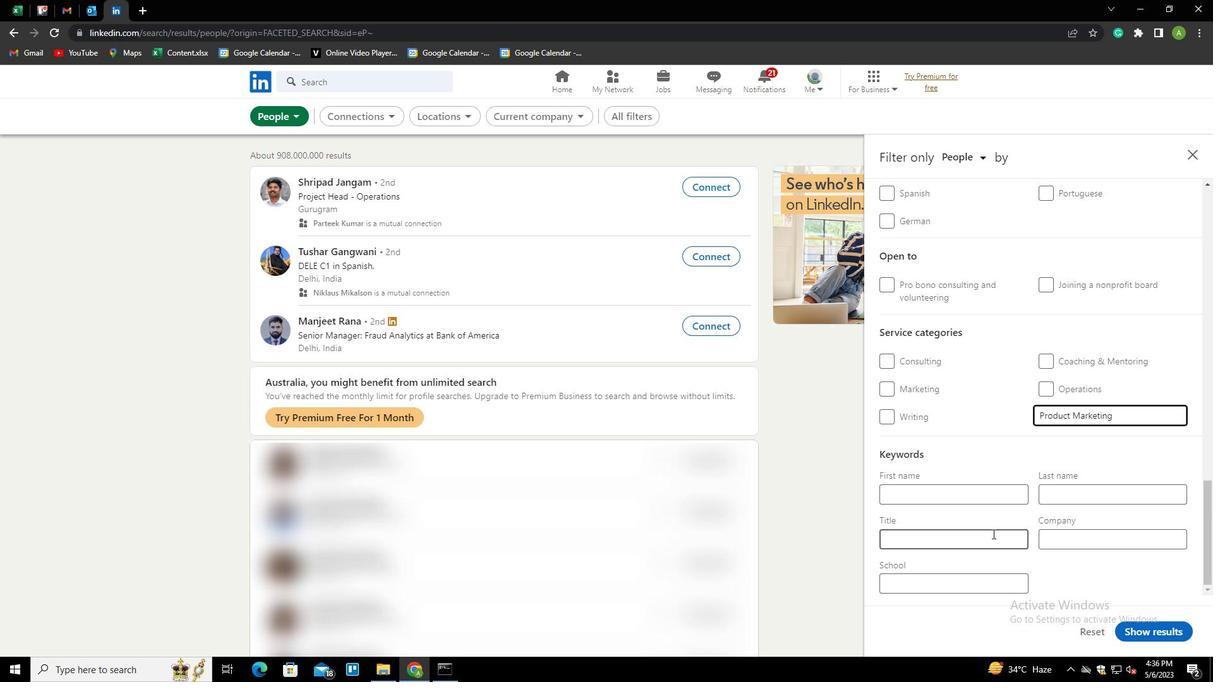 
Action: Mouse moved to (983, 539)
Screenshot: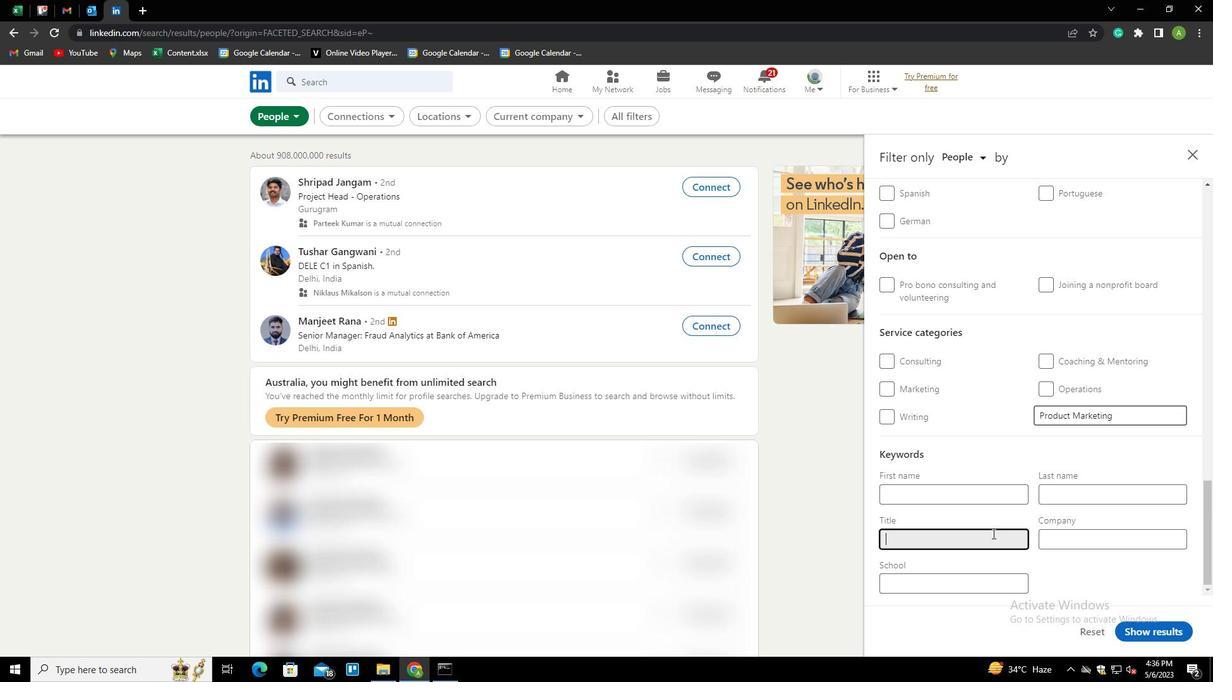 
Action: Key pressed <Key.shift>BENEFITS<Key.space><Key.shift>MANAGER
Screenshot: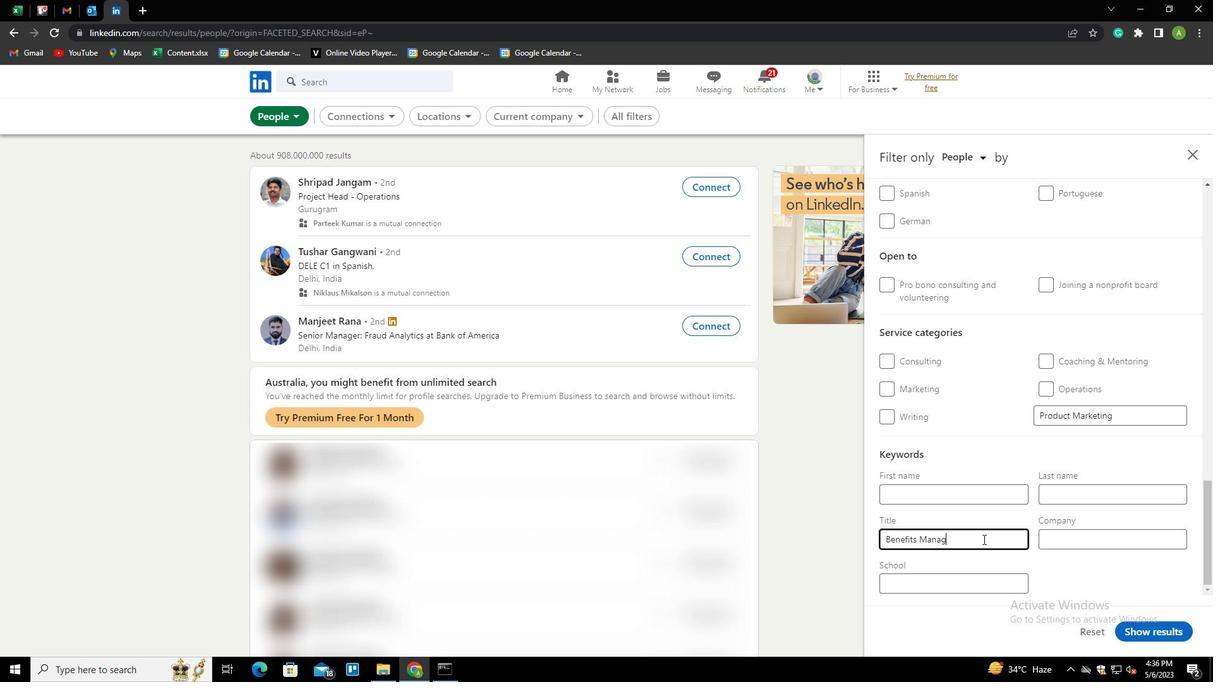 
Action: Mouse moved to (1098, 586)
Screenshot: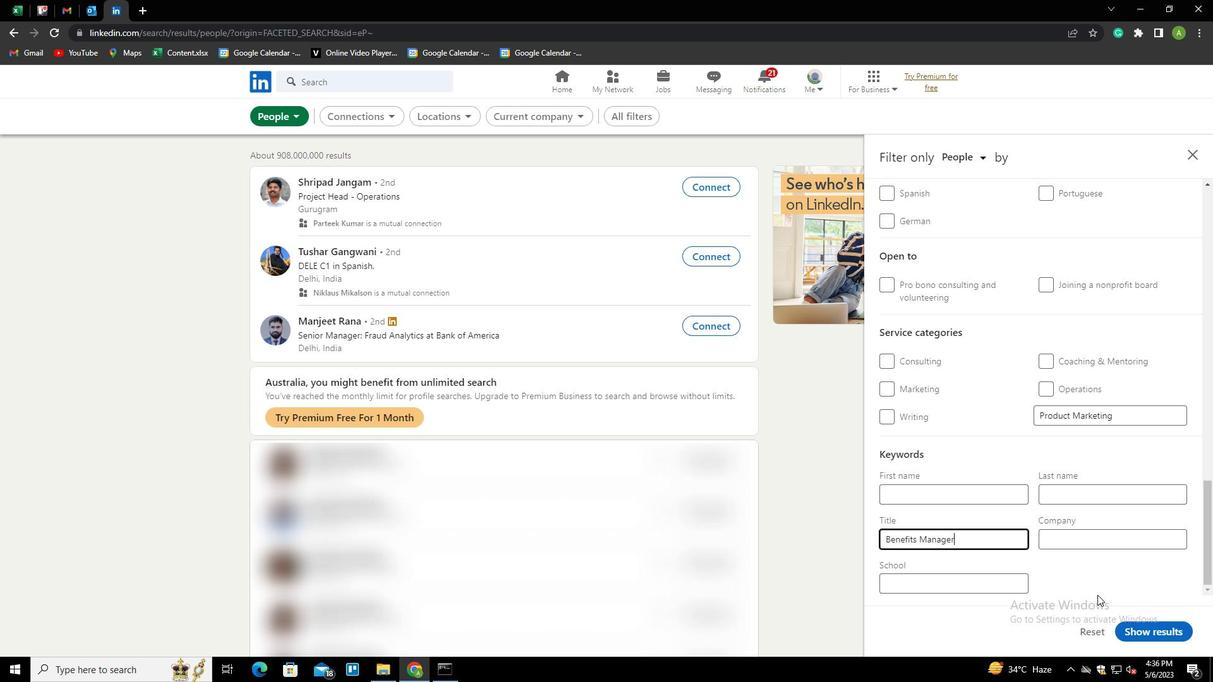 
Action: Mouse pressed left at (1098, 586)
Screenshot: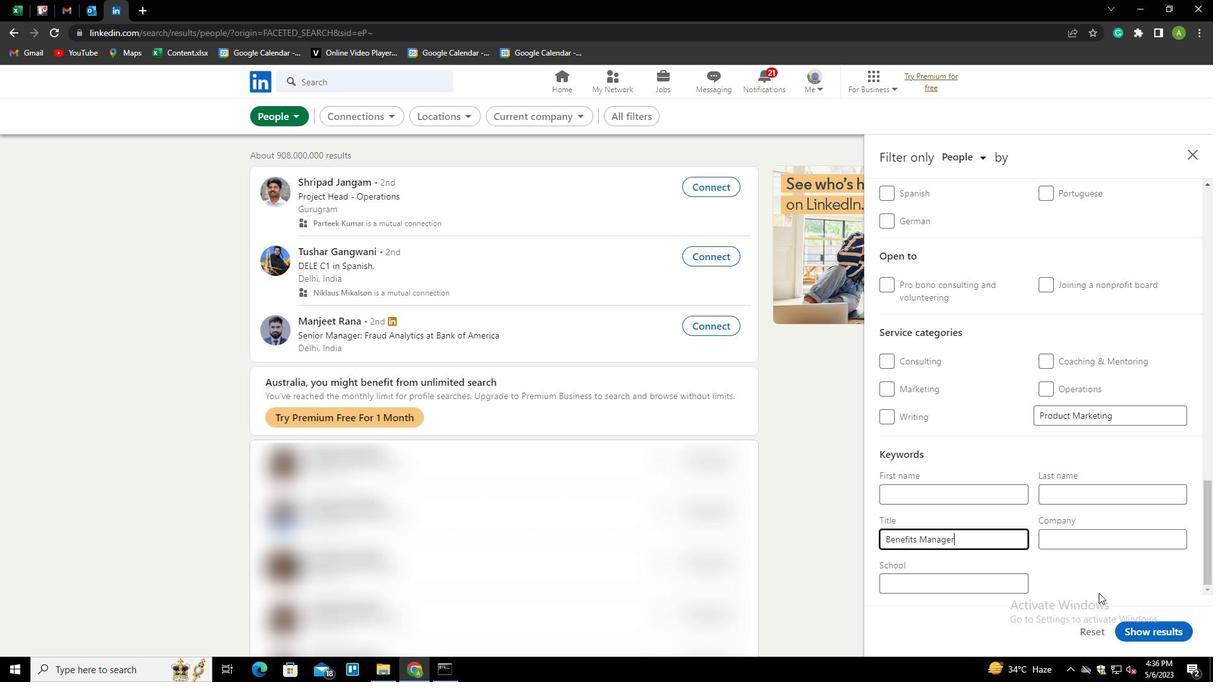 
Action: Mouse moved to (1136, 631)
Screenshot: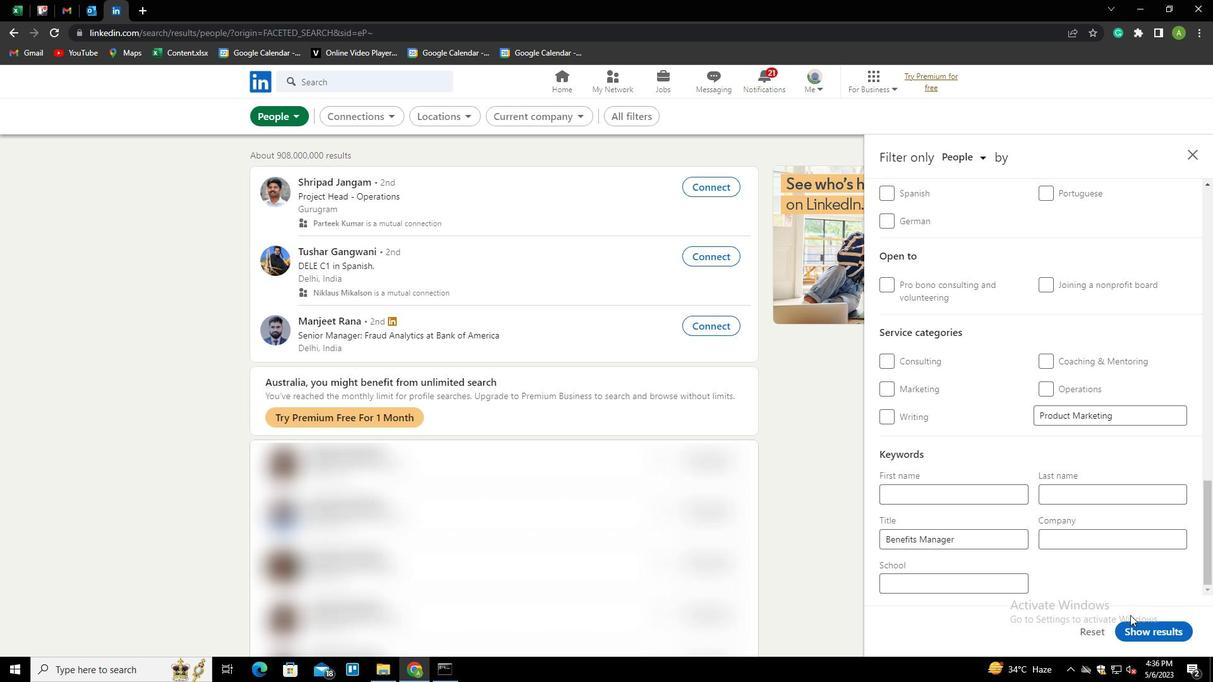 
Action: Mouse pressed left at (1136, 631)
Screenshot: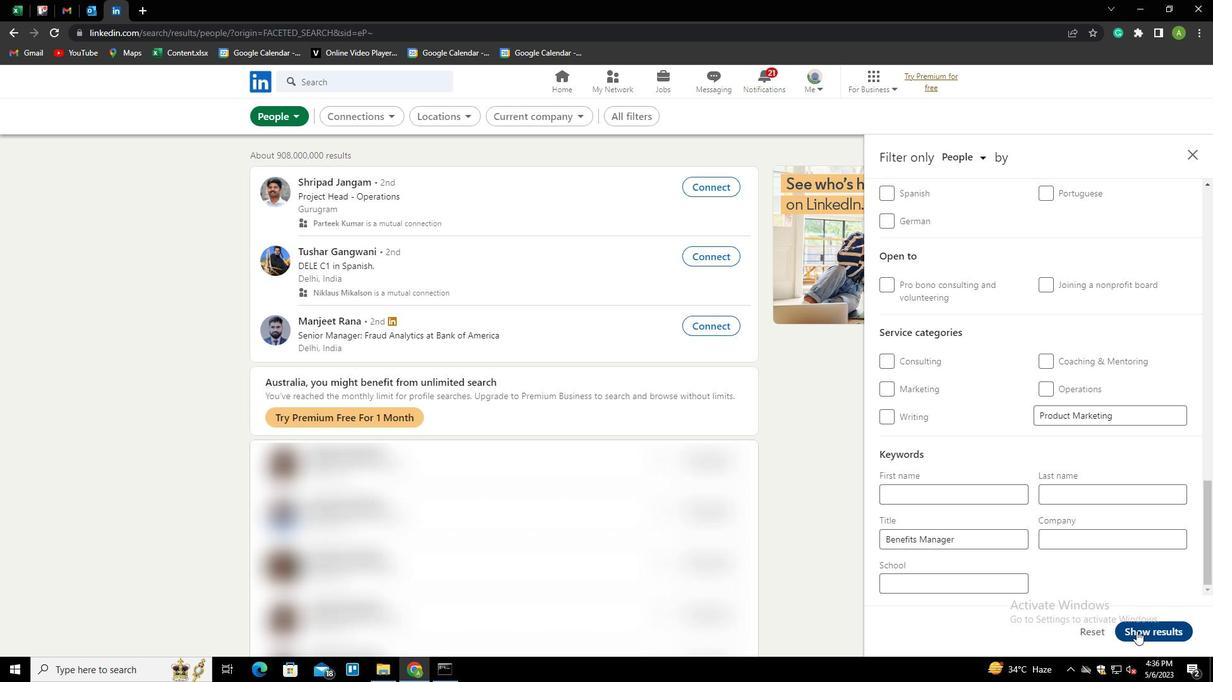 
